 Task: Add an event with the title Lunch and Learn: Time Management Strategies, date '2024/03/03', time 9:40 AM to 11:40 AMand add a description: The employee and the supervisor will collaboratively develop an action plan outlining the steps and strategies necessary for improvement. This plan may include specific tasks, training or development opportunities, resources, and support systems to aid in the employee's growth and progress., put the event into Blue category . Add location for the event as: 654 Sheikh Zayed Grand Mosque, Abu Dhabi, UAE, logged in from the account softage.2@softage.netand send the event invitation to softage.3@softage.net and softage.4@softage.net. Set a reminder for the event 30 minutes before
Action: Mouse moved to (126, 123)
Screenshot: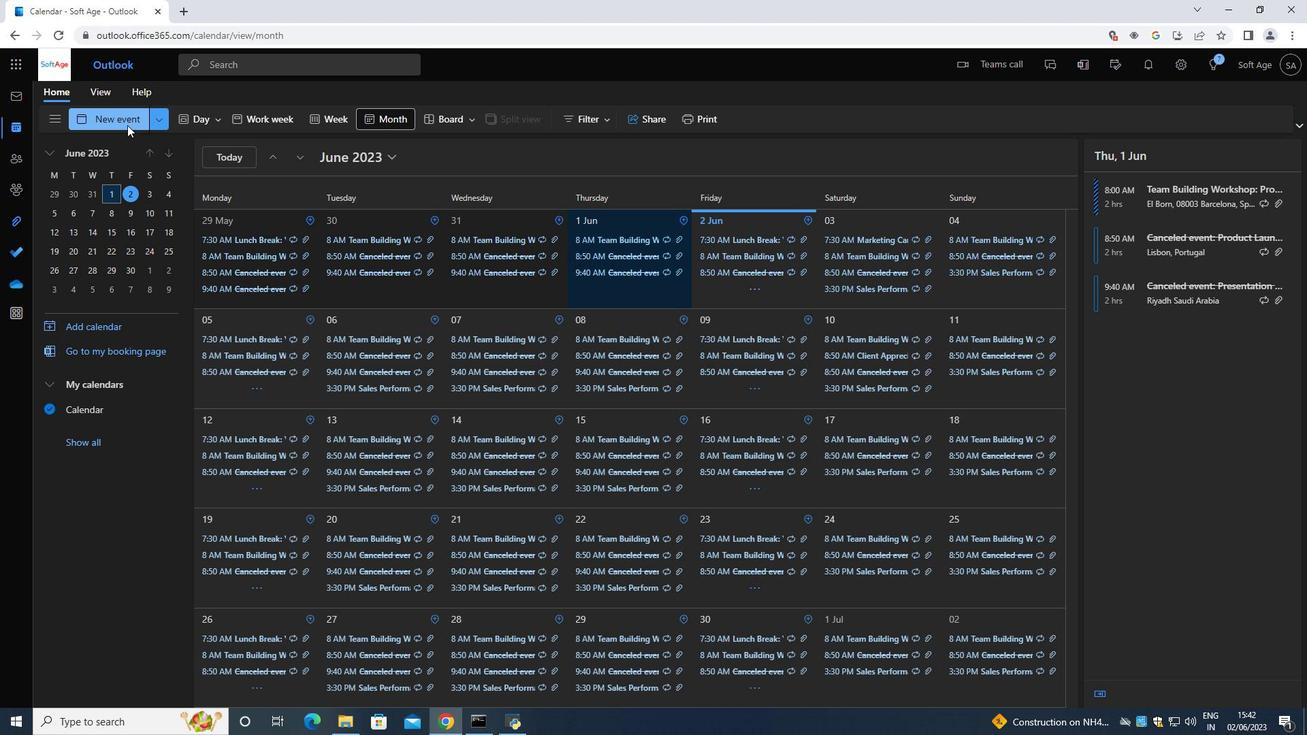 
Action: Mouse pressed left at (126, 123)
Screenshot: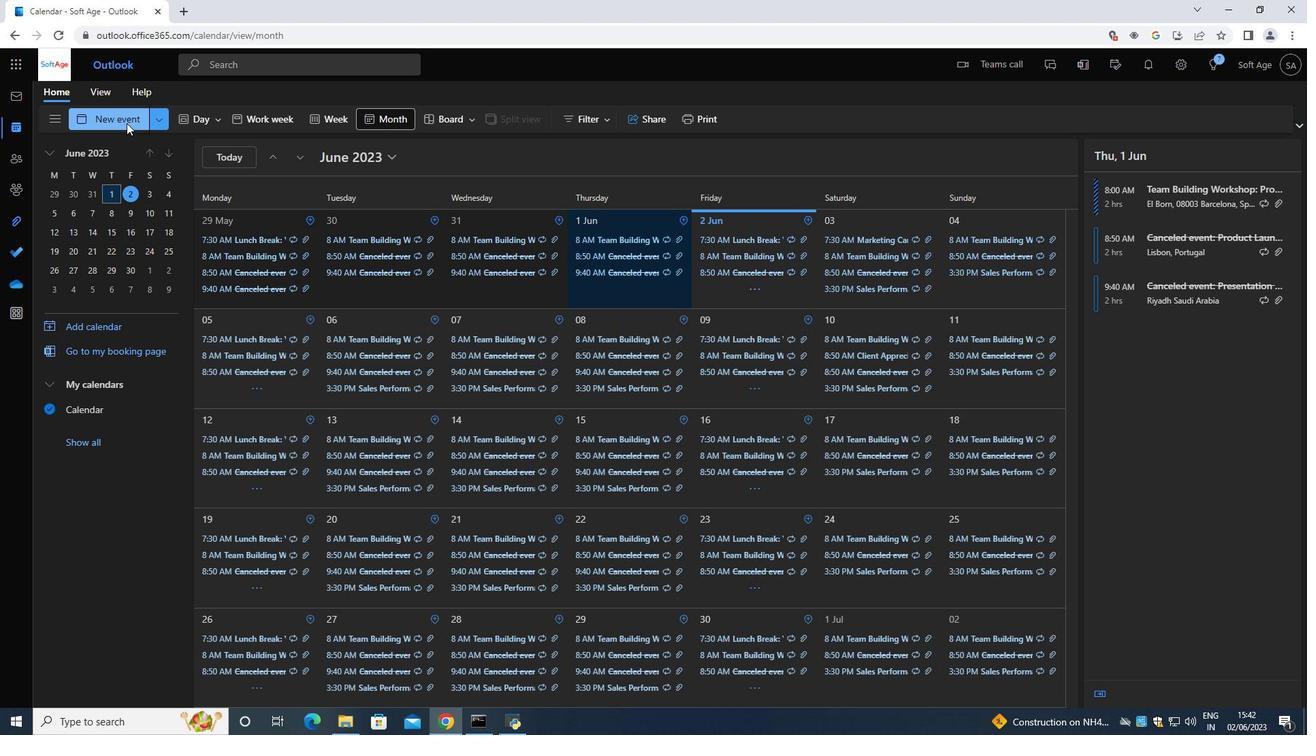 
Action: Mouse moved to (480, 205)
Screenshot: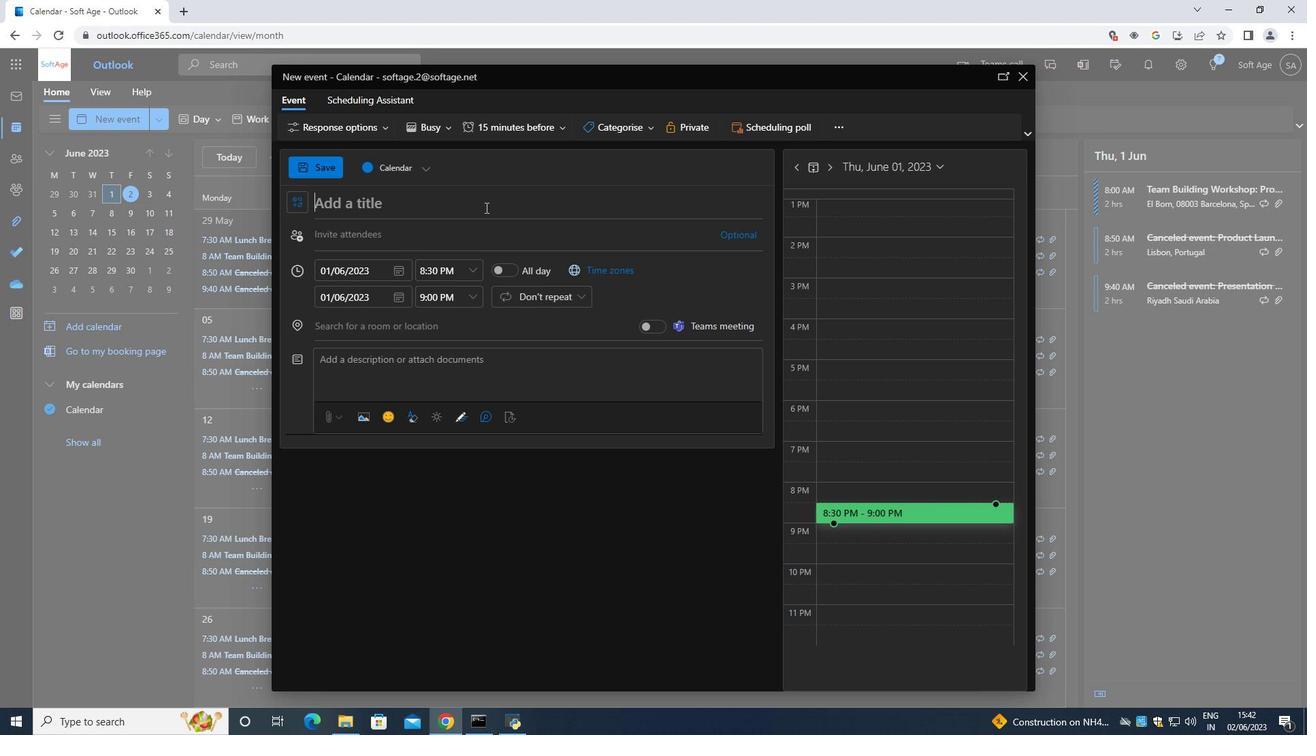 
Action: Mouse pressed left at (480, 205)
Screenshot: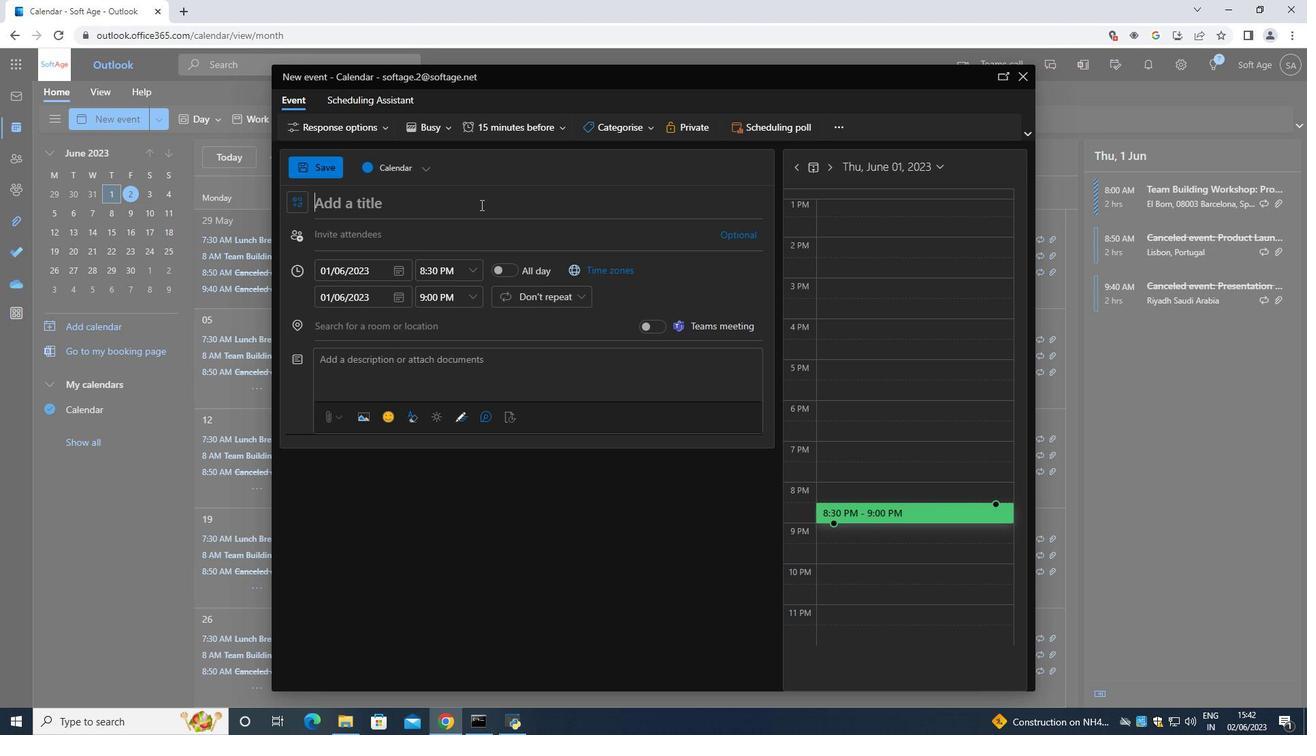 
Action: Mouse moved to (680, 494)
Screenshot: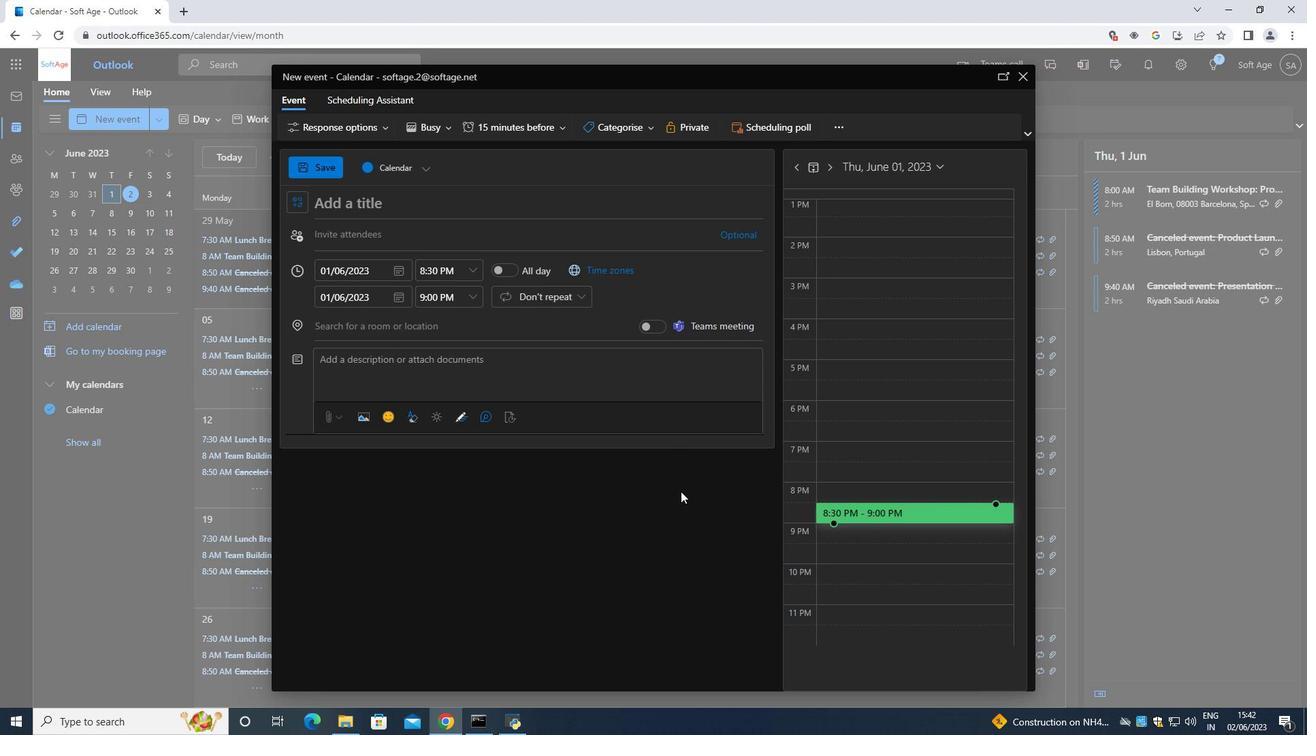 
Action: Key pressed <Key.shift><Key.shift><Key.shift>Lunch<Key.space>and<Key.space><Key.shift>Learn<Key.space><Key.shift_r><Key.backspace><Key.shift_r>:<Key.space><Key.shift>Time<Key.space><Key.shift>Management<Key.space><Key.shift>Strategies
Screenshot: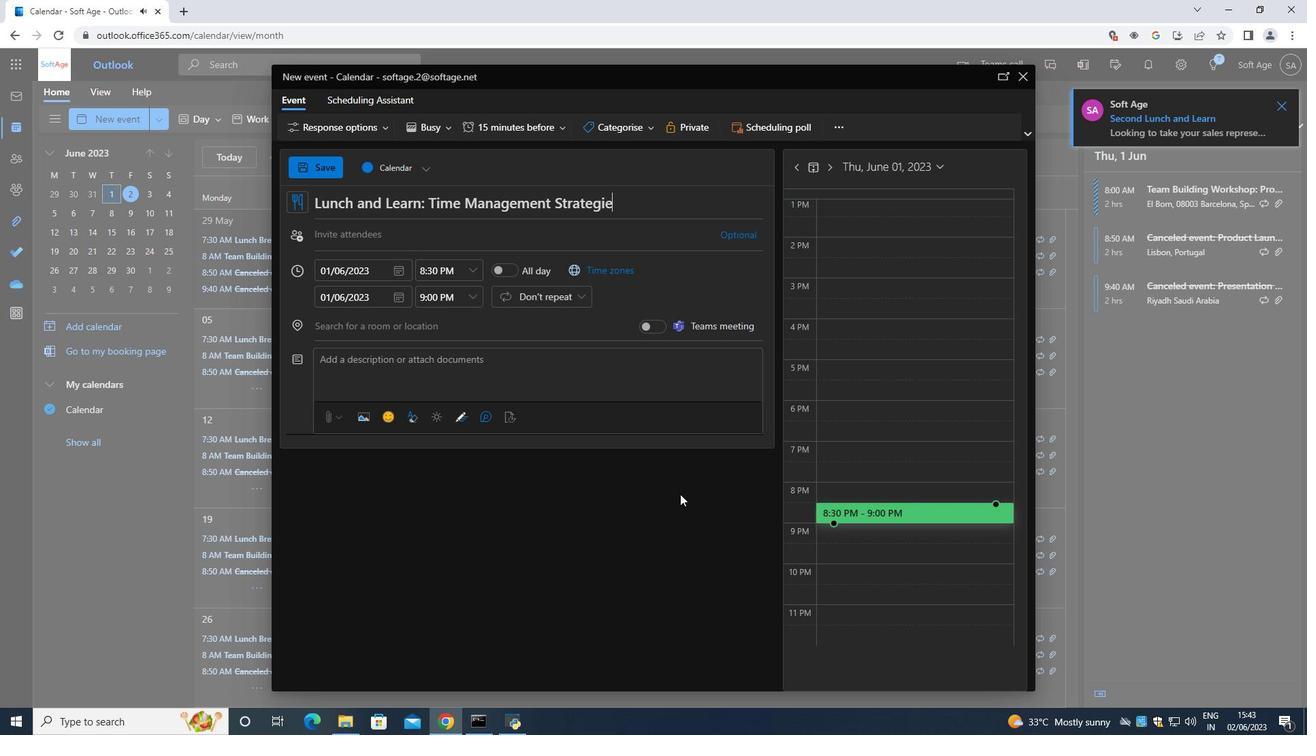 
Action: Mouse moved to (397, 276)
Screenshot: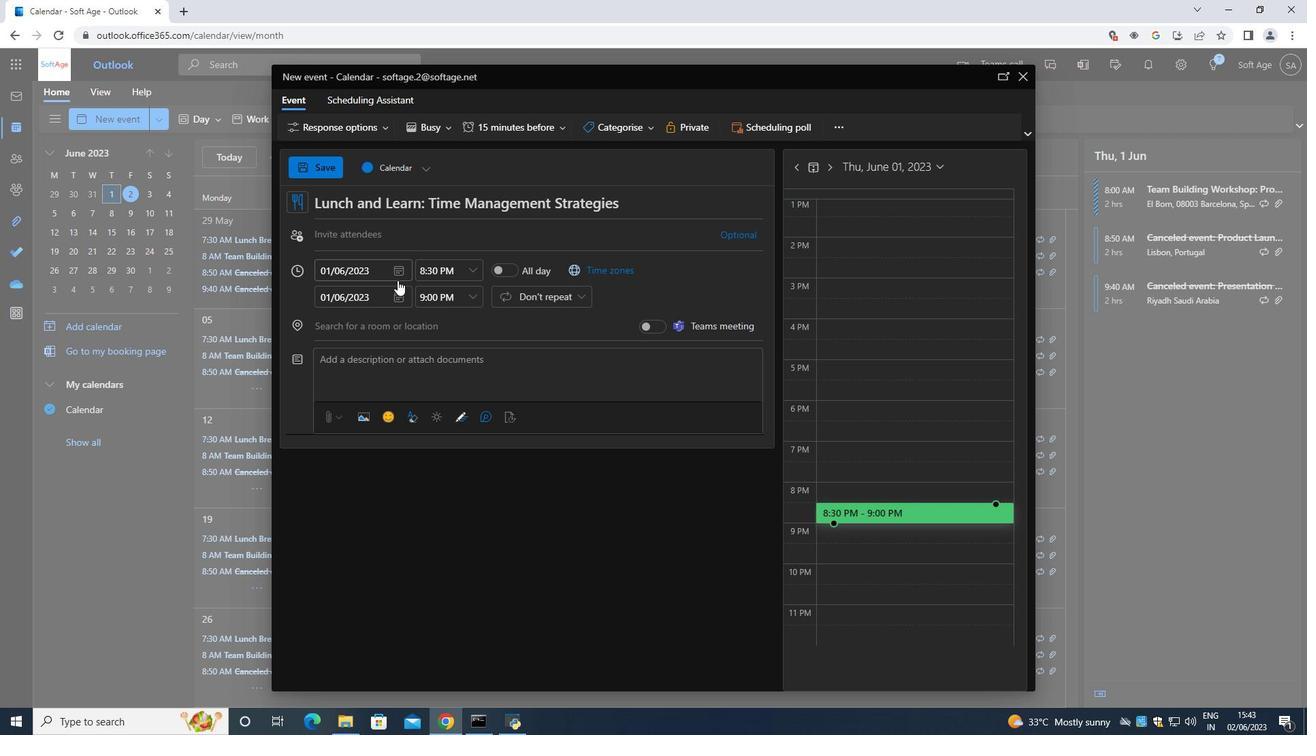 
Action: Mouse pressed left at (397, 276)
Screenshot: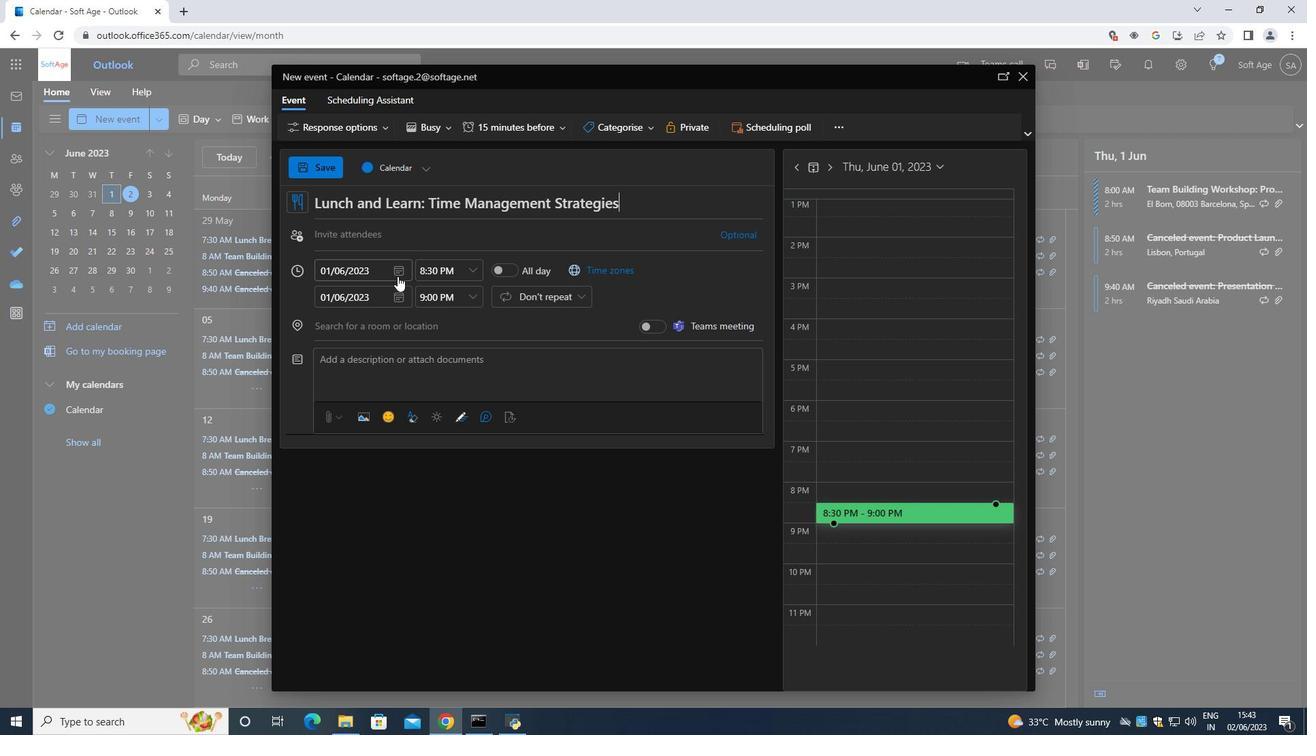 
Action: Mouse moved to (444, 295)
Screenshot: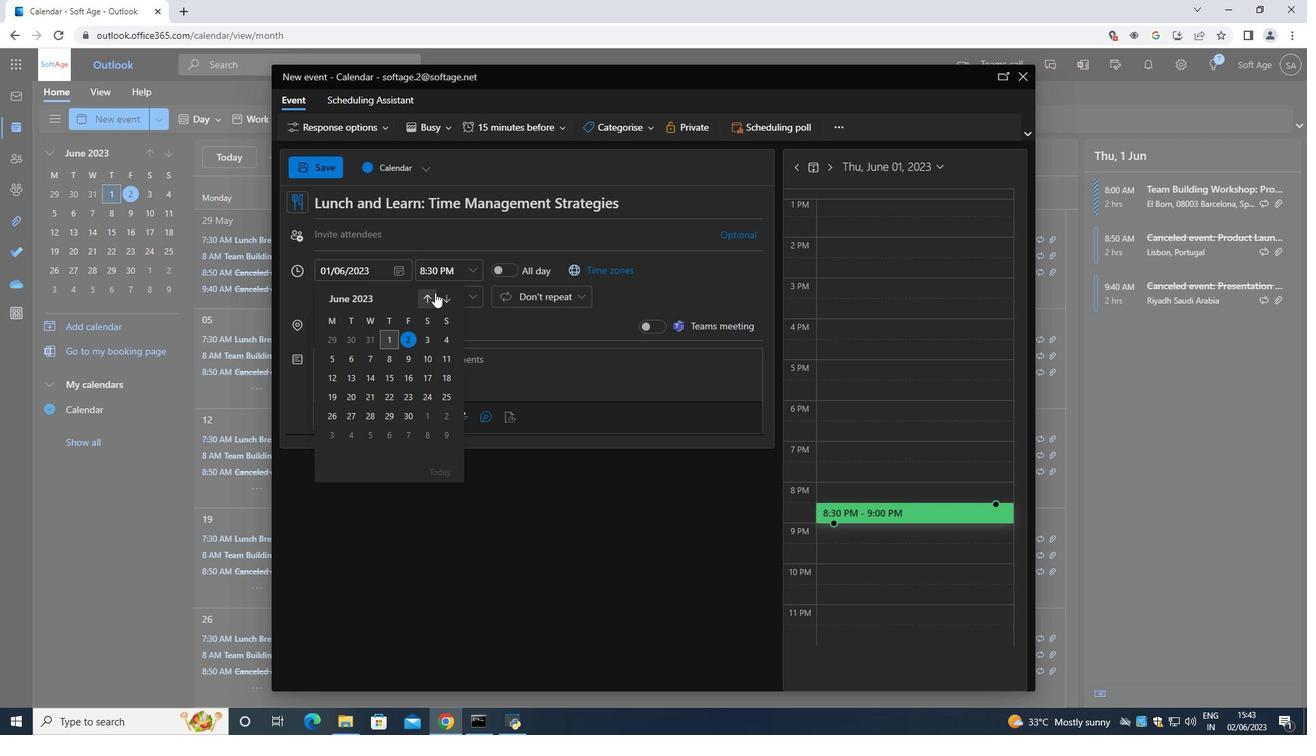 
Action: Mouse pressed left at (444, 295)
Screenshot: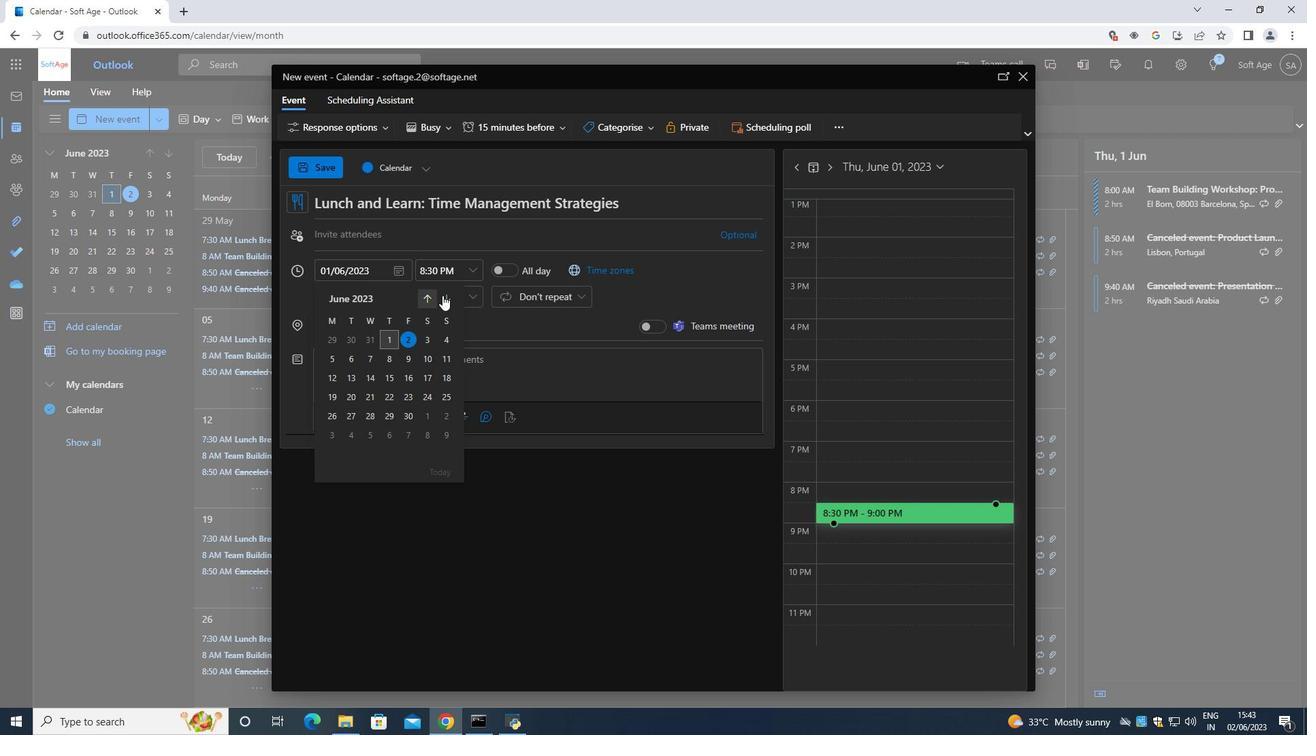 
Action: Mouse moved to (445, 295)
Screenshot: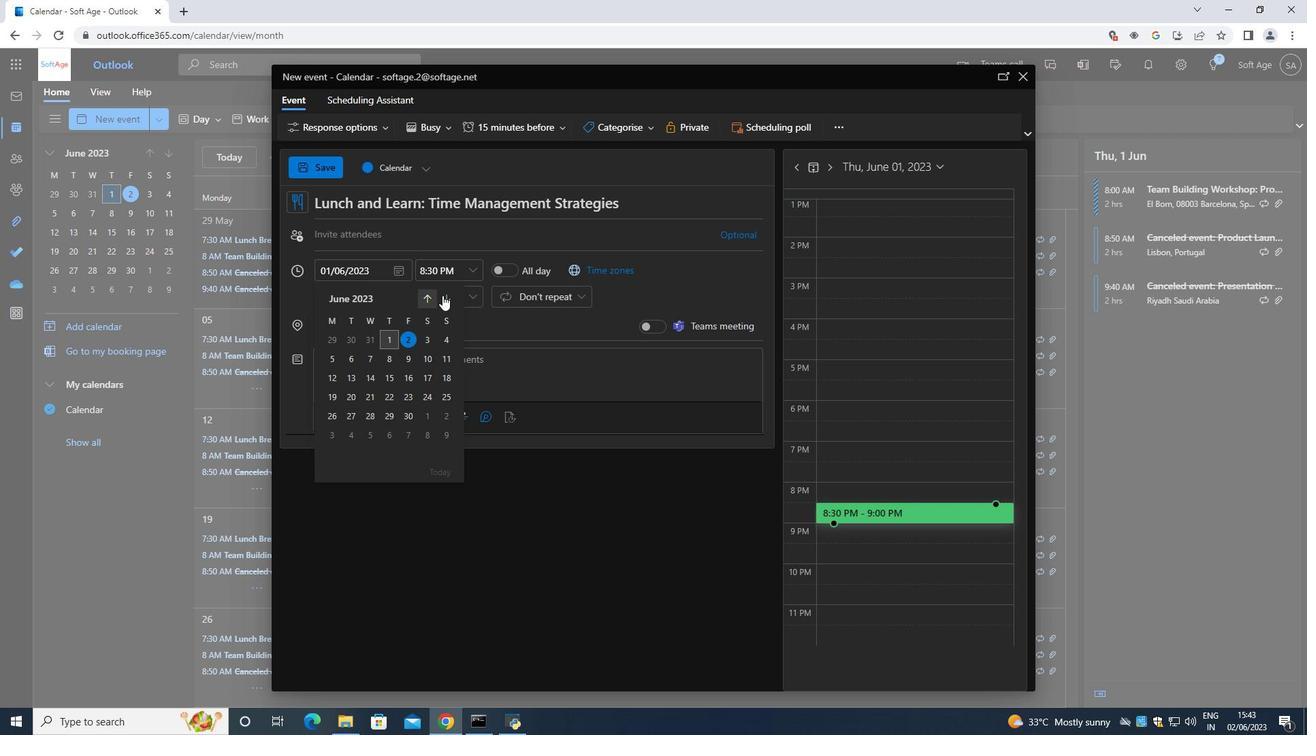 
Action: Mouse pressed left at (445, 295)
Screenshot: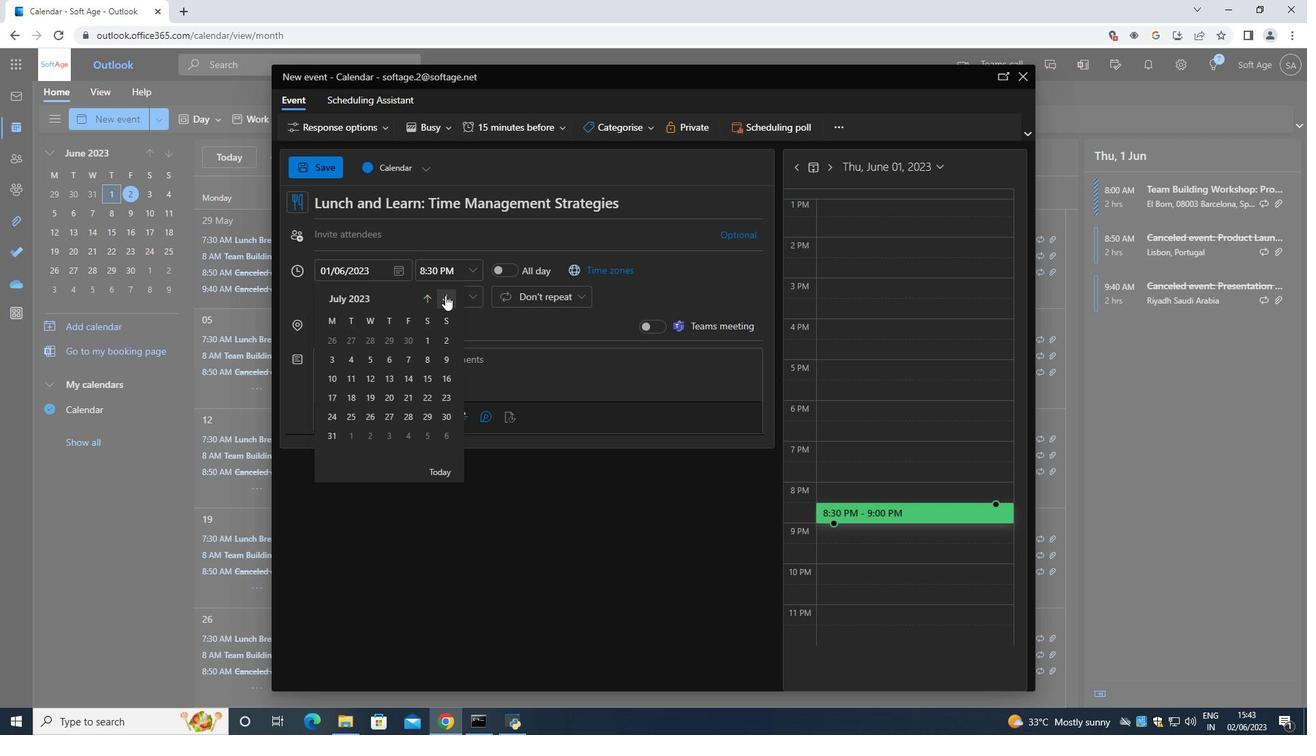 
Action: Mouse pressed left at (445, 295)
Screenshot: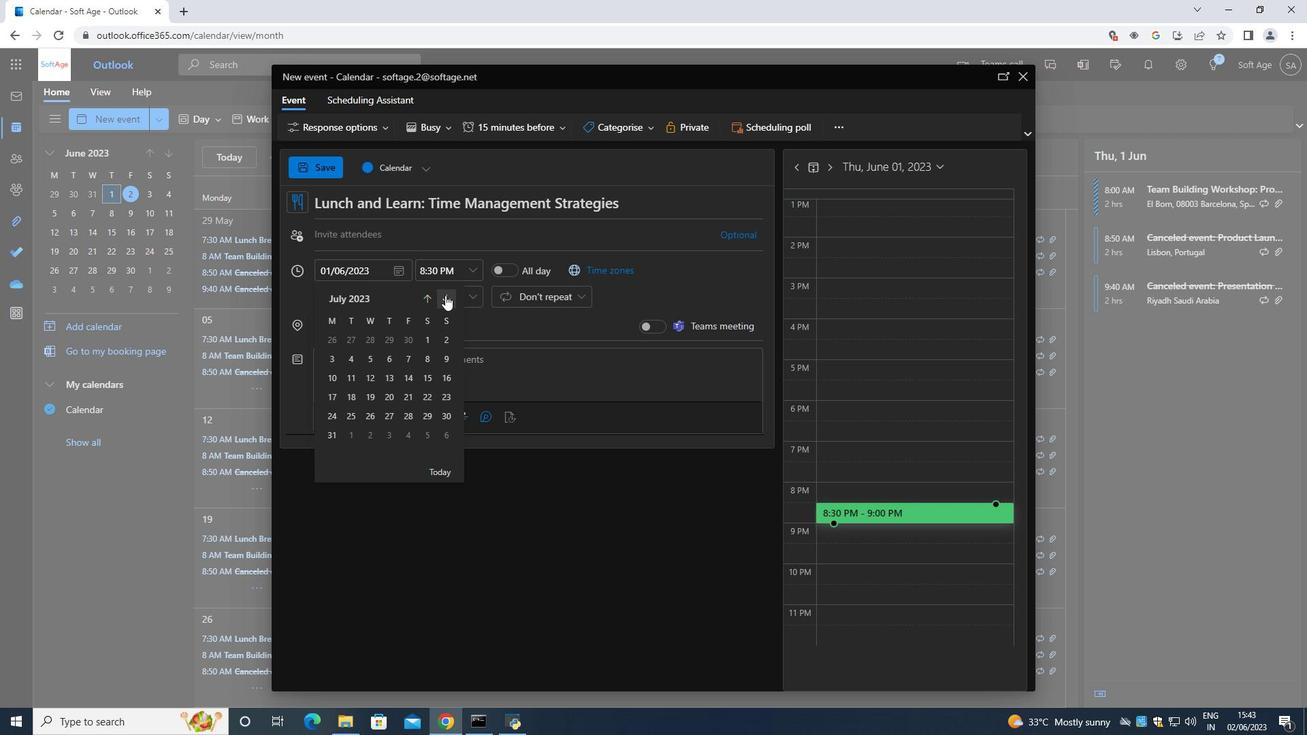 
Action: Mouse moved to (445, 296)
Screenshot: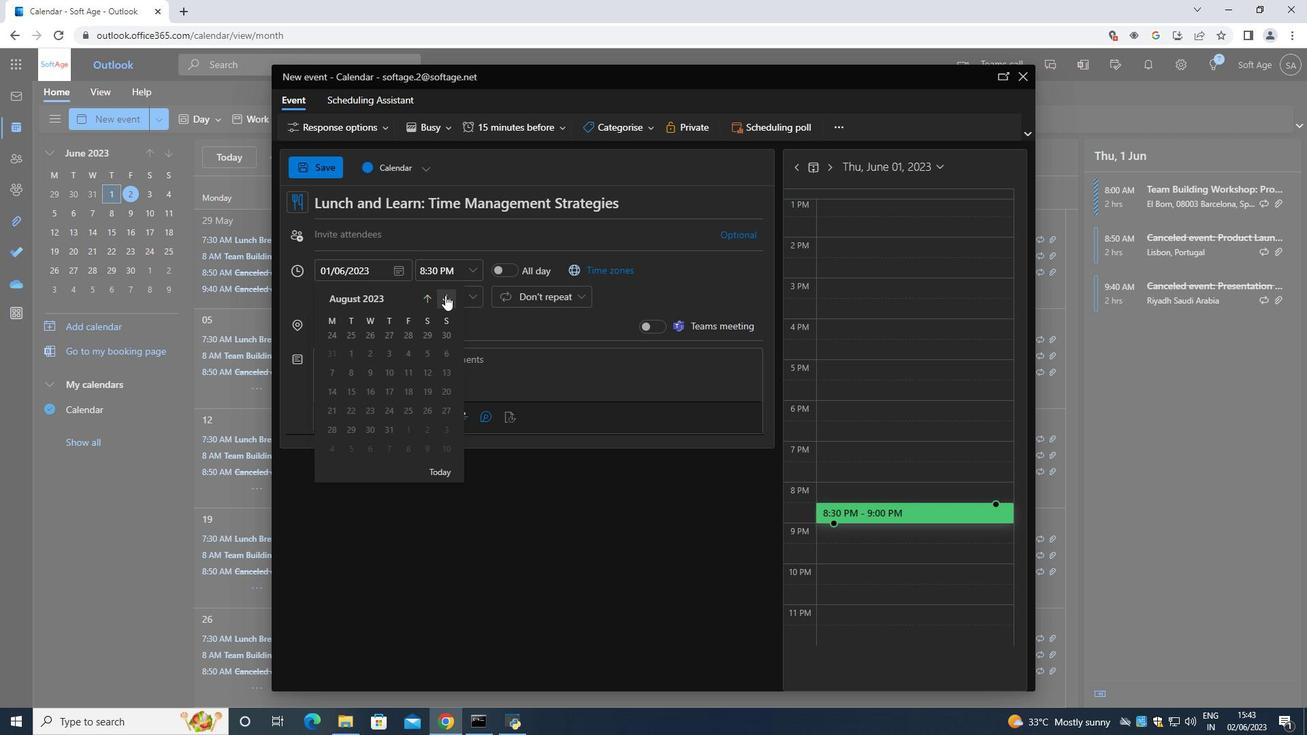 
Action: Mouse pressed left at (445, 296)
Screenshot: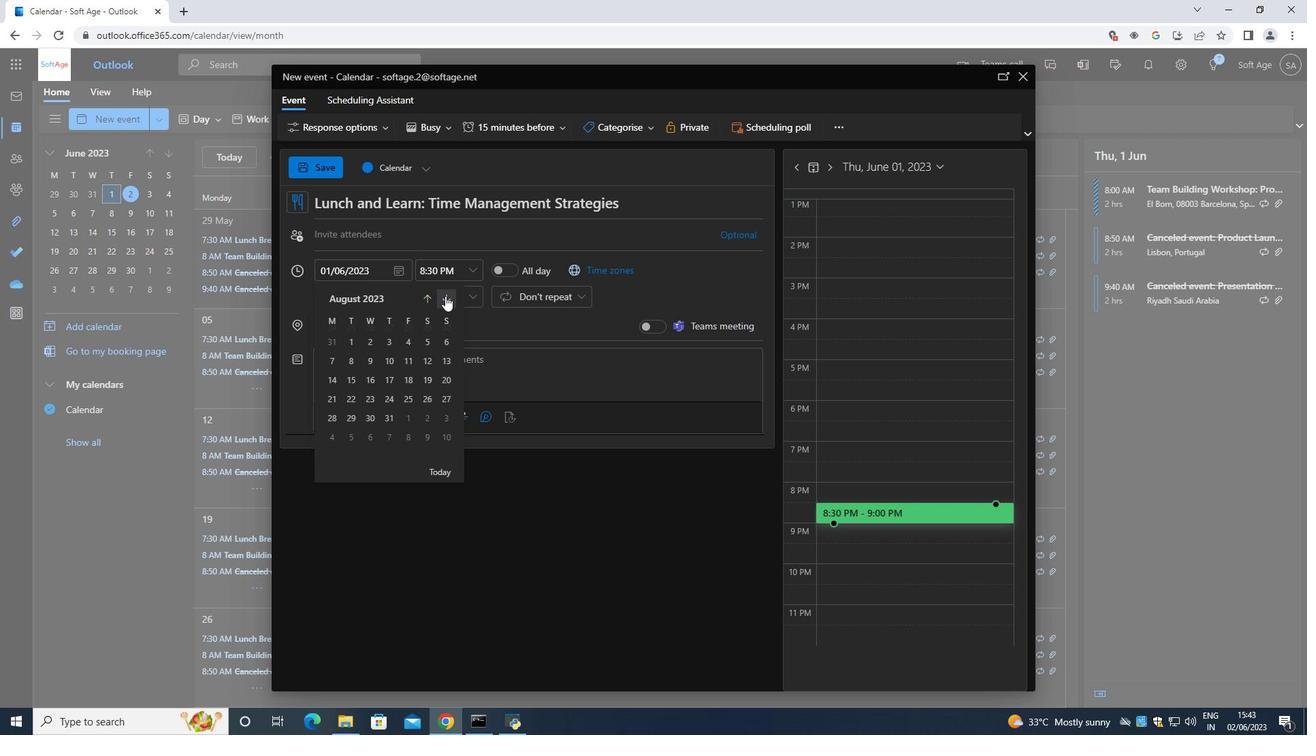 
Action: Mouse pressed left at (445, 296)
Screenshot: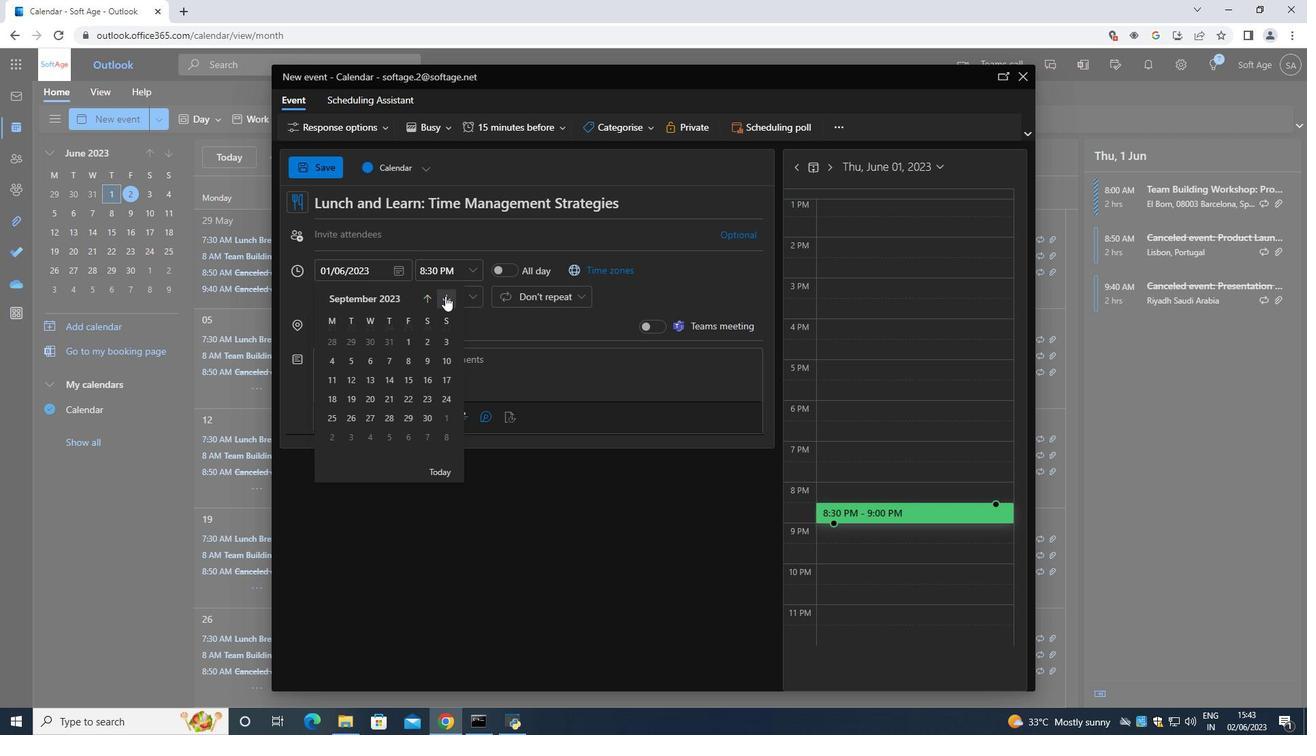 
Action: Mouse pressed left at (445, 296)
Screenshot: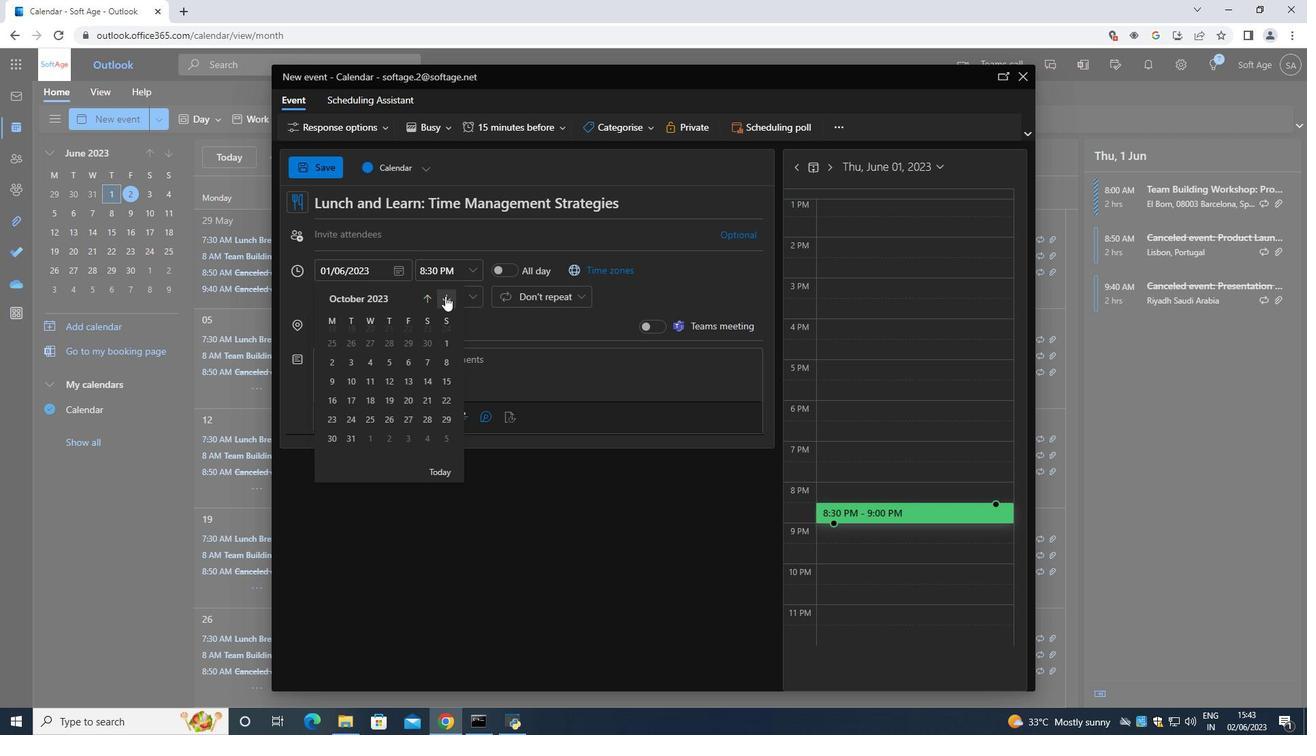 
Action: Mouse pressed left at (445, 296)
Screenshot: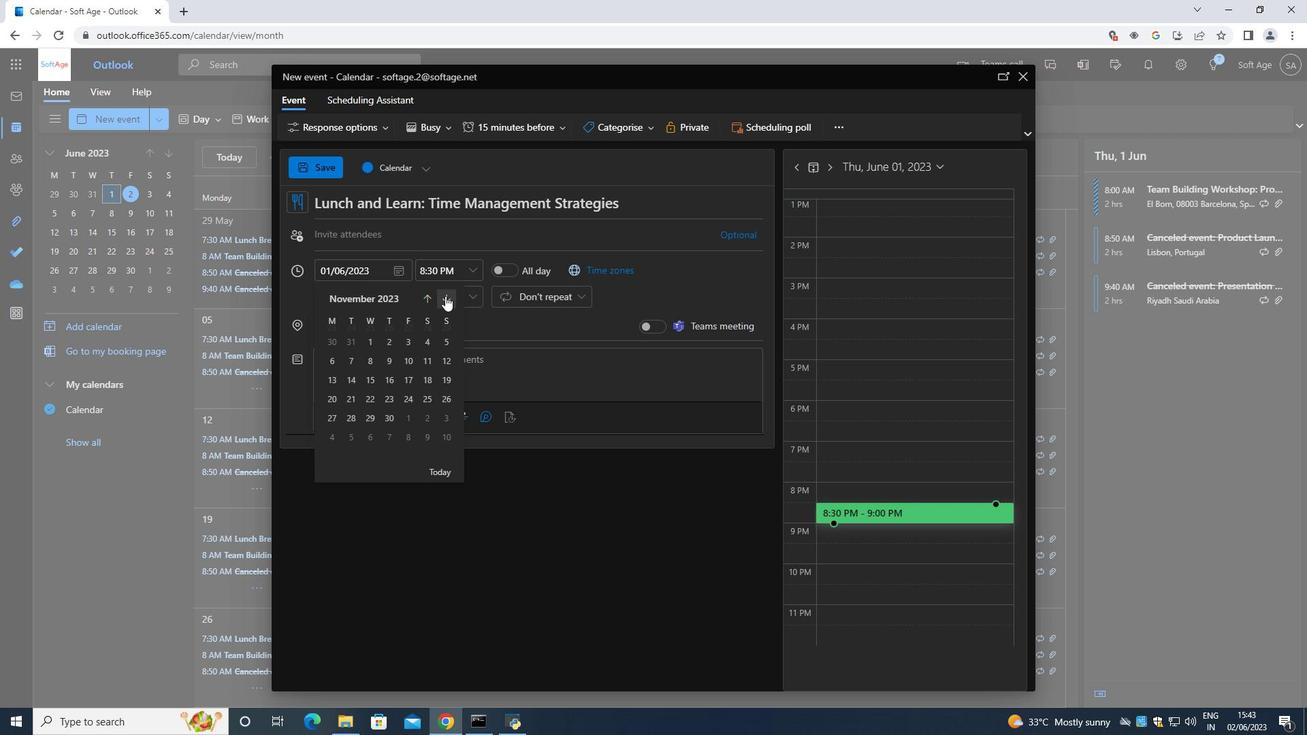 
Action: Mouse pressed left at (445, 296)
Screenshot: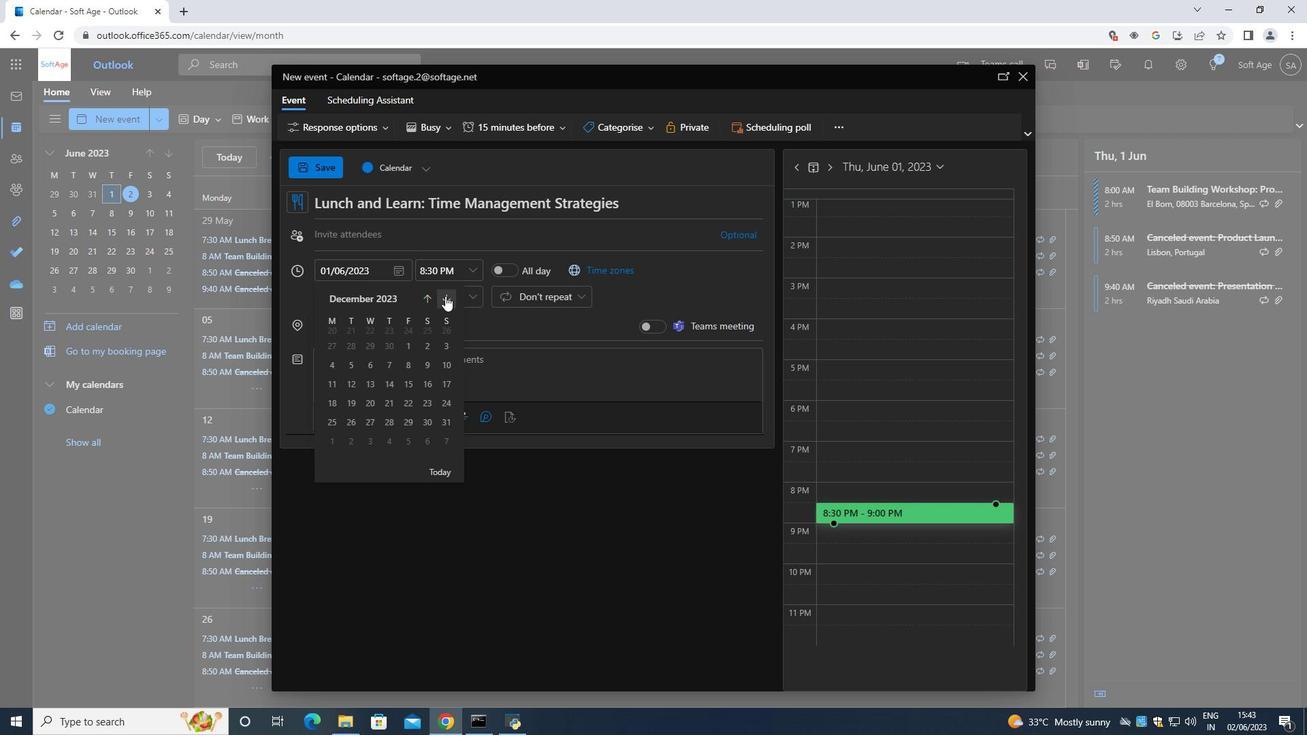 
Action: Mouse pressed left at (445, 296)
Screenshot: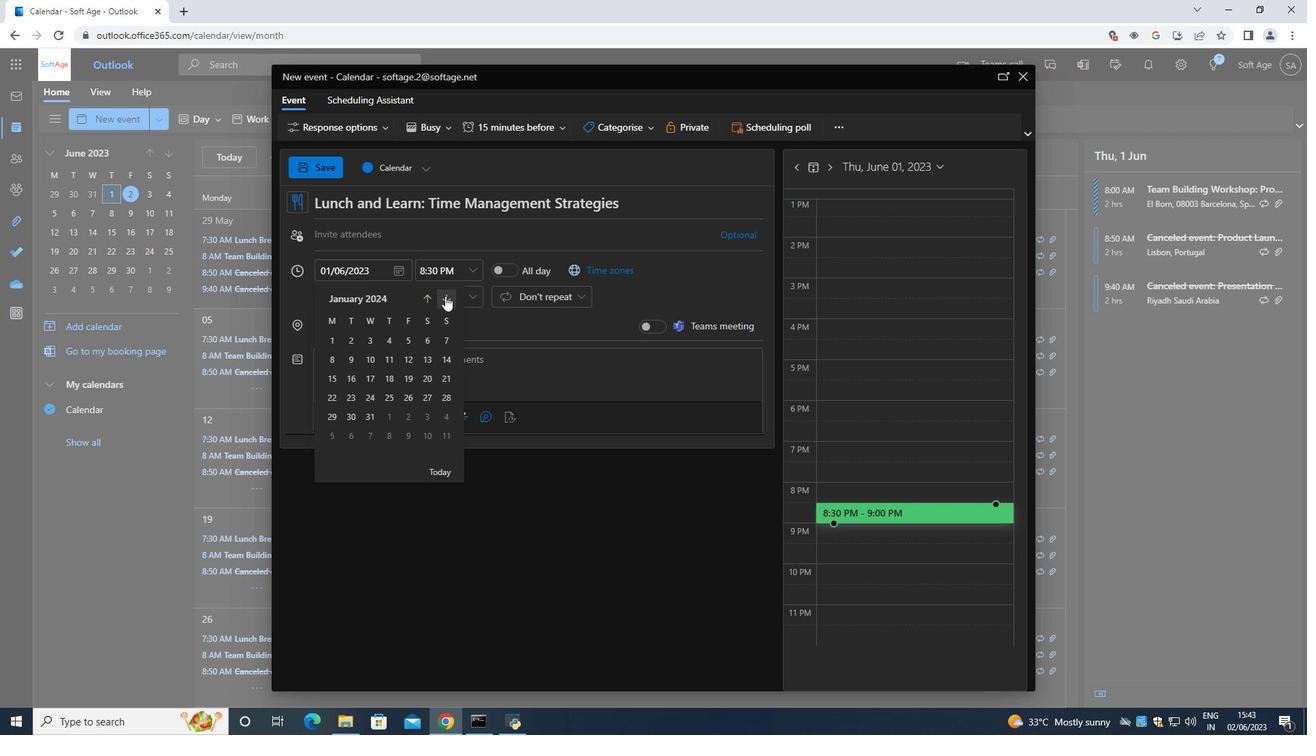 
Action: Mouse moved to (434, 296)
Screenshot: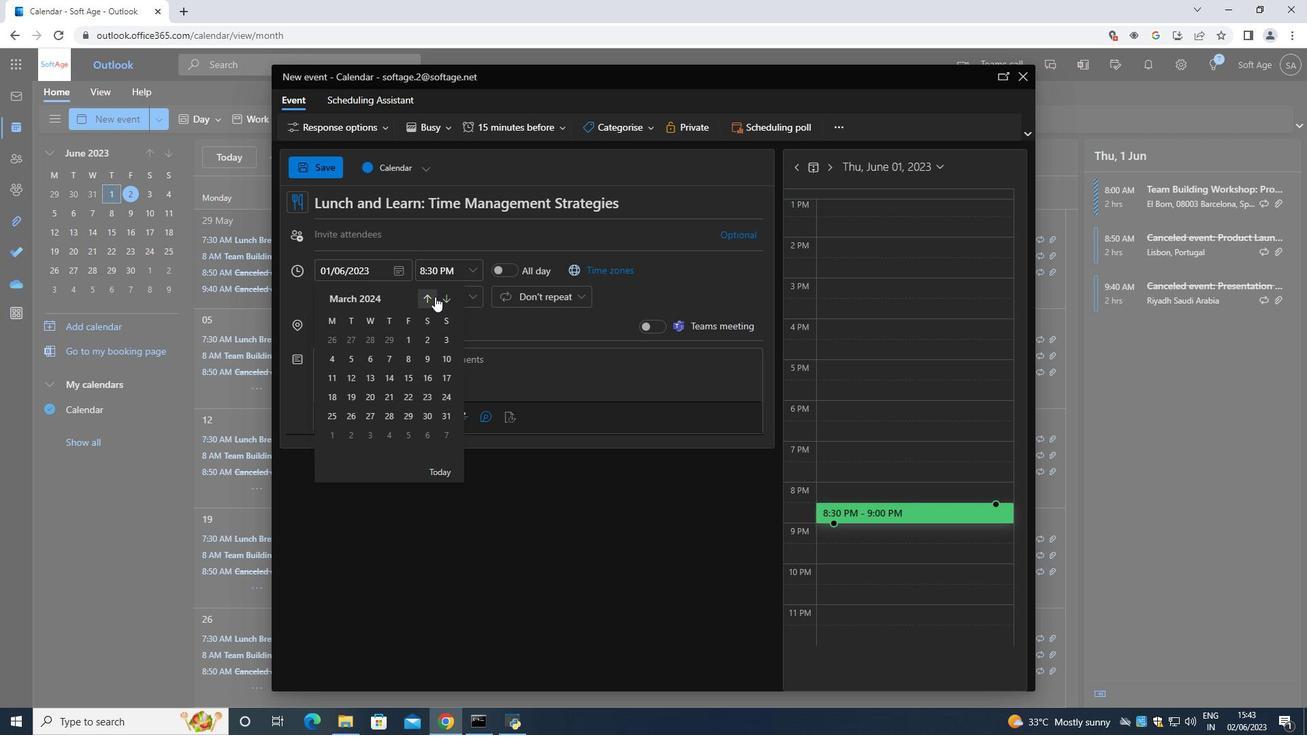 
Action: Mouse pressed left at (434, 296)
Screenshot: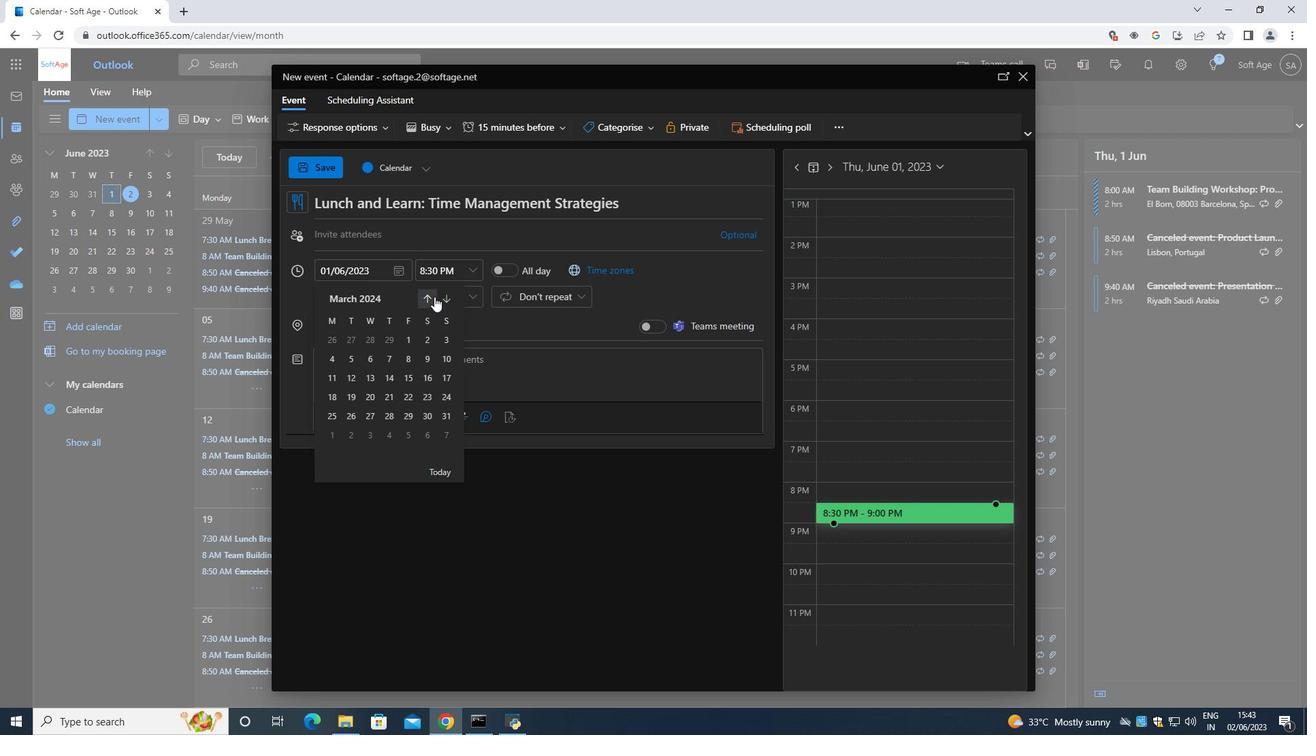 
Action: Mouse moved to (440, 296)
Screenshot: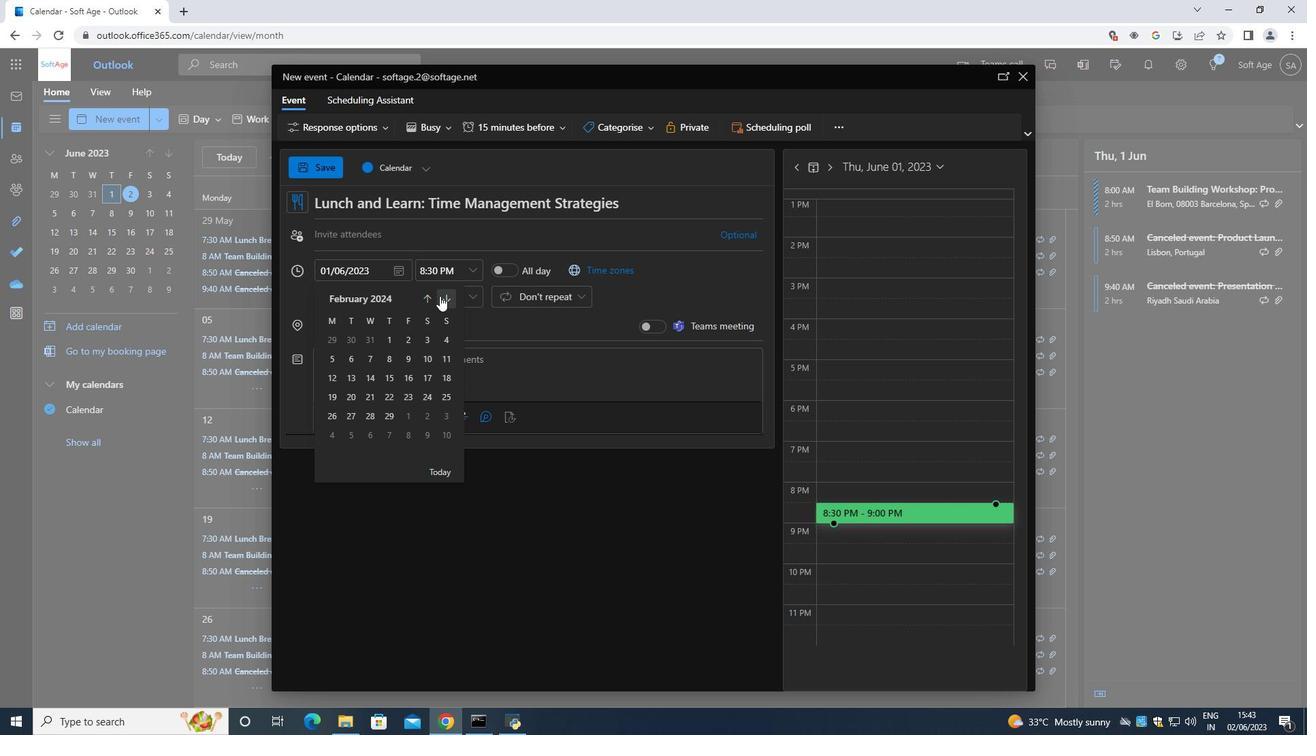 
Action: Mouse pressed left at (440, 296)
Screenshot: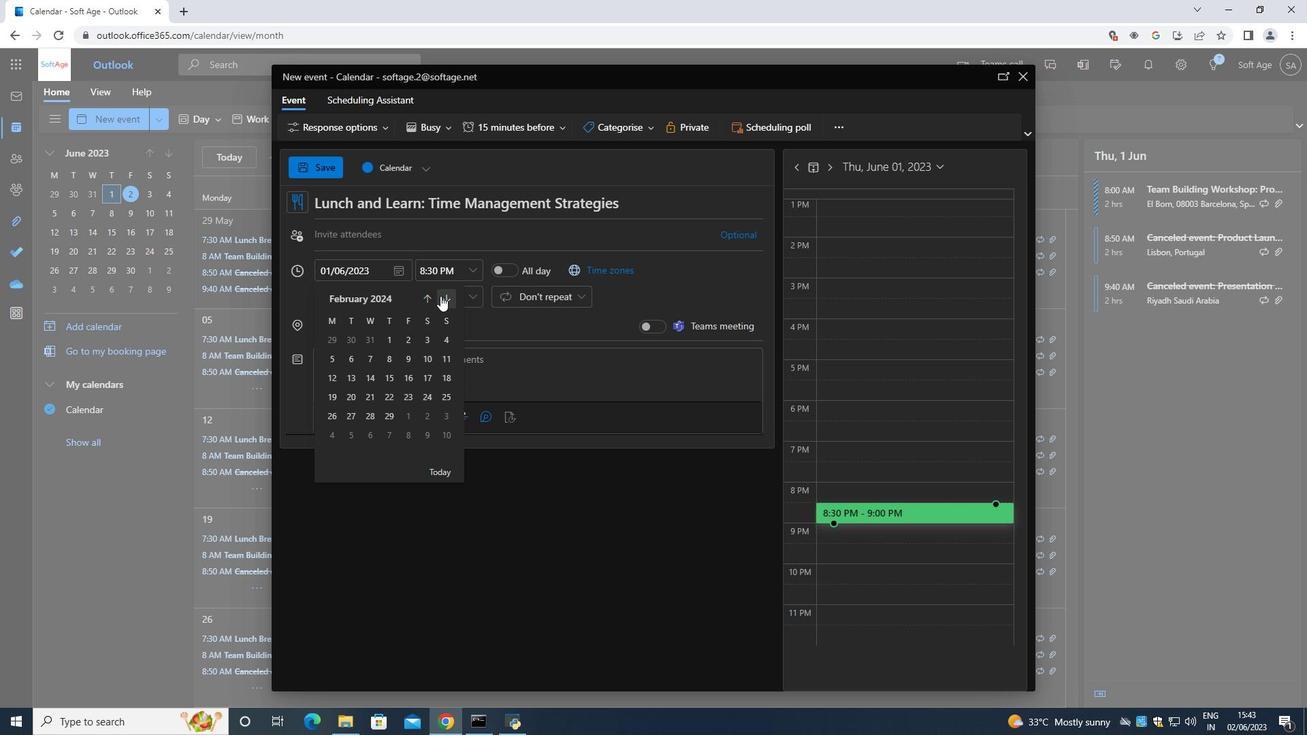 
Action: Mouse moved to (447, 338)
Screenshot: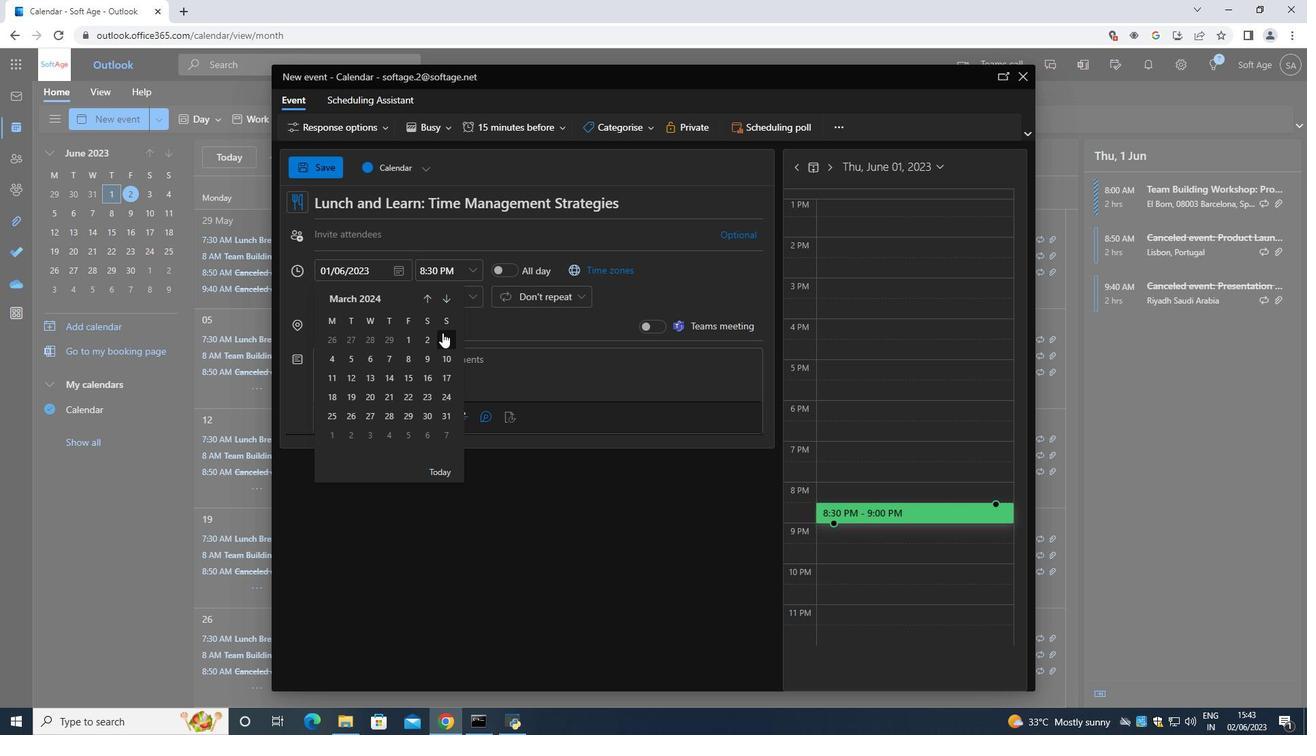 
Action: Mouse pressed left at (447, 338)
Screenshot: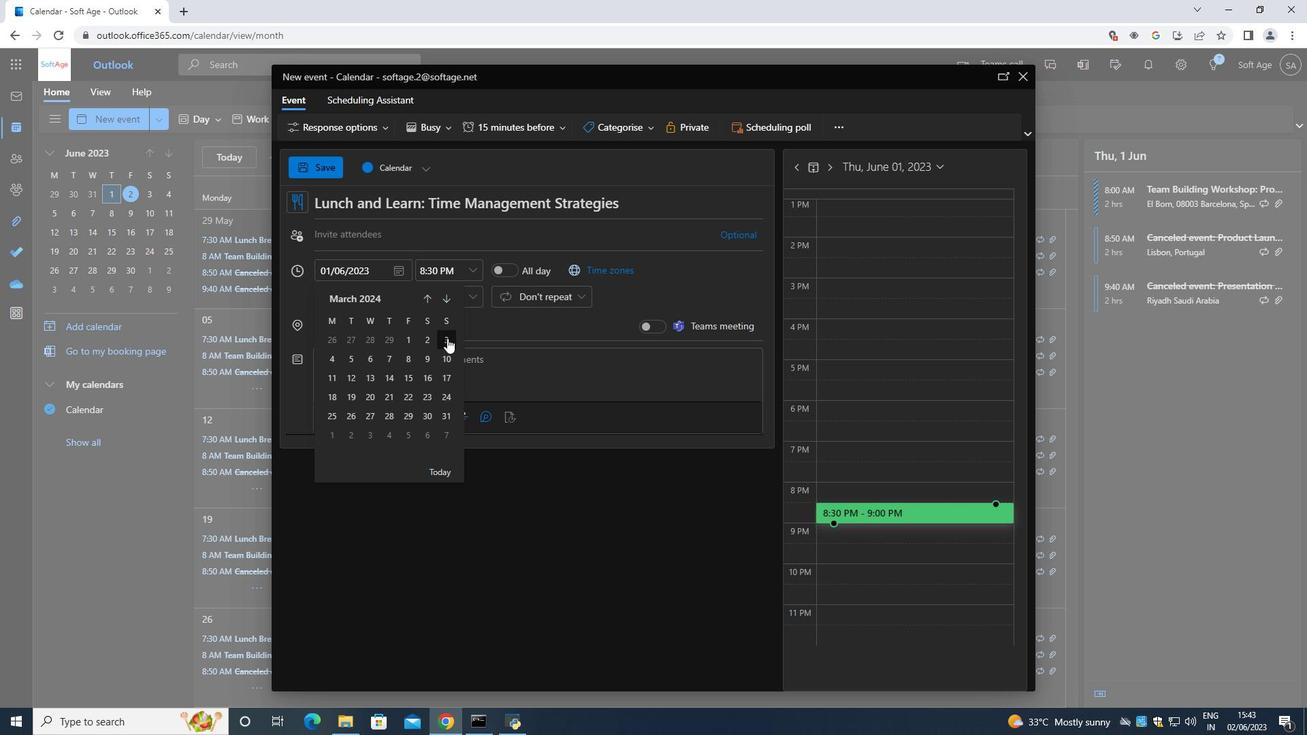 
Action: Mouse moved to (455, 270)
Screenshot: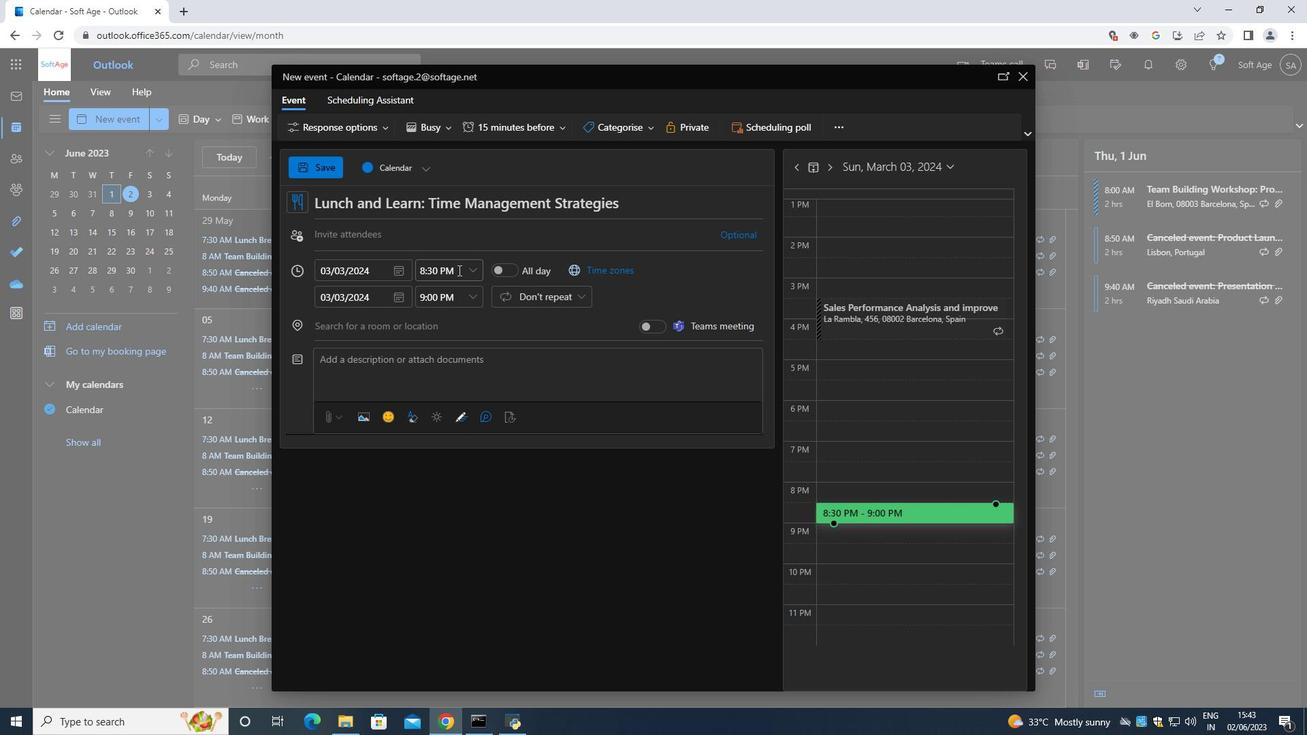 
Action: Mouse pressed left at (455, 270)
Screenshot: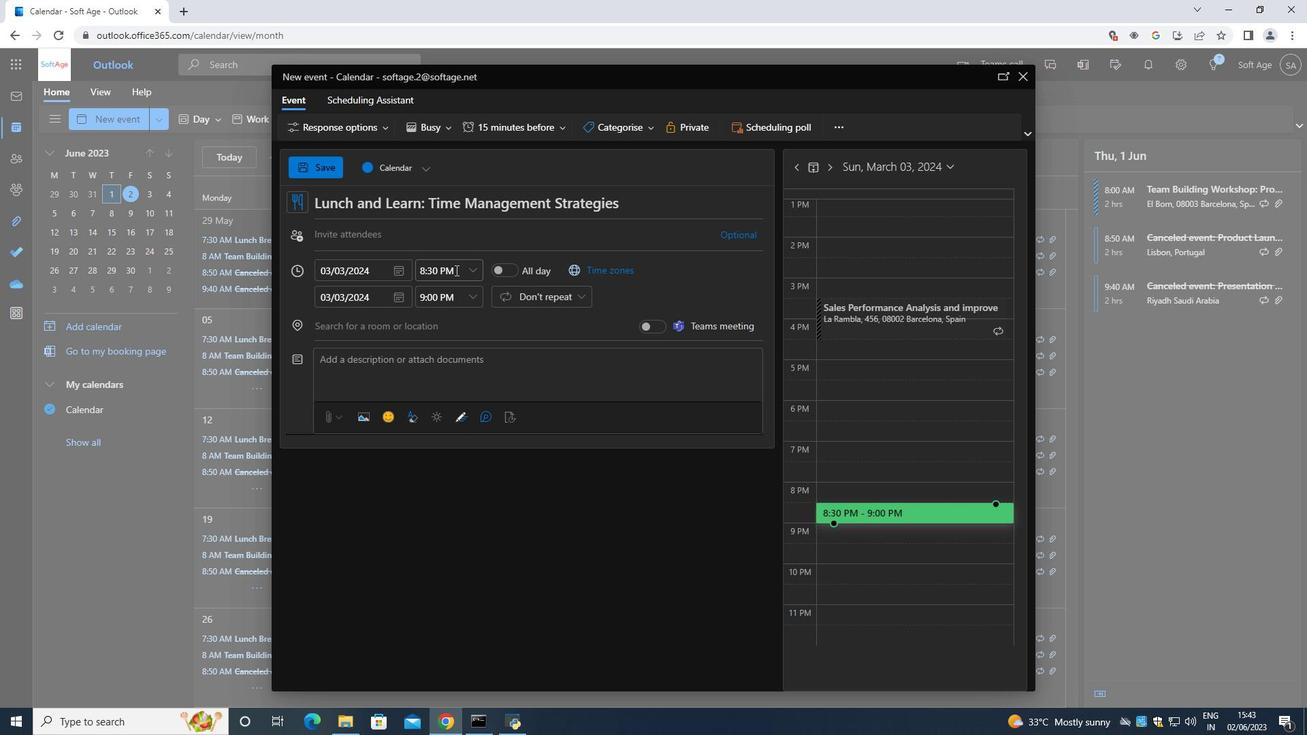 
Action: Key pressed <Key.backspace>9<Key.shift_r>:40<Key.caps_lock>AM
Screenshot: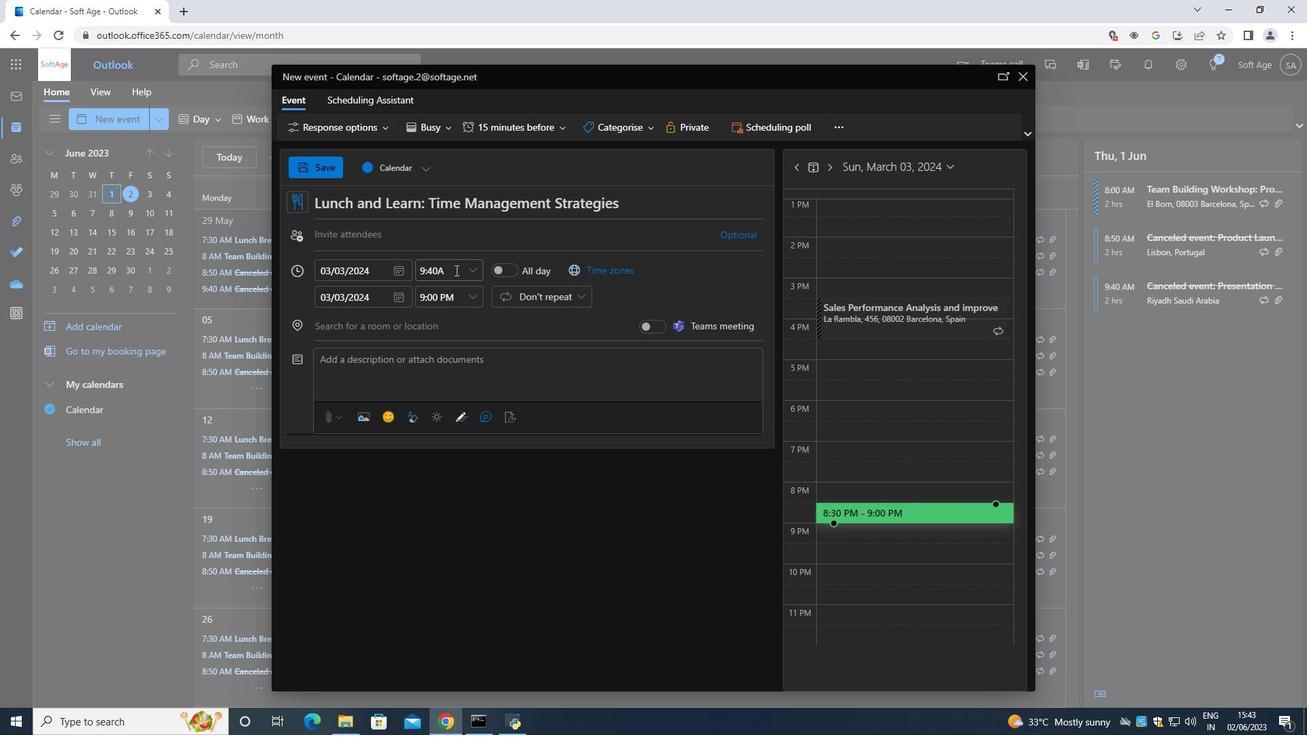 
Action: Mouse moved to (472, 295)
Screenshot: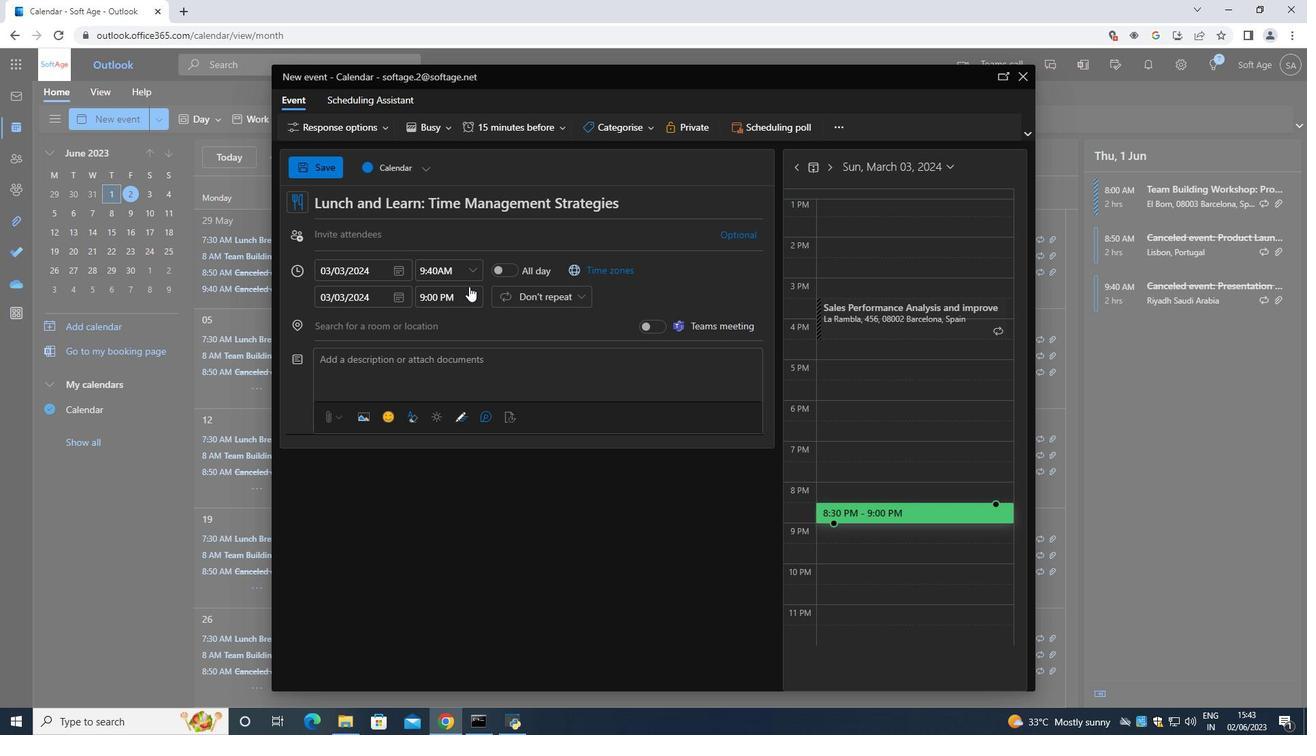 
Action: Mouse pressed left at (472, 295)
Screenshot: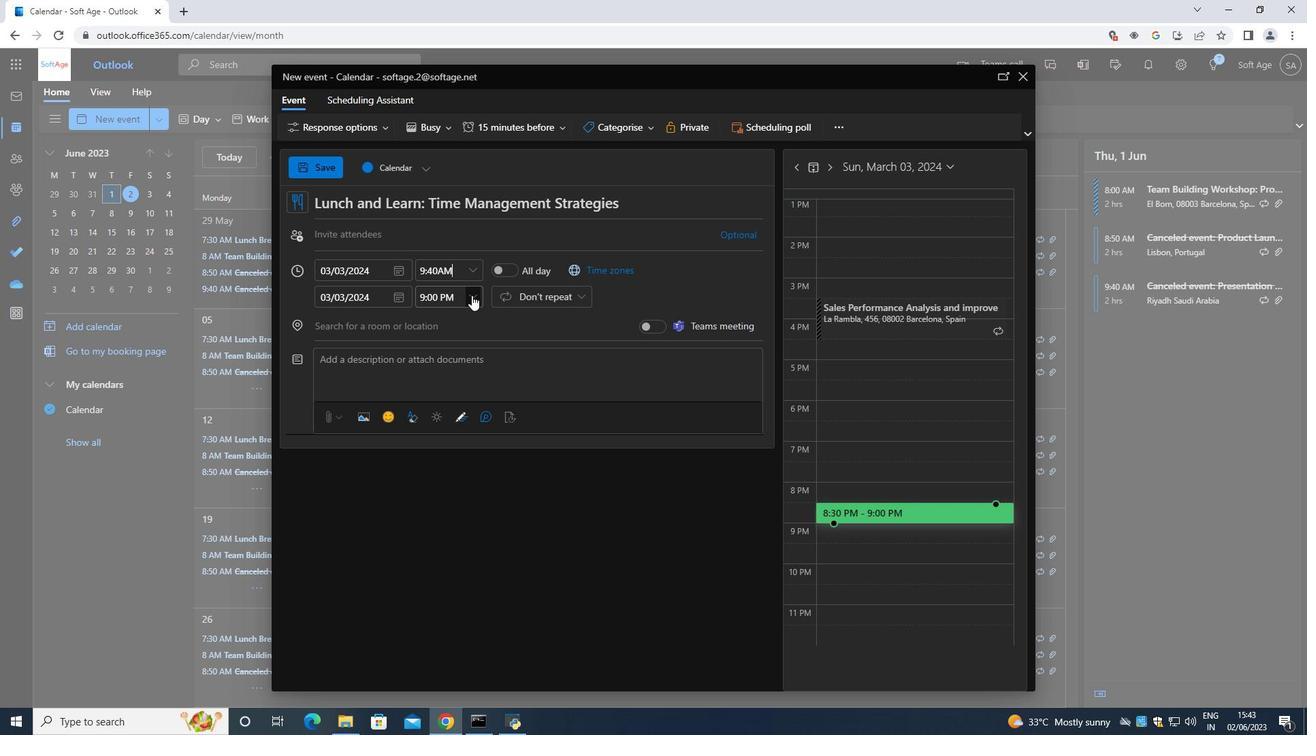 
Action: Mouse moved to (458, 391)
Screenshot: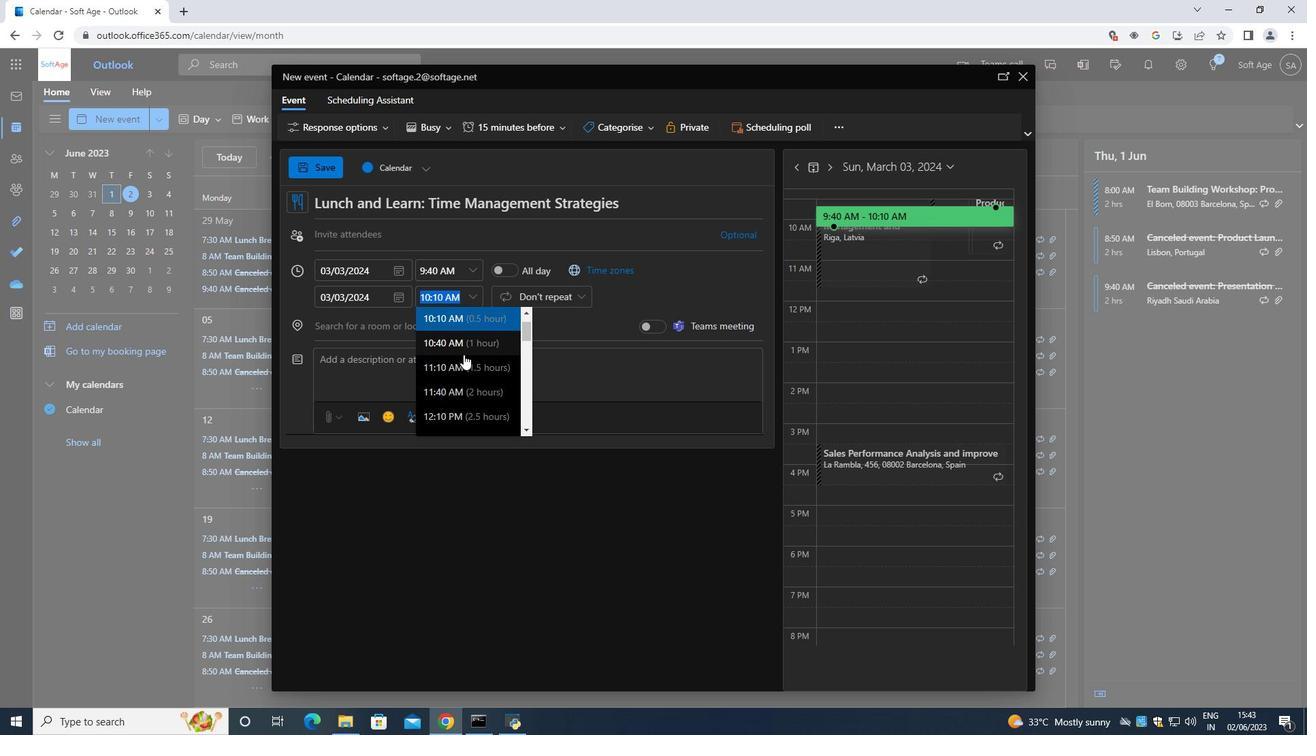 
Action: Mouse pressed left at (458, 391)
Screenshot: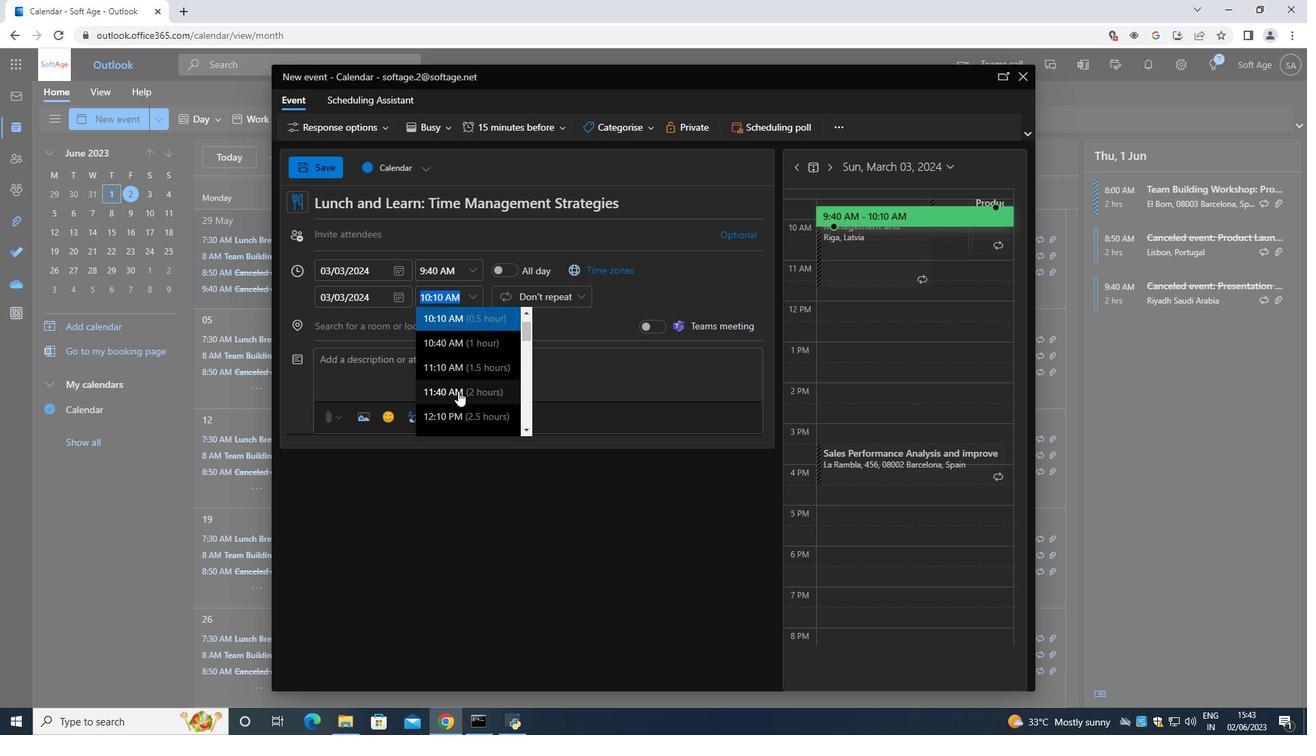 
Action: Mouse moved to (383, 371)
Screenshot: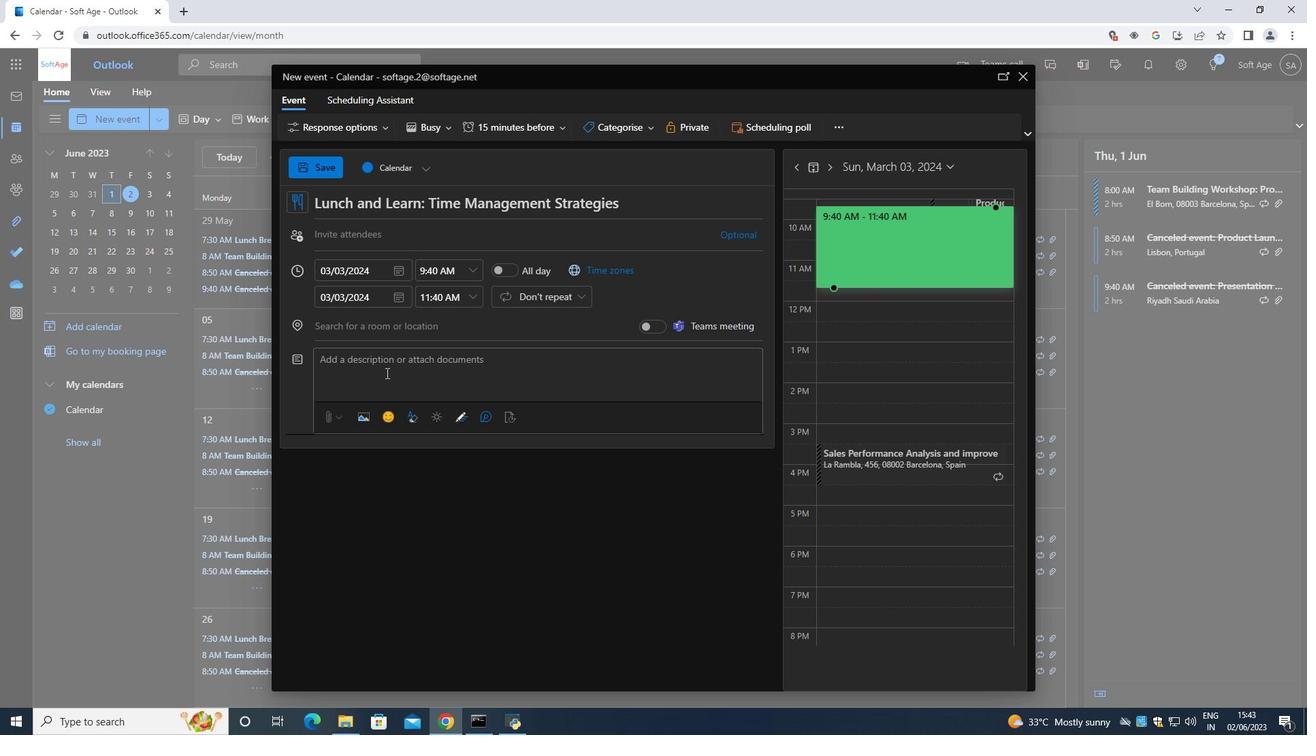 
Action: Mouse pressed left at (383, 371)
Screenshot: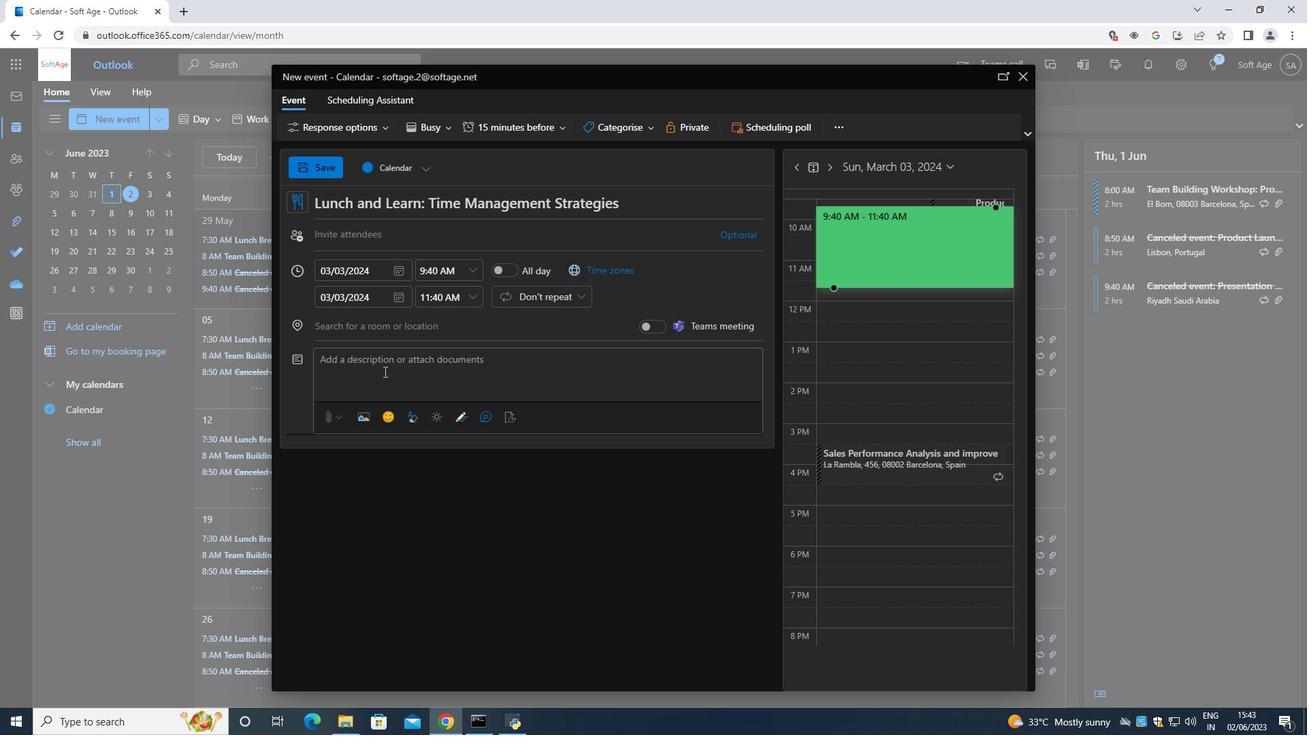 
Action: Key pressed T<Key.caps_lock>he<Key.space>employee<Key.space>and<Key.space>the<Key.space>supervisor<Key.space>e<Key.backspace>will<Key.space>collaboratively<Key.space>develop<Key.space>an<Key.space>action<Key.space>plan<Key.space>outlining<Key.space>thr<Key.backspace>e<Key.space>steps<Key.space>and<Key.space>strategies<Key.space>necc<Key.backspace>essary<Key.space>for<Key.space>improvement<Key.space>.<Key.space>this<Key.space>planmay<Key.space>include<Key.space>
Screenshot: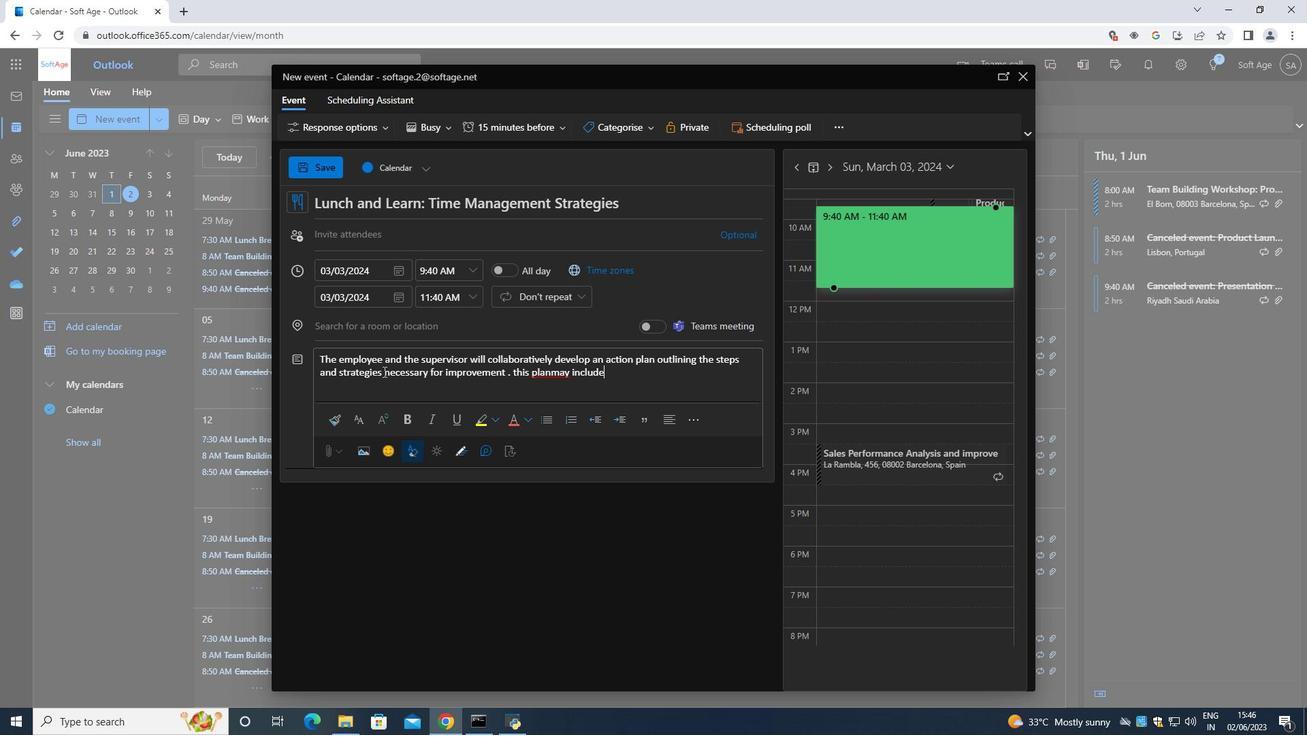 
Action: Mouse moved to (551, 372)
Screenshot: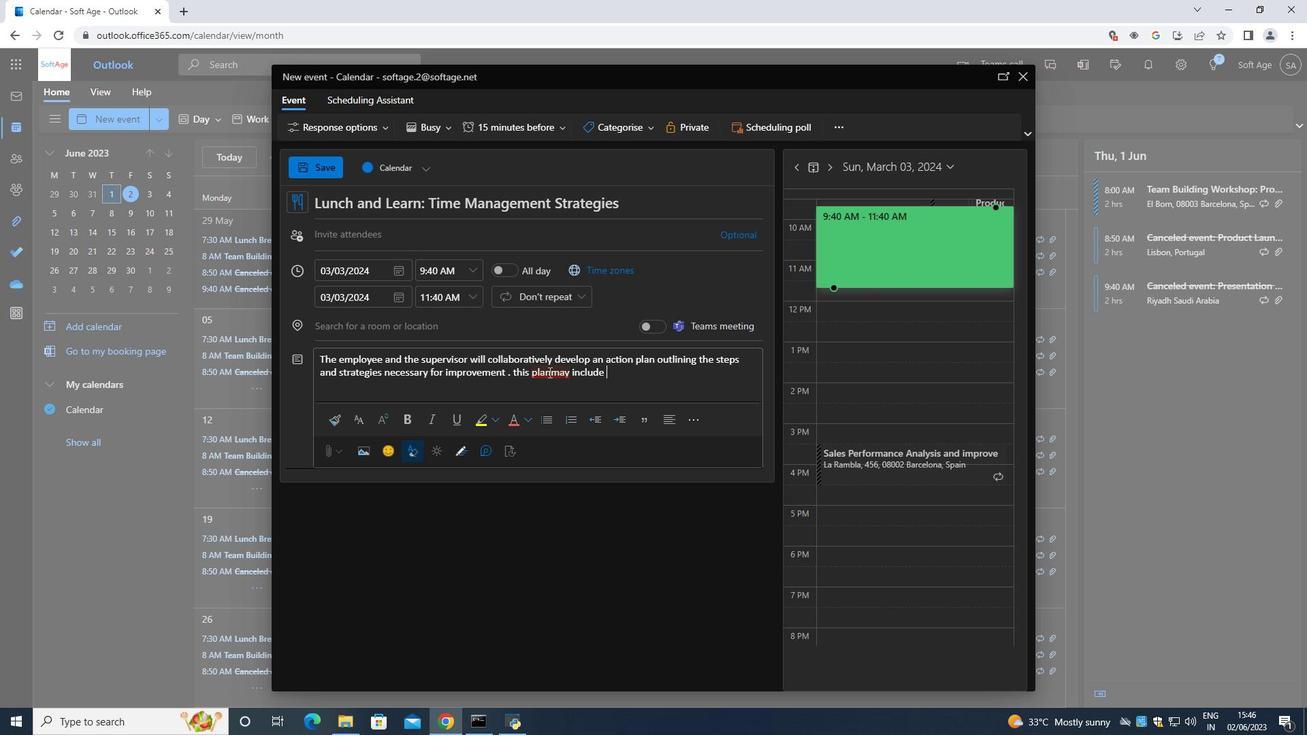 
Action: Mouse pressed left at (551, 372)
Screenshot: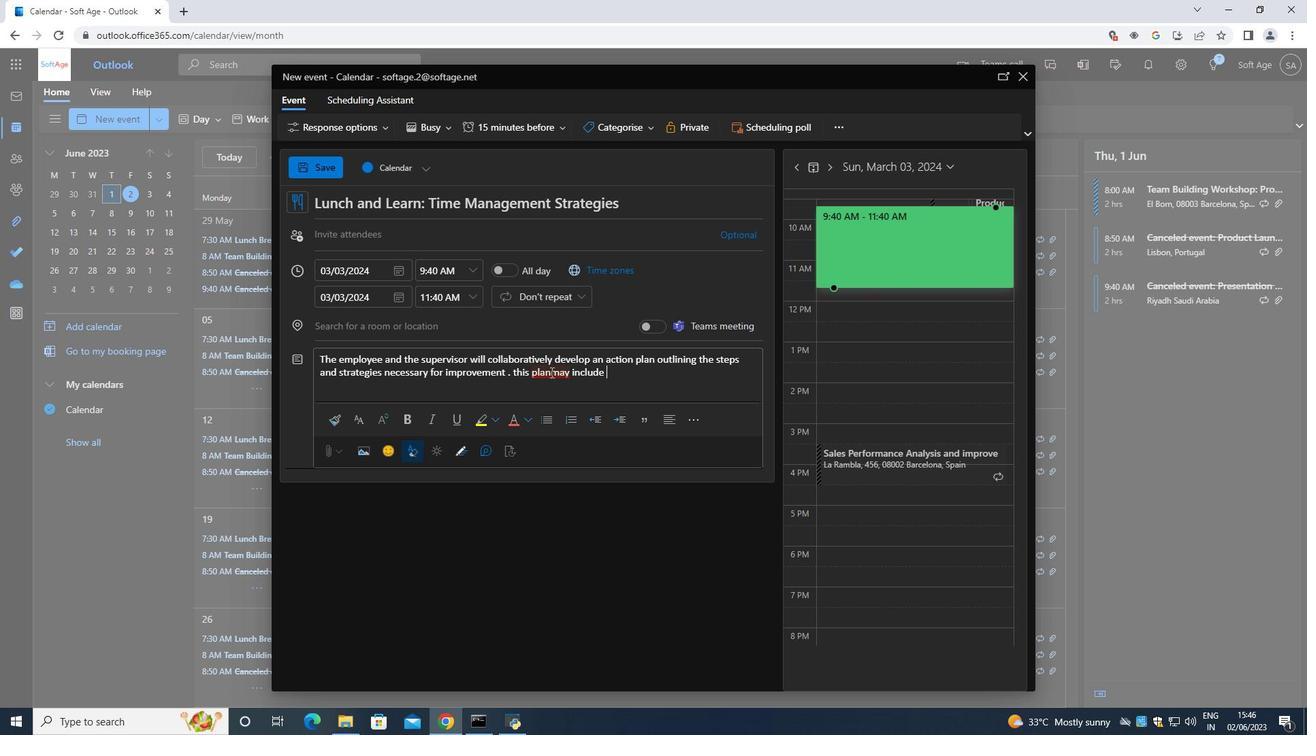 
Action: Key pressed <Key.space>
Screenshot: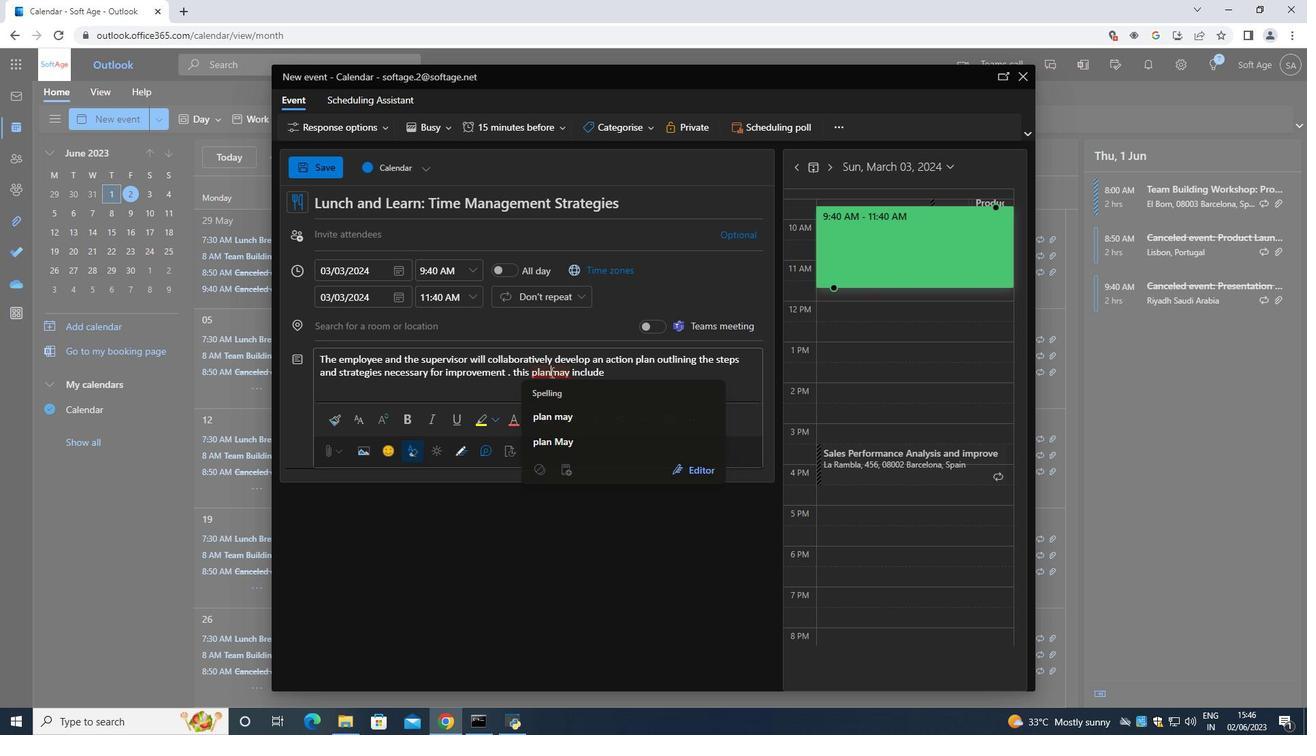 
Action: Mouse moved to (625, 372)
Screenshot: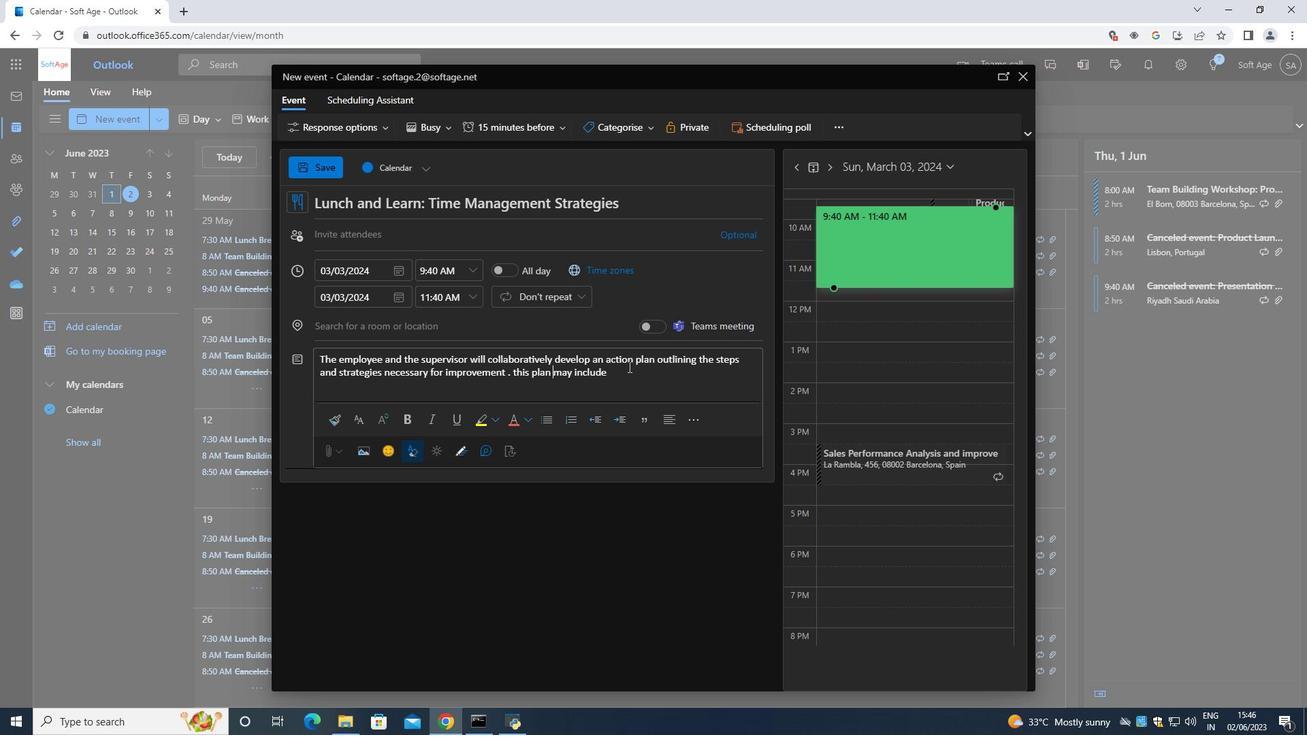 
Action: Mouse pressed left at (625, 372)
Screenshot: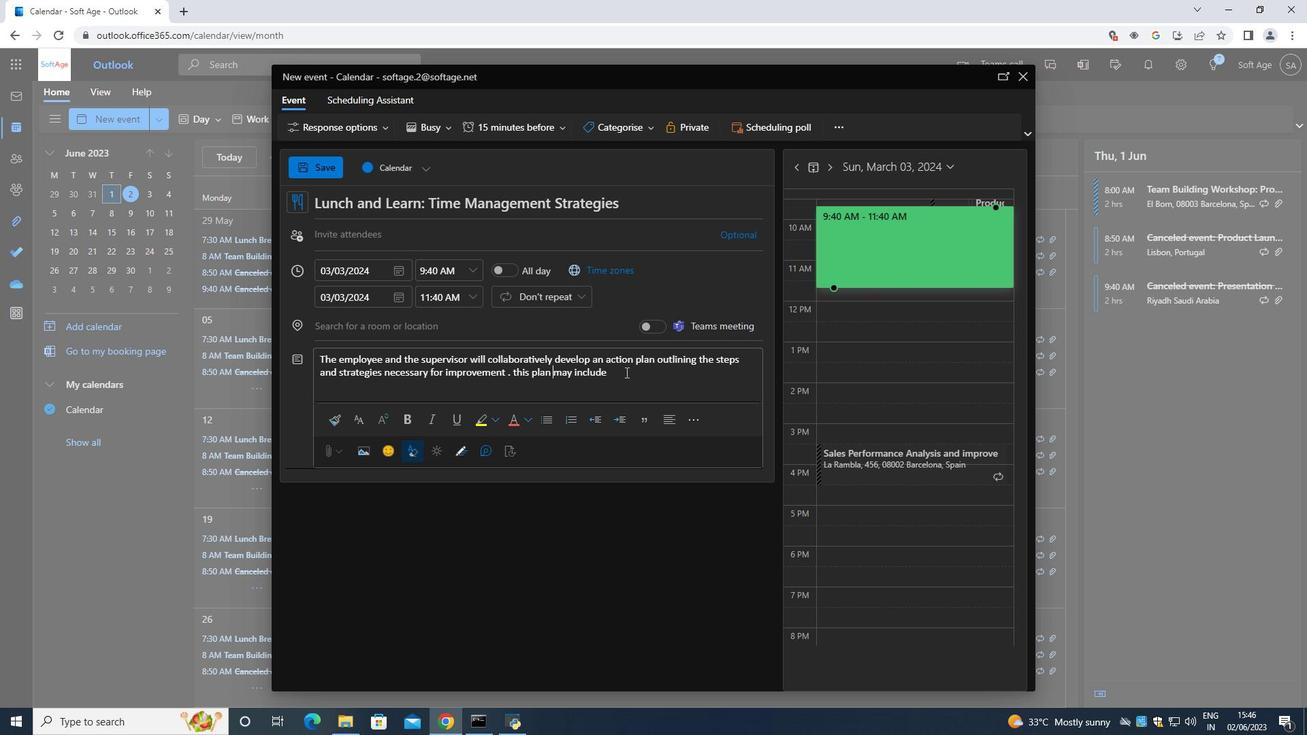 
Action: Mouse moved to (625, 372)
Screenshot: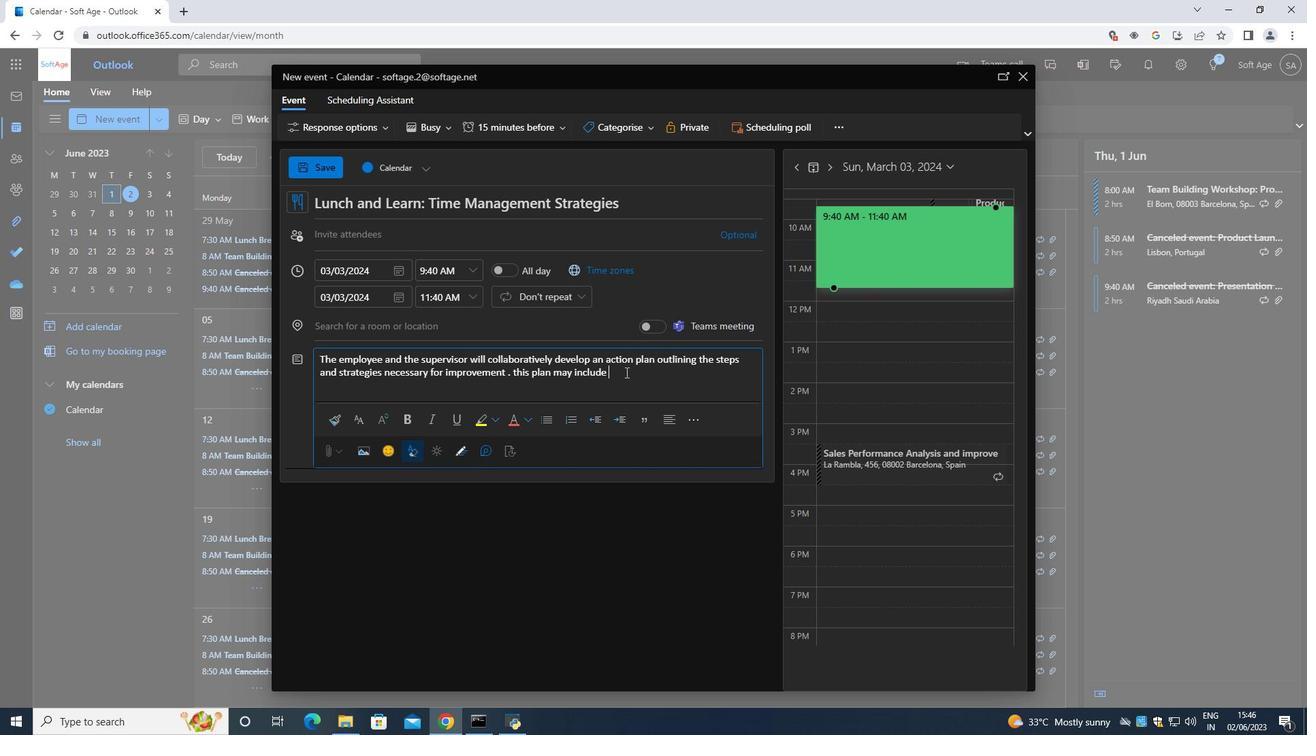 
Action: Key pressed <Key.space>specific<Key.space>tasks<Key.space>,<Key.space>tran
Screenshot: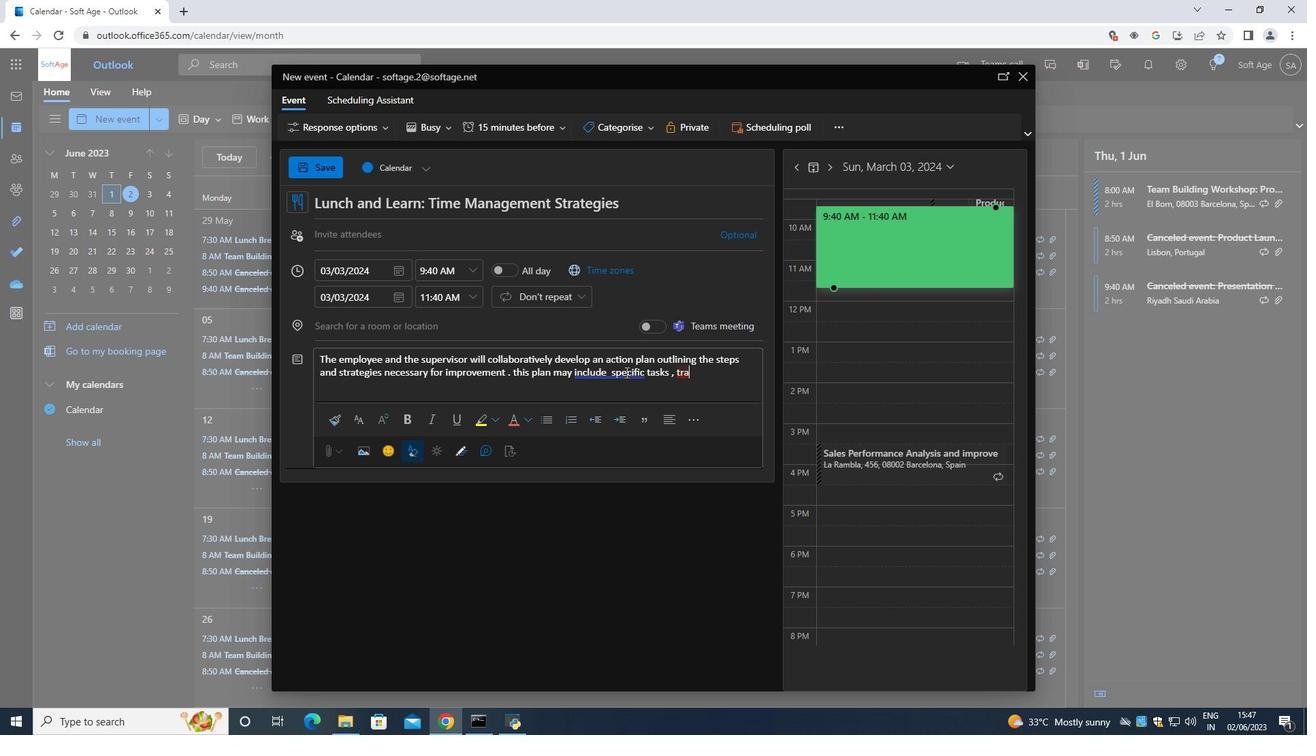 
Action: Mouse moved to (609, 371)
Screenshot: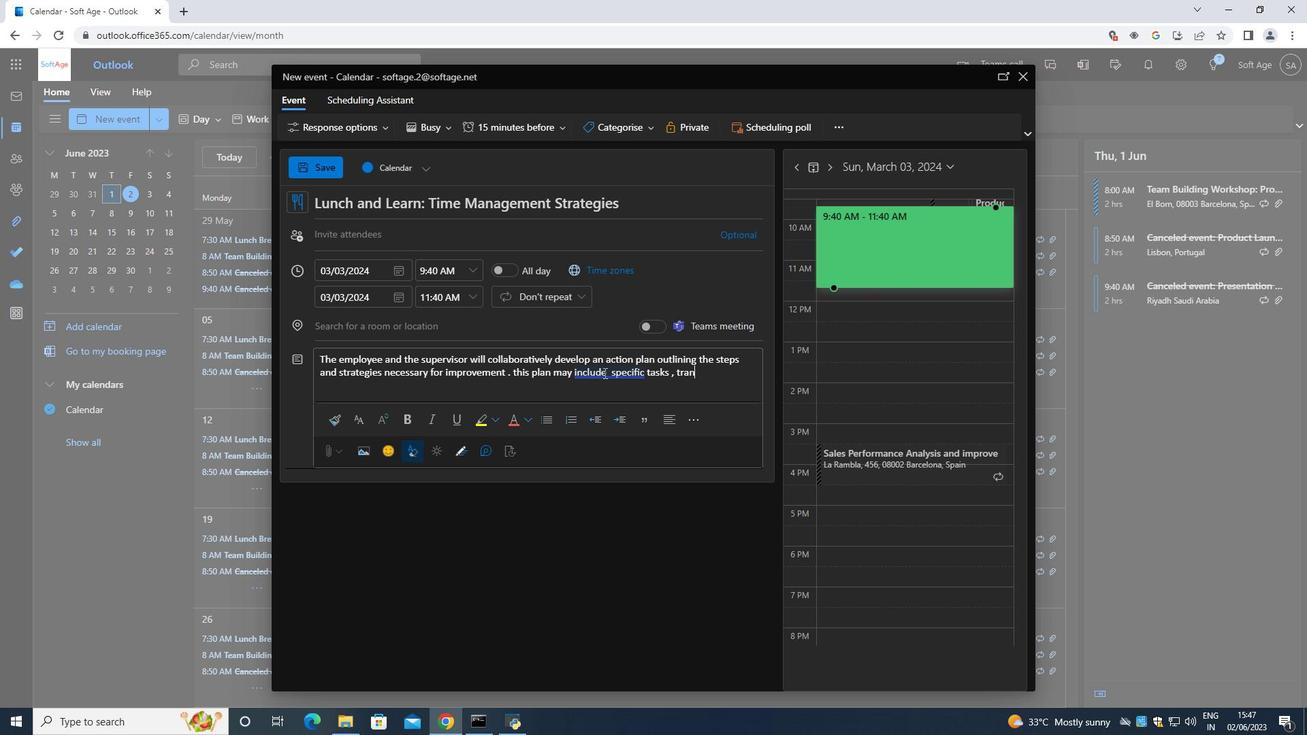 
Action: Mouse pressed left at (609, 371)
Screenshot: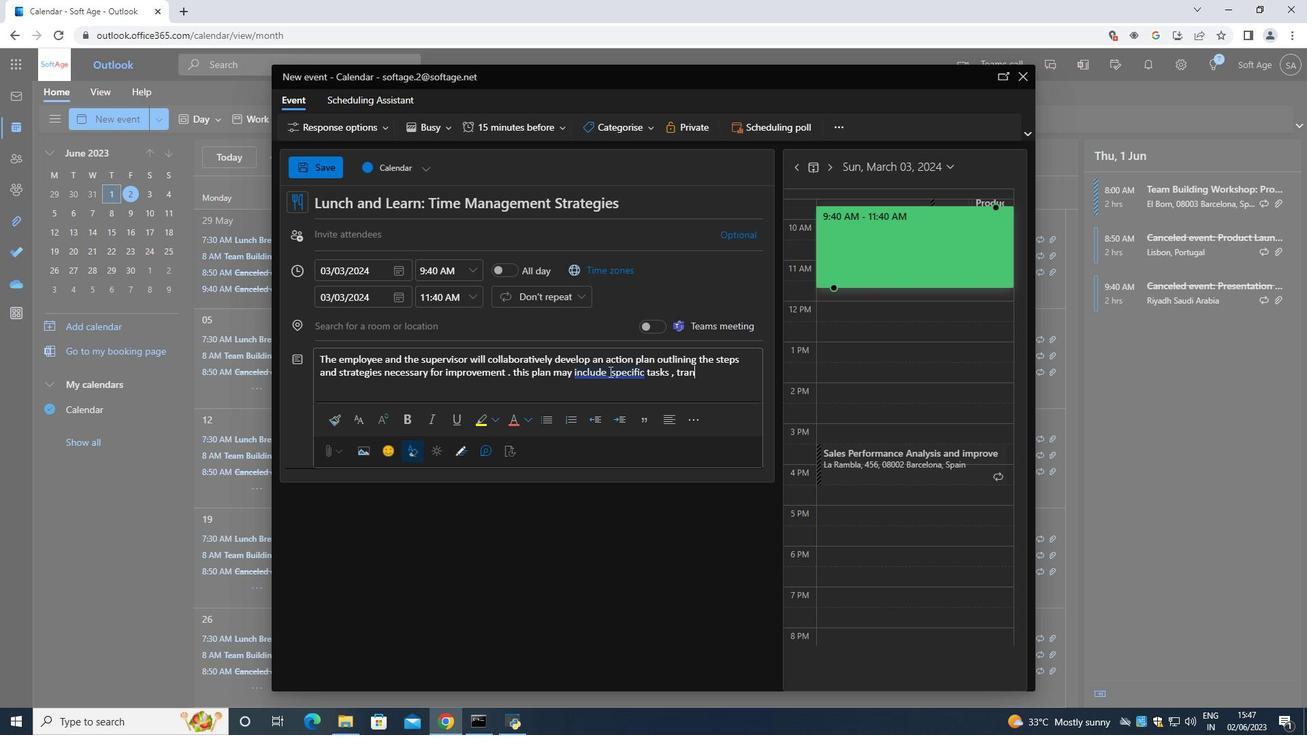 
Action: Key pressed <Key.backspace>
Screenshot: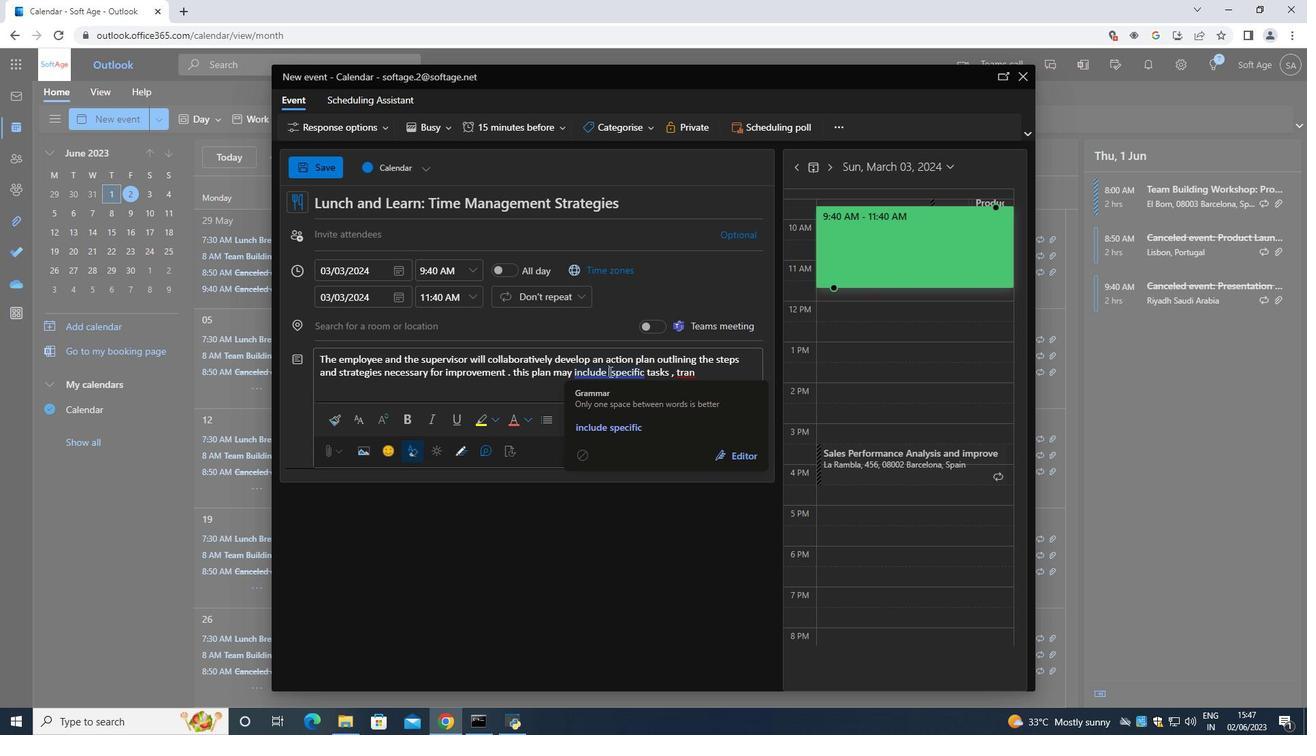 
Action: Mouse moved to (693, 375)
Screenshot: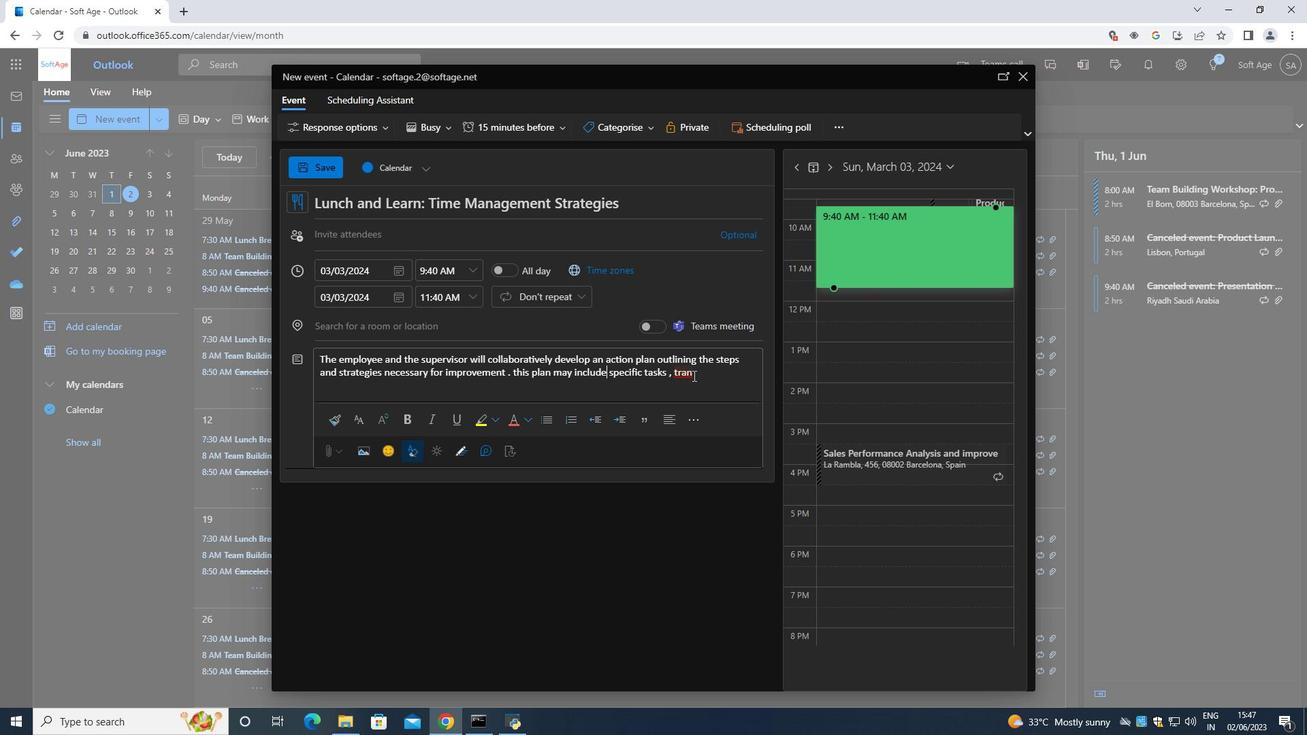 
Action: Mouse pressed left at (693, 375)
Screenshot: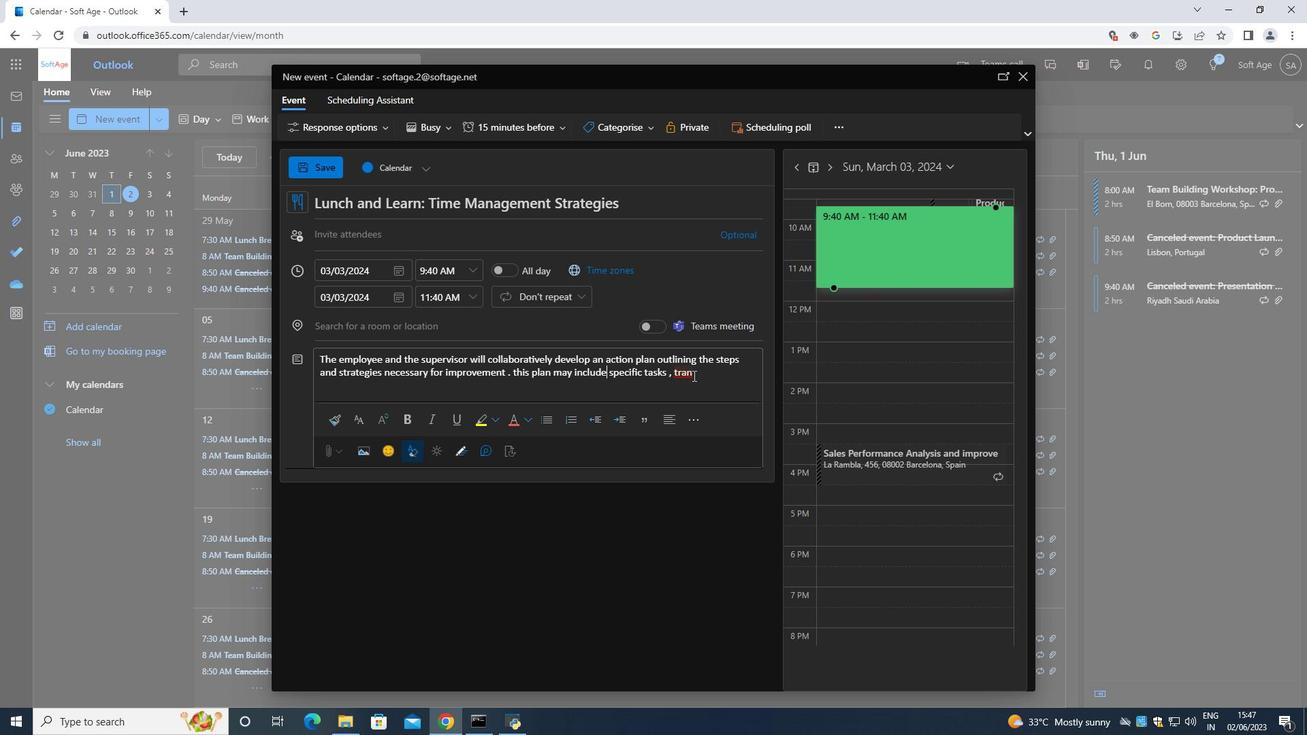 
Action: Key pressed ining<Key.space>
Screenshot: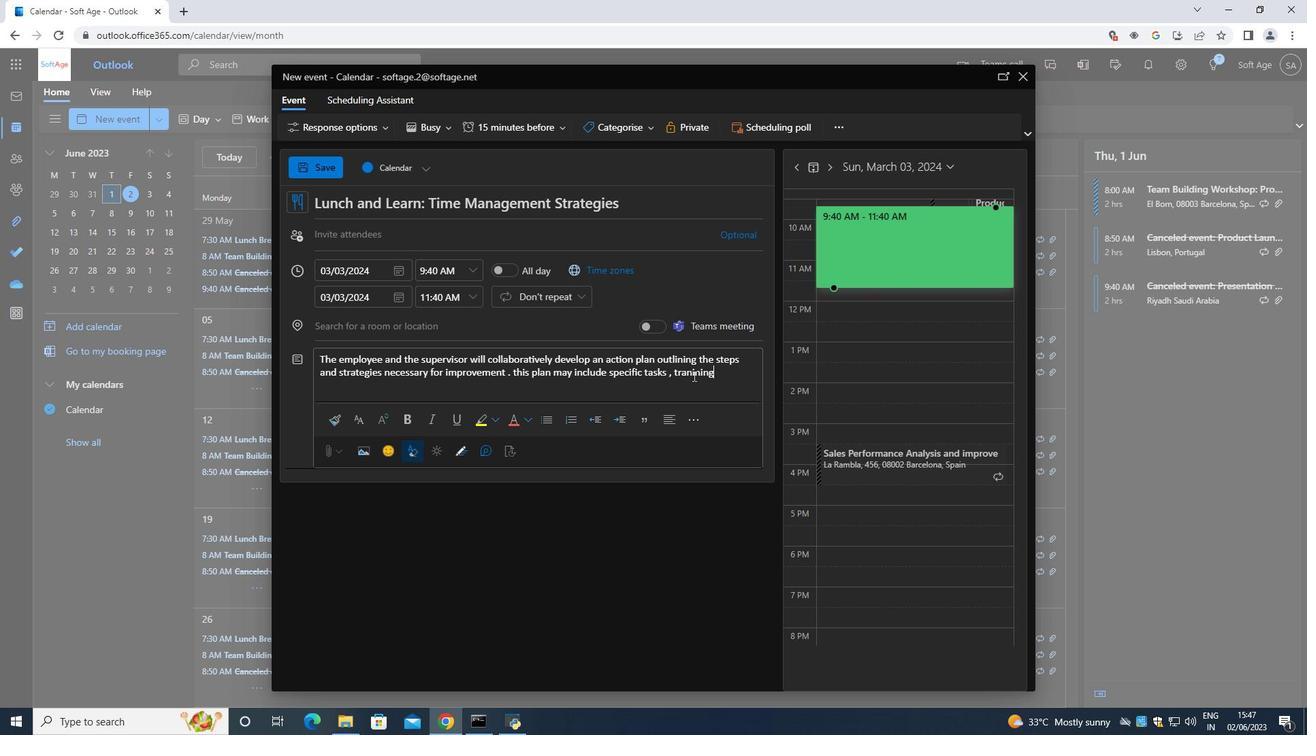 
Action: Mouse moved to (698, 373)
Screenshot: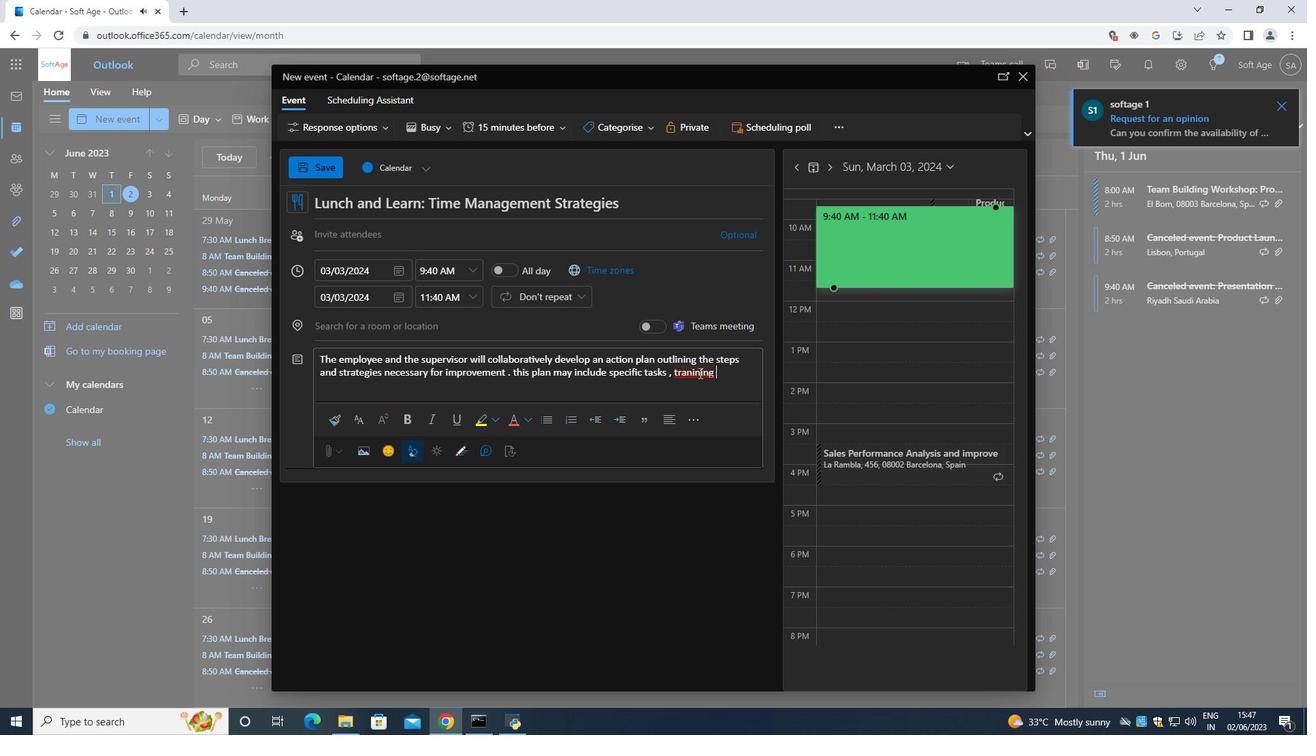 
Action: Mouse pressed left at (698, 373)
Screenshot: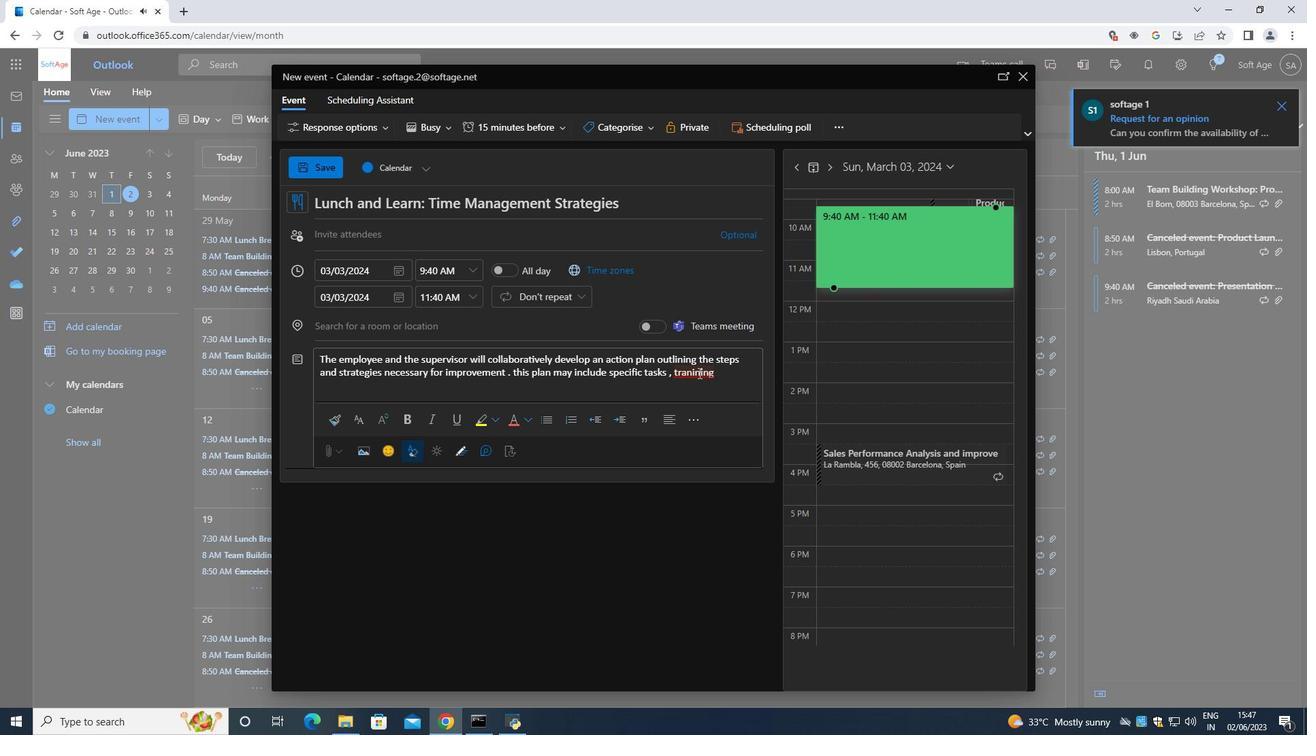 
Action: Mouse moved to (698, 373)
Screenshot: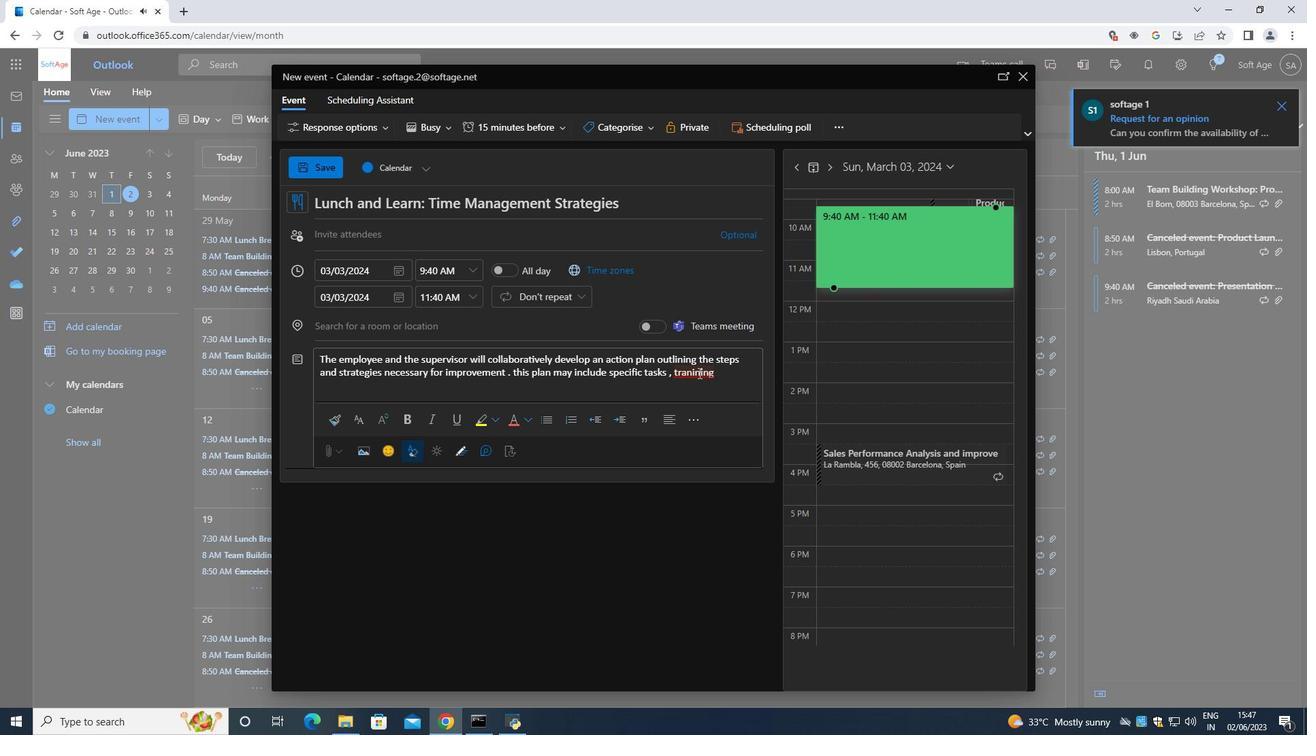 
Action: Key pressed <Key.backspace><Key.backspace>
Screenshot: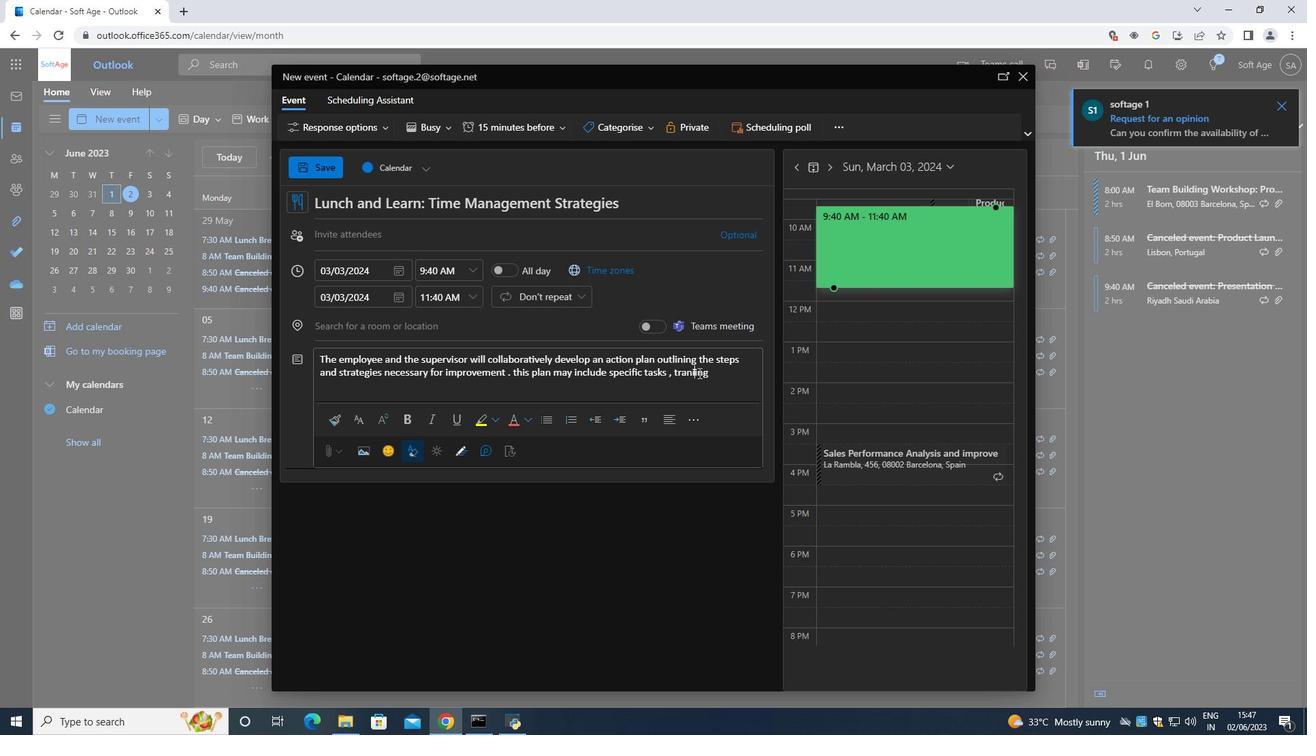 
Action: Mouse moved to (726, 387)
Screenshot: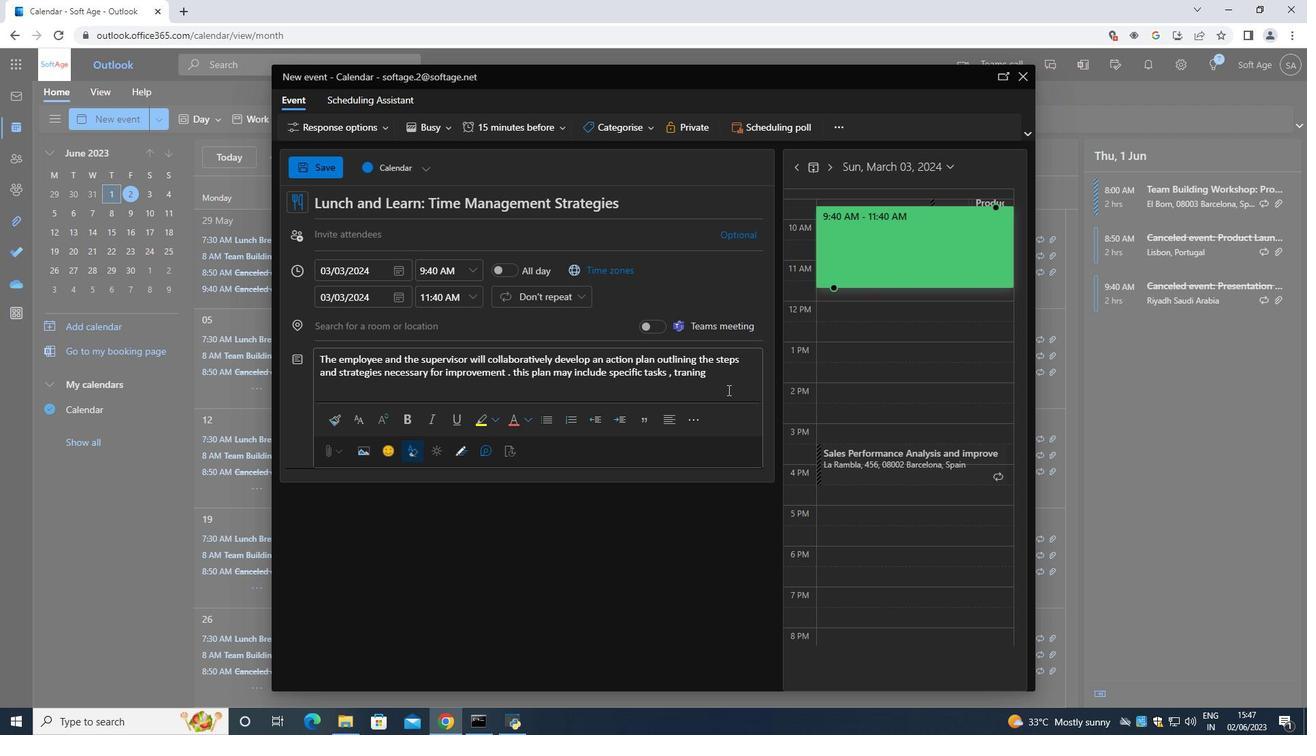 
Action: Mouse pressed left at (726, 387)
Screenshot: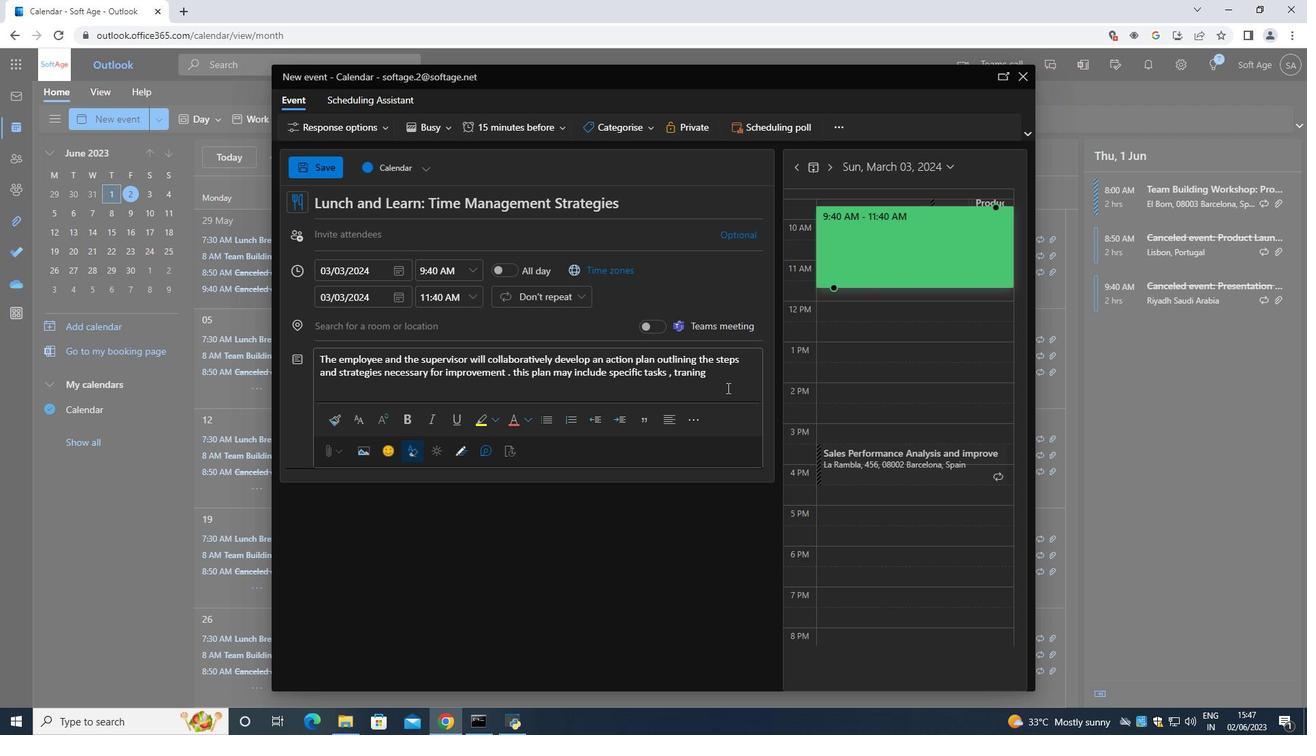 
Action: Key pressed or<Key.space>
Screenshot: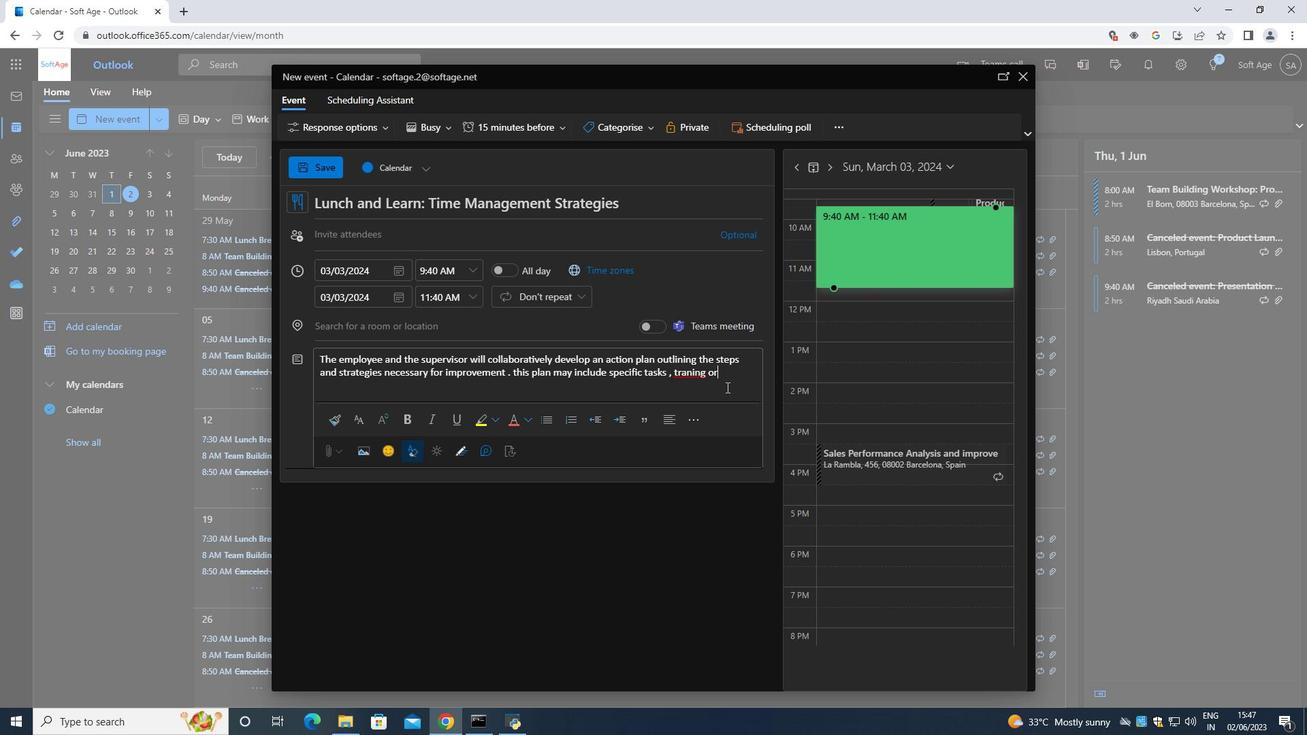 
Action: Mouse moved to (683, 375)
Screenshot: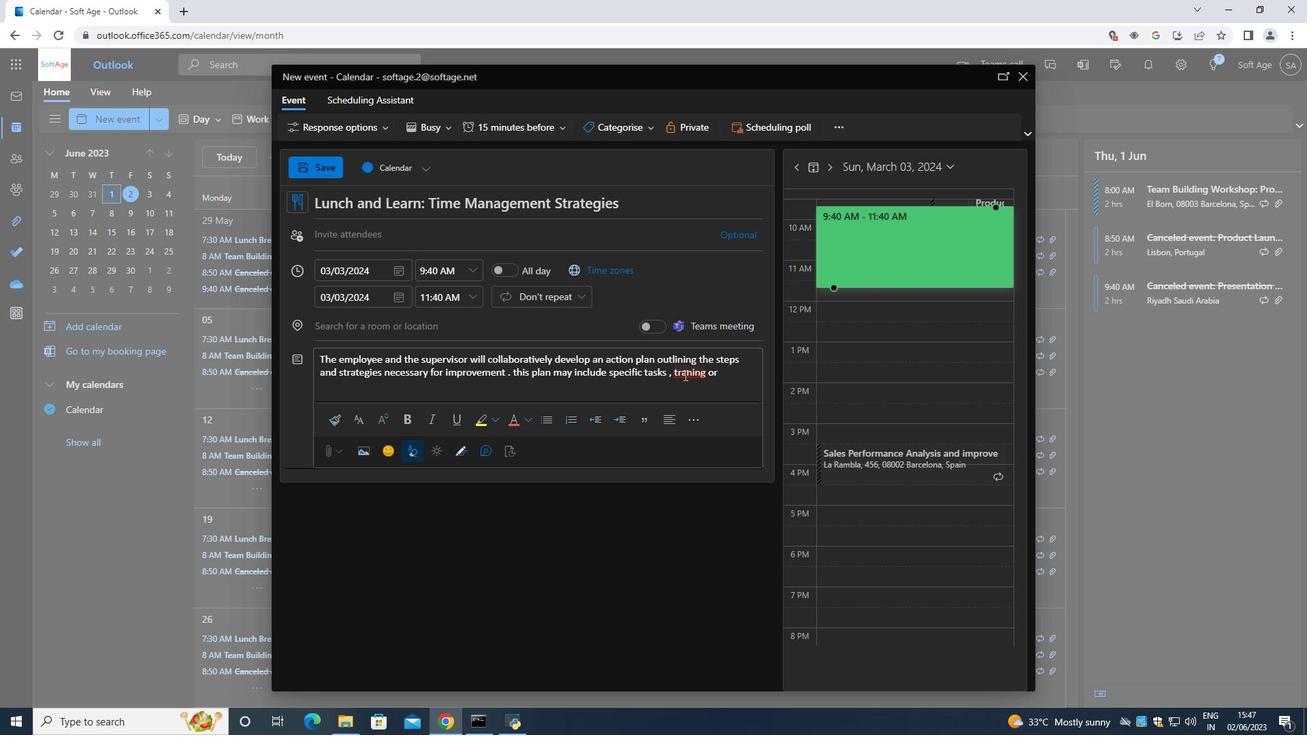 
Action: Mouse pressed left at (683, 375)
Screenshot: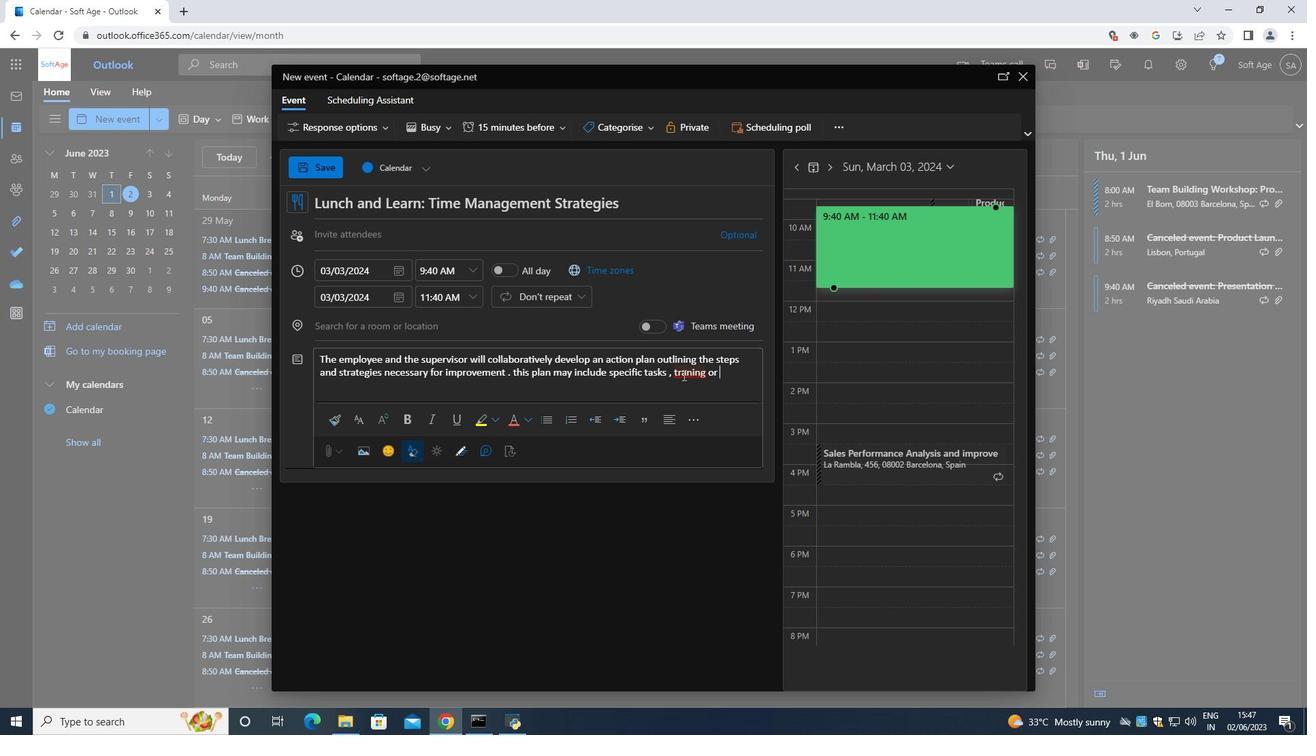 
Action: Mouse moved to (687, 375)
Screenshot: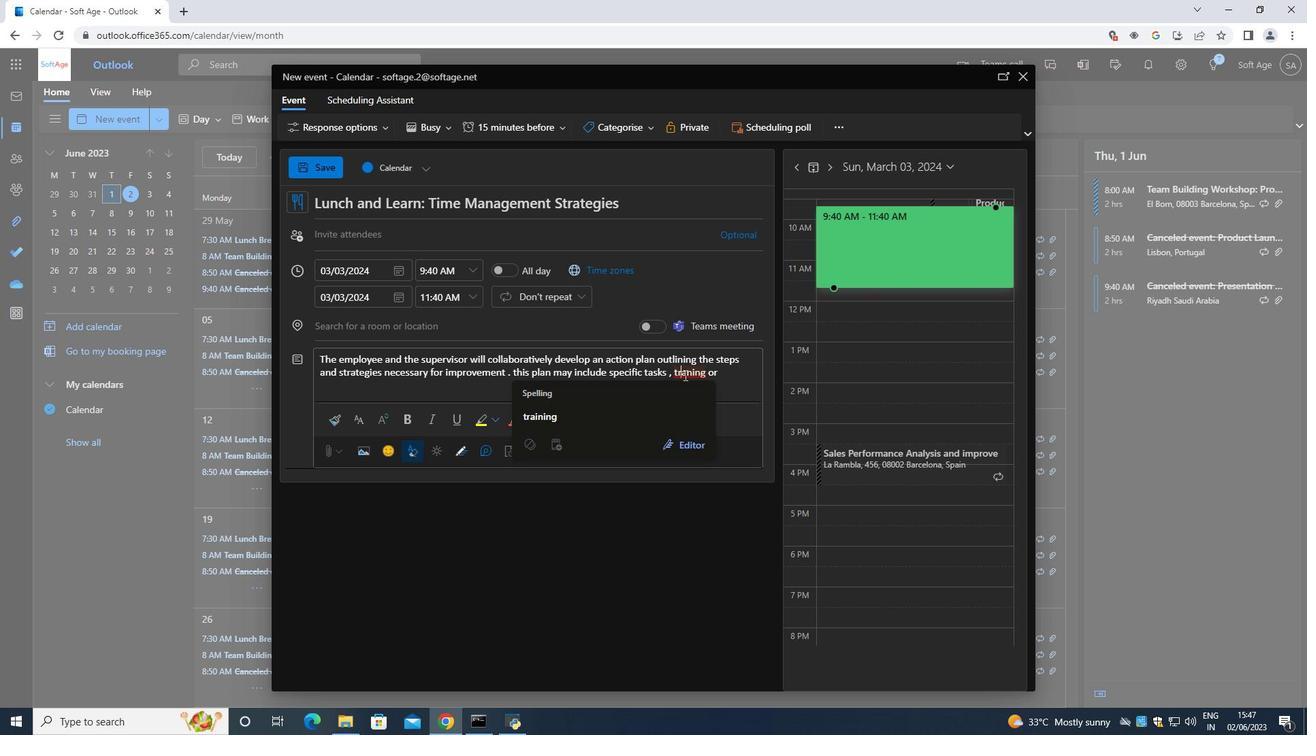 
Action: Key pressed <Key.right><Key.right><Key.left>
Screenshot: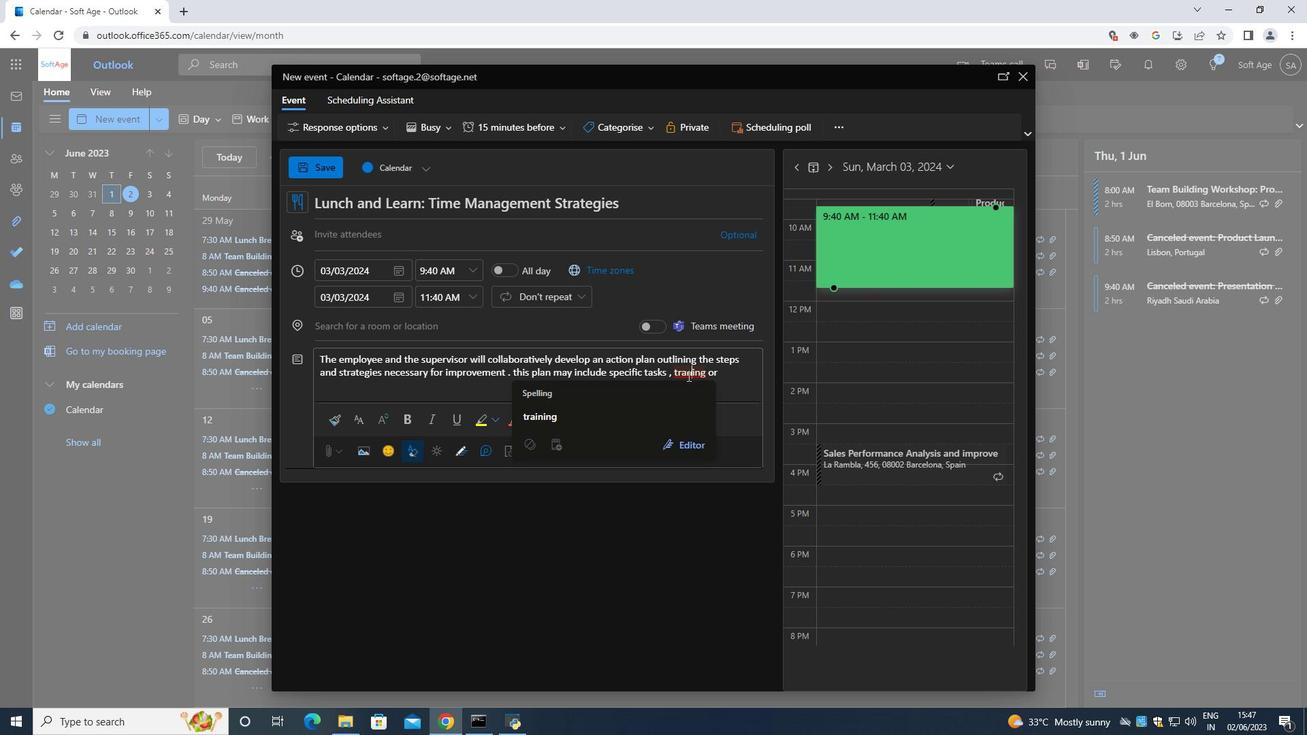 
Action: Mouse moved to (687, 379)
Screenshot: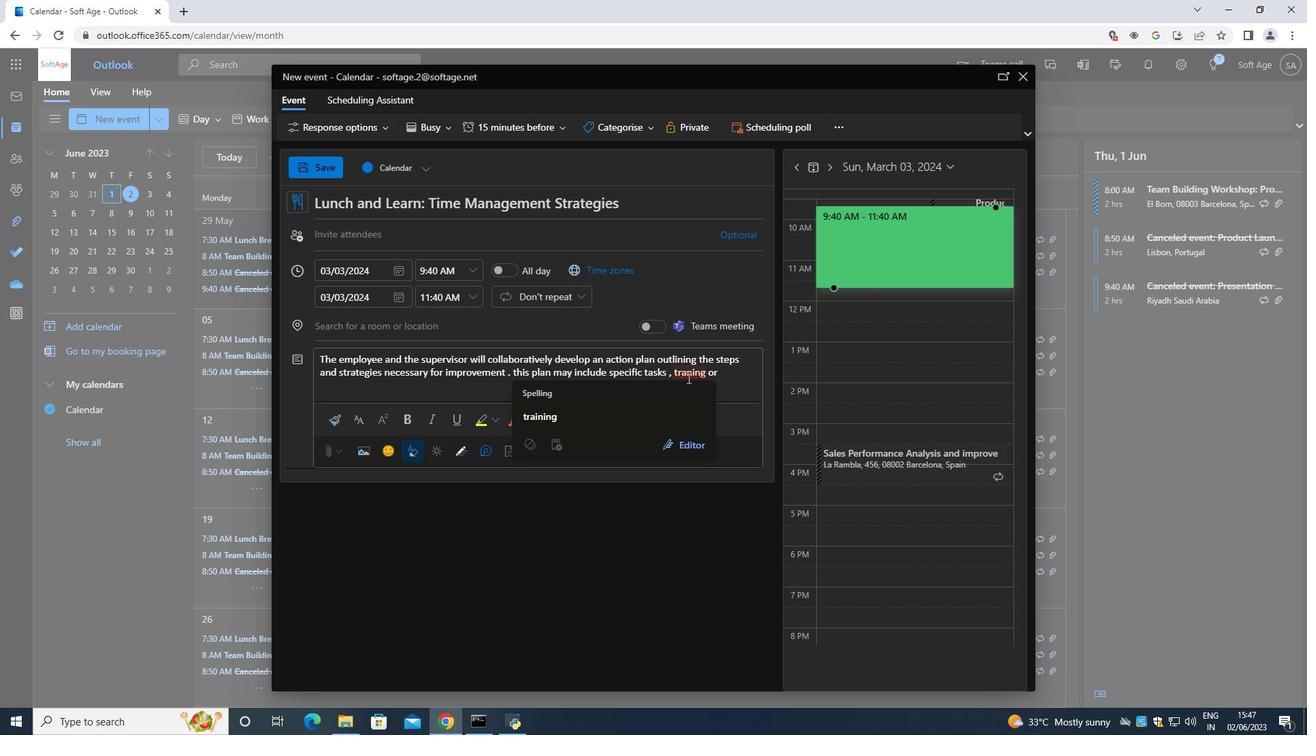 
Action: Key pressed i
Screenshot: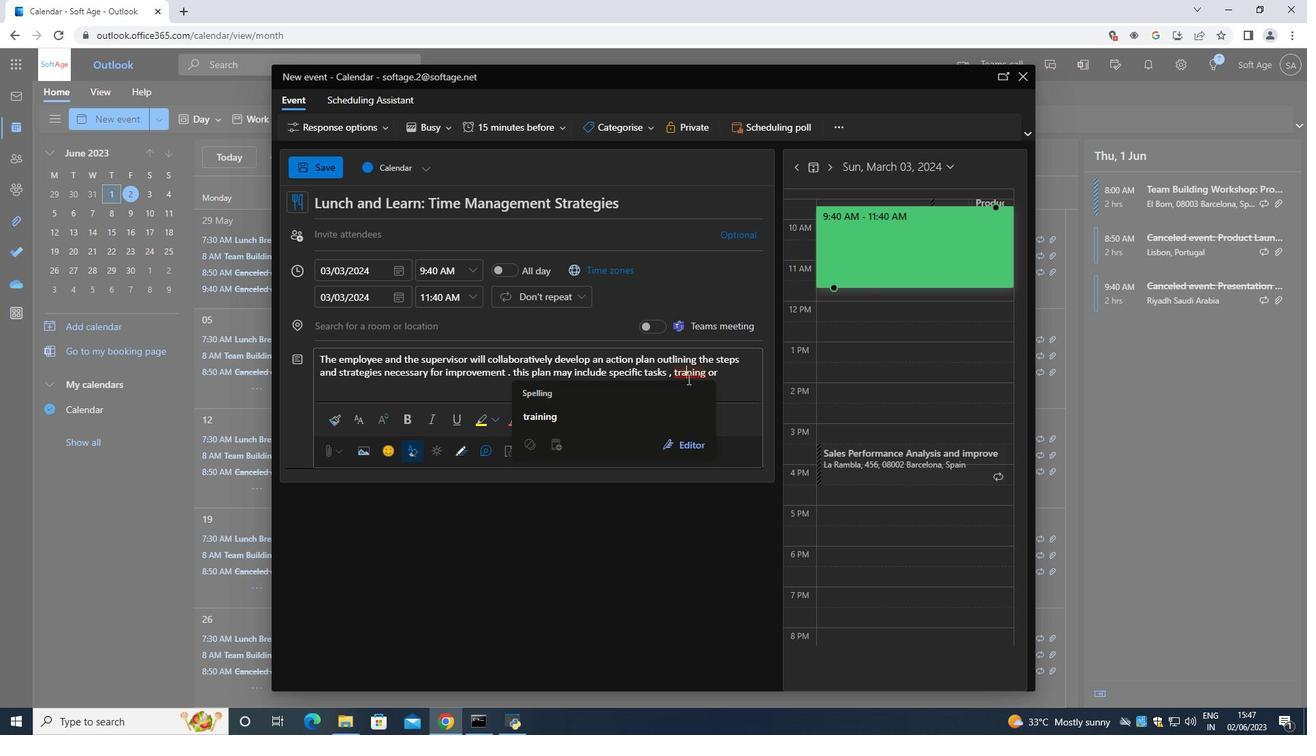 
Action: Mouse moved to (741, 381)
Screenshot: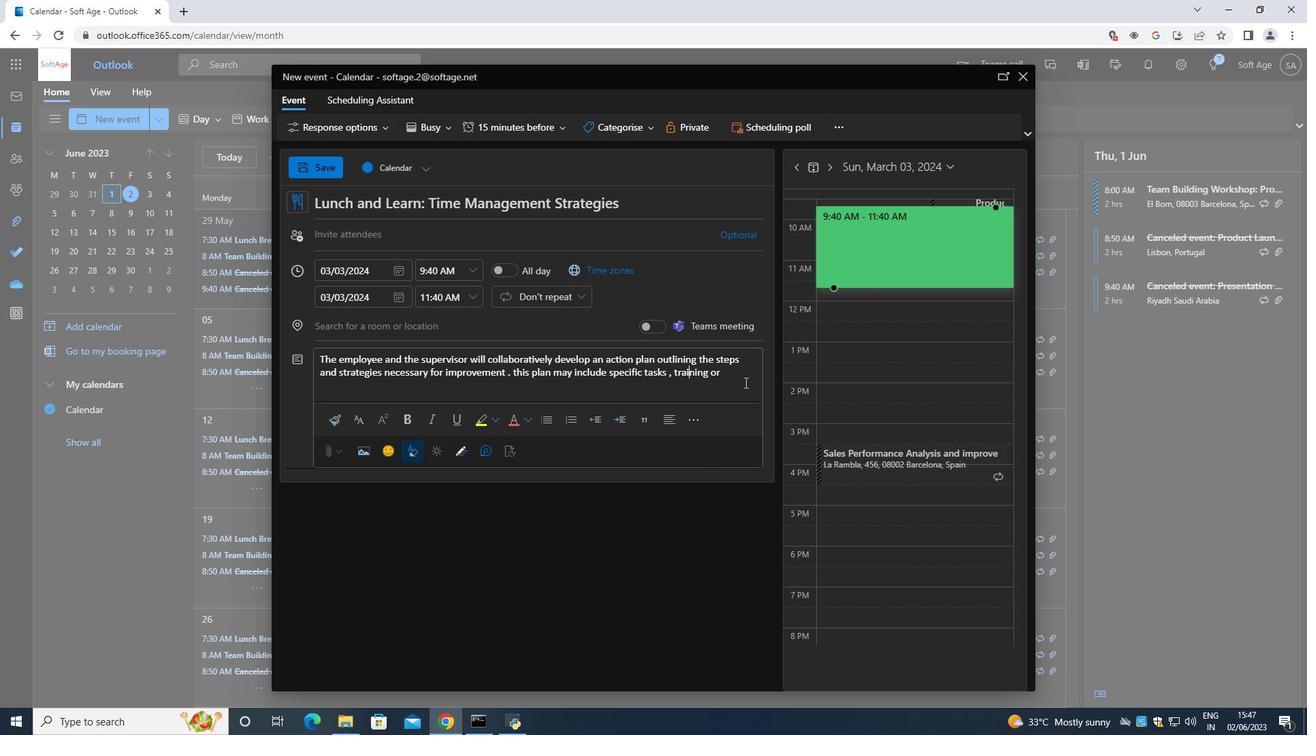 
Action: Mouse pressed left at (741, 381)
Screenshot: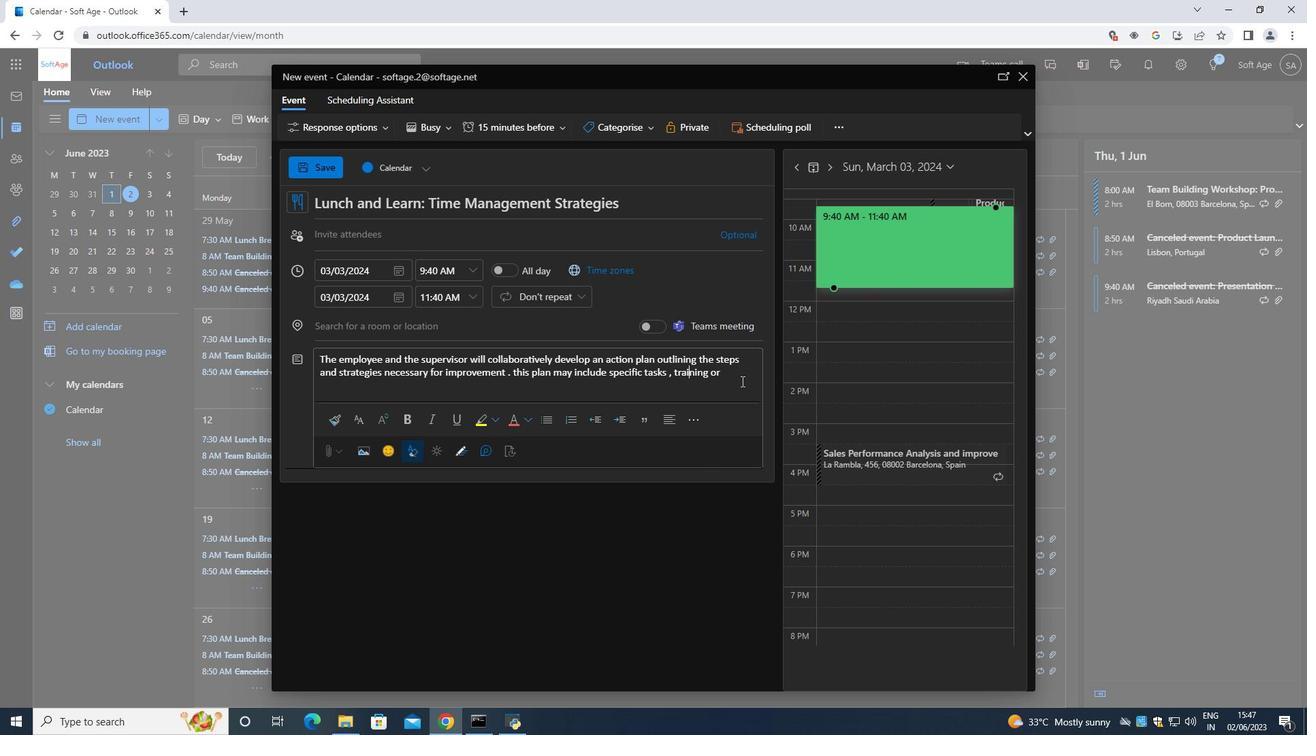 
Action: Mouse moved to (739, 378)
Screenshot: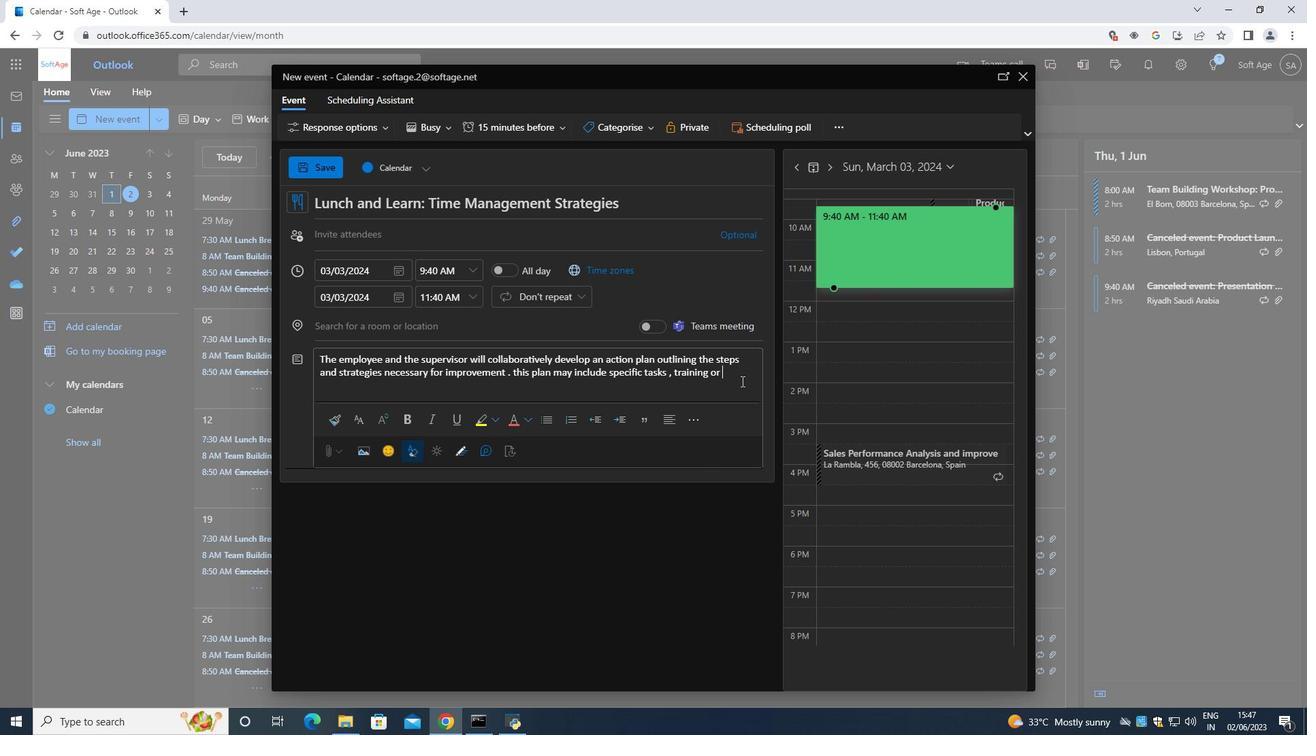 
Action: Key pressed development<Key.space>oppi<Key.backspace>ortunitir<Key.backspace>es,<Key.space>resources<Key.space>,<Key.space>and<Key.space>support<Key.space>systems<Key.space>to<Key.space>aid<Key.space>in<Key.space>the<Key.space>employee<Key.space><Key.shift_r><Key.backspace><Key.shift_r><Key.shift_r><Key.shift_r><Key.shift_r><Key.shift_r><Key.shift_r><Key.shift_r><Key.shift_r><Key.shift_r><Key.shift_r><Key.shift_r>"<Key.backspace><Key.shift_r>'<Key.space><Key.backspace>s<Key.space>growth<Key.space>and<Key.space>progress<Key.space>
Screenshot: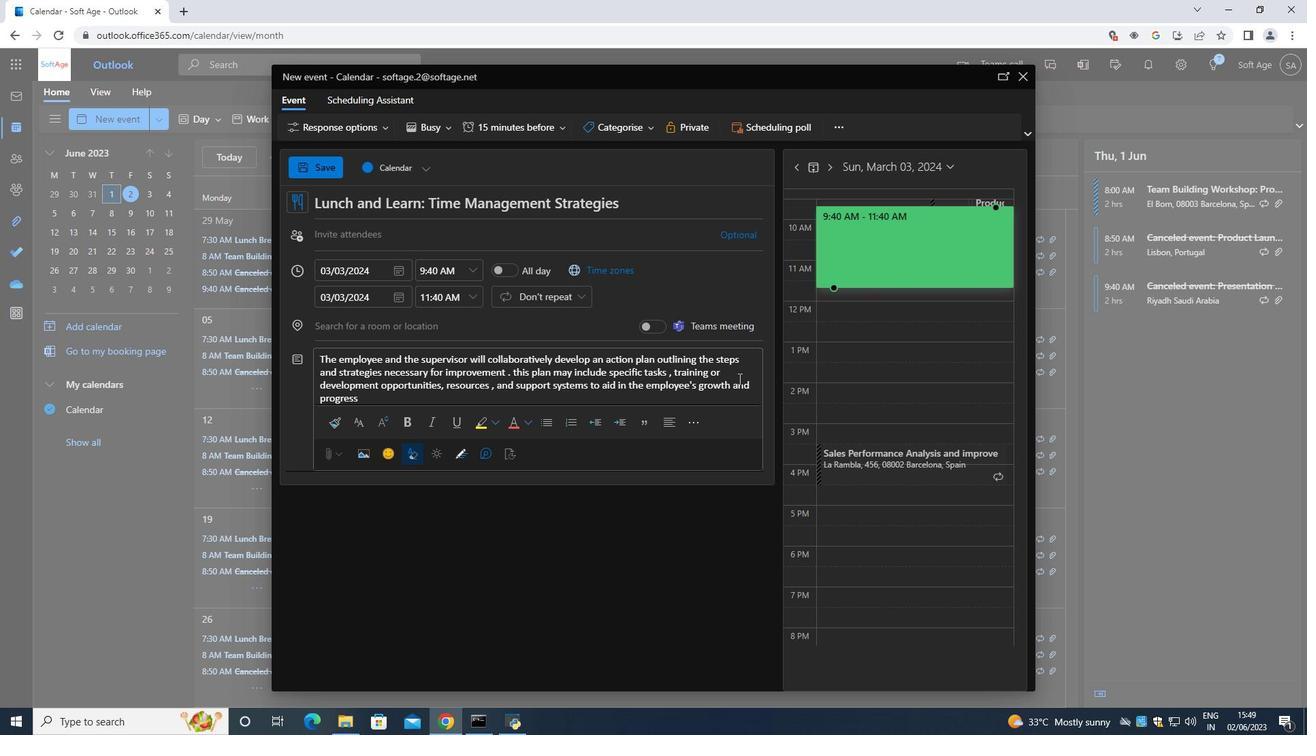 
Action: Mouse moved to (604, 128)
Screenshot: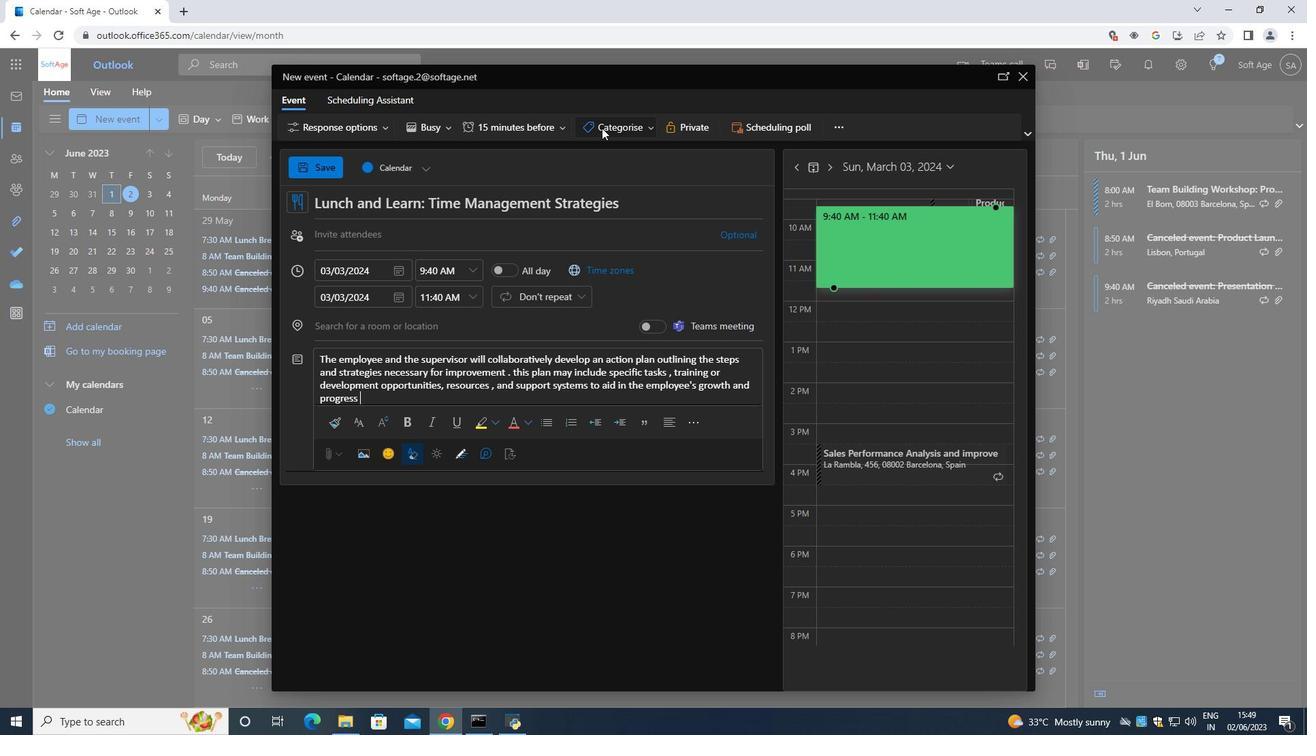
Action: Mouse pressed left at (604, 128)
Screenshot: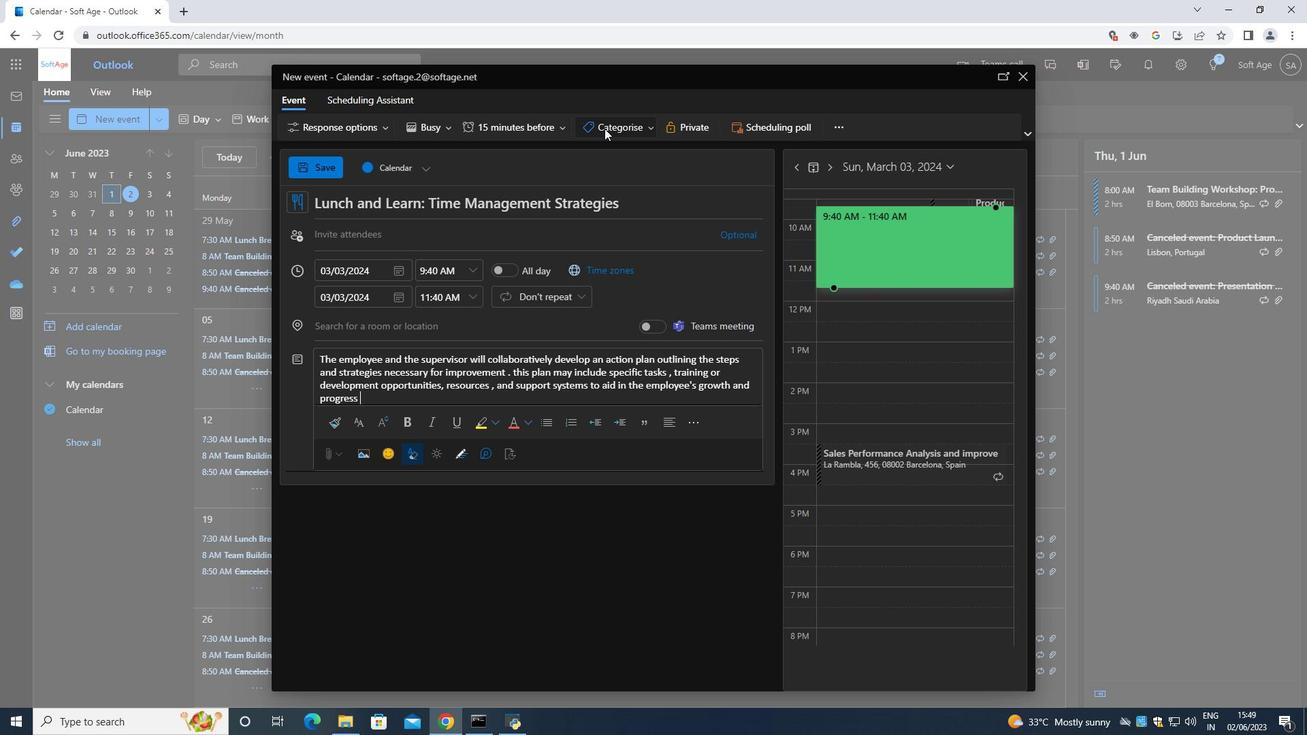 
Action: Mouse moved to (613, 158)
Screenshot: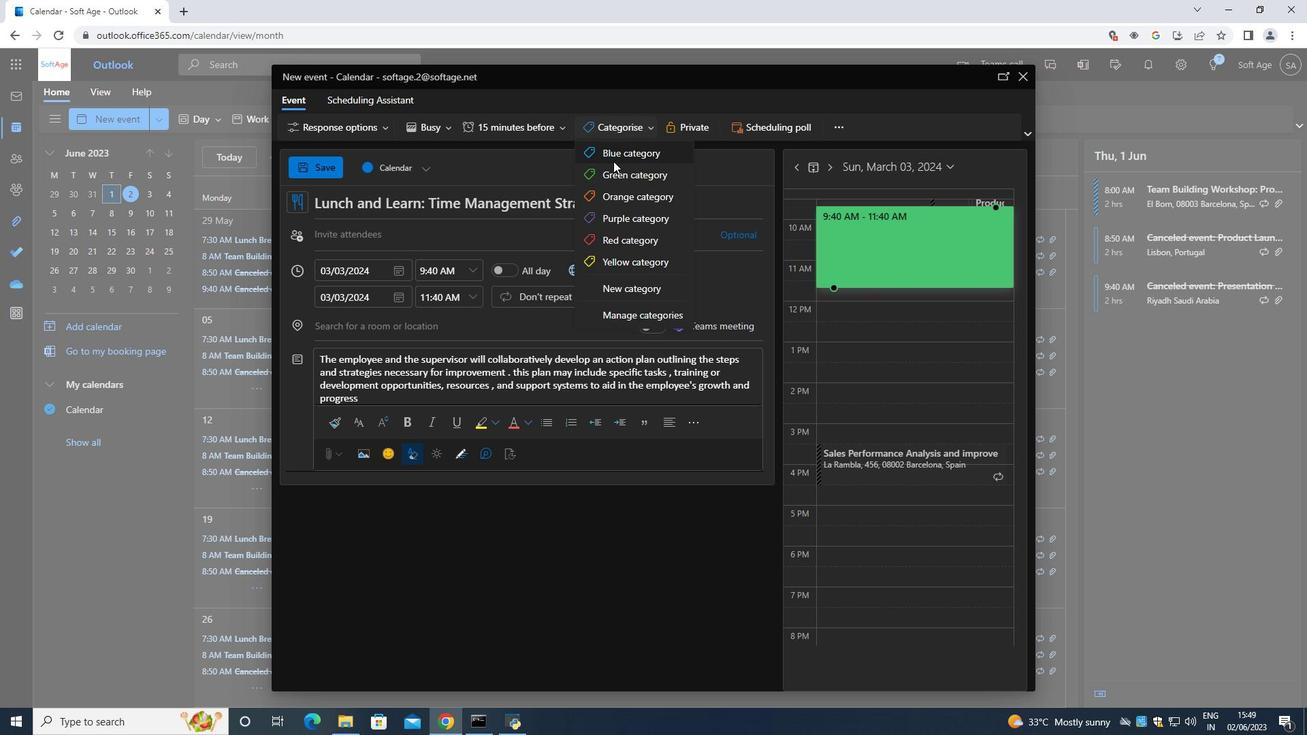 
Action: Mouse pressed left at (613, 158)
Screenshot: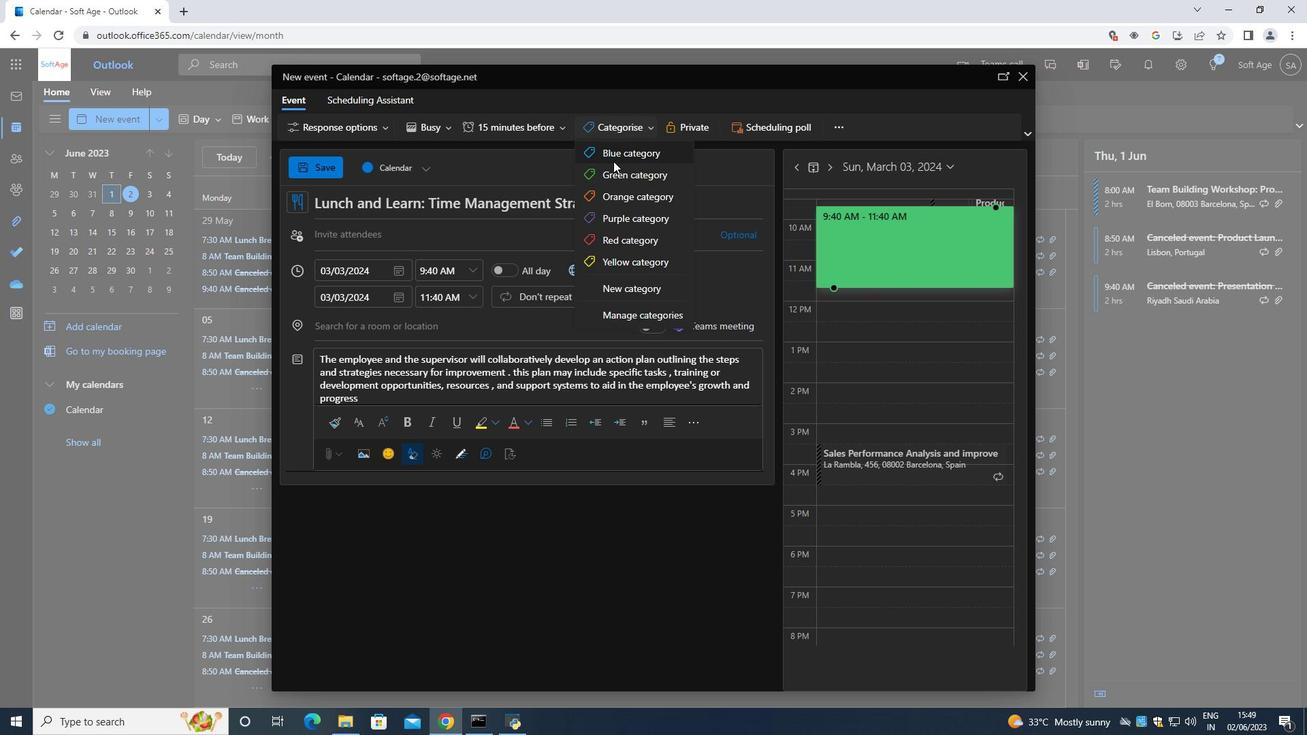
Action: Mouse moved to (368, 329)
Screenshot: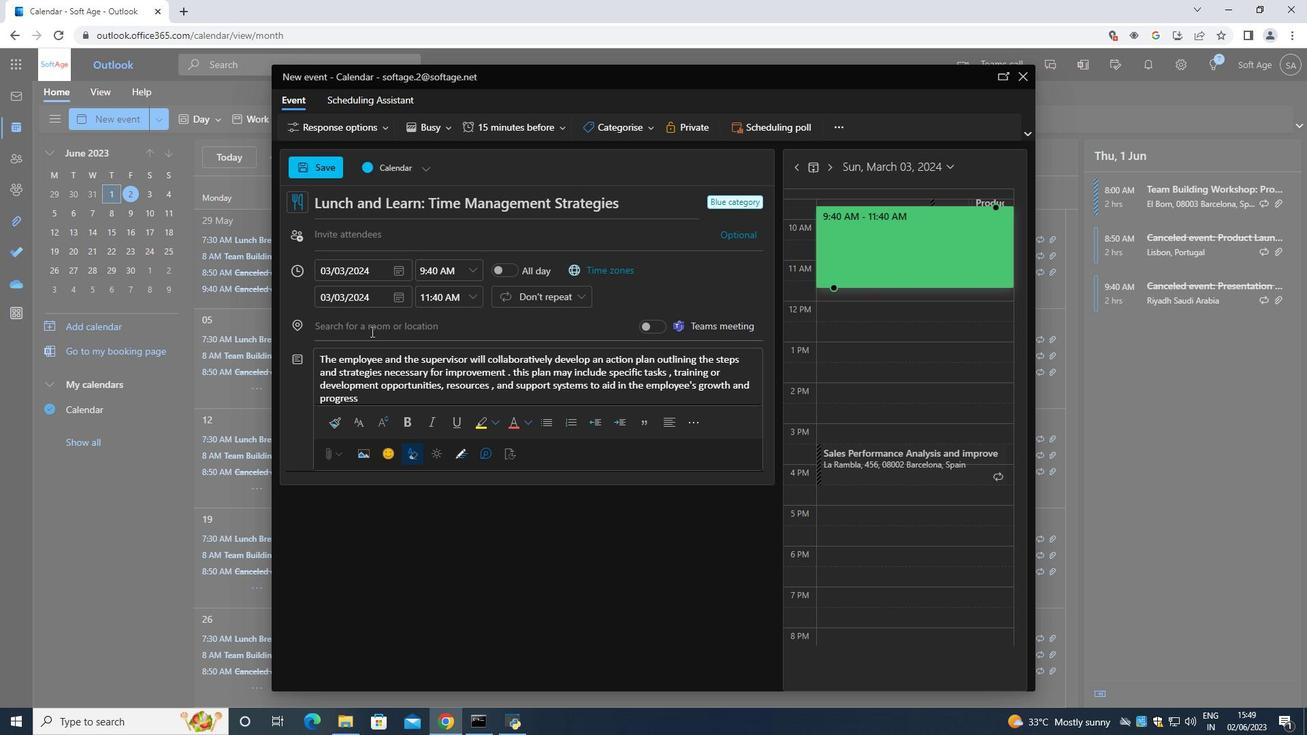 
Action: Mouse pressed left at (368, 329)
Screenshot: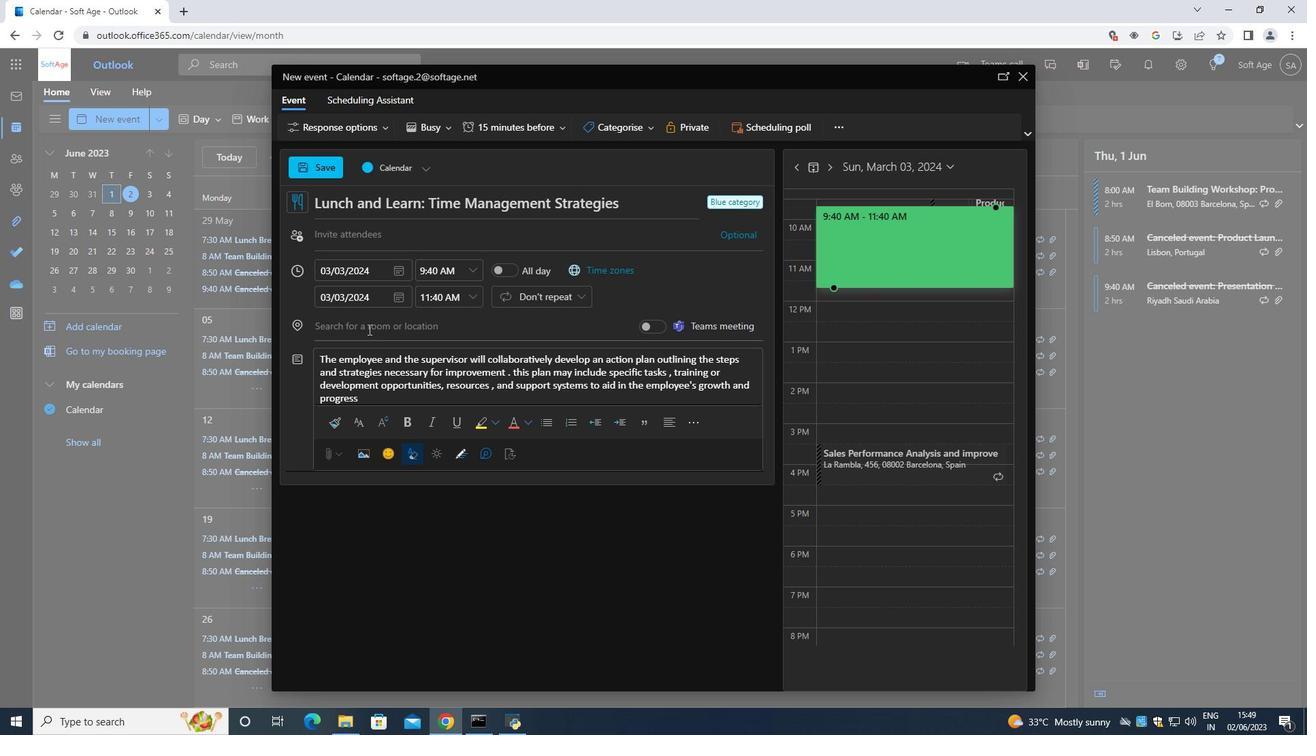 
Action: Mouse moved to (368, 329)
Screenshot: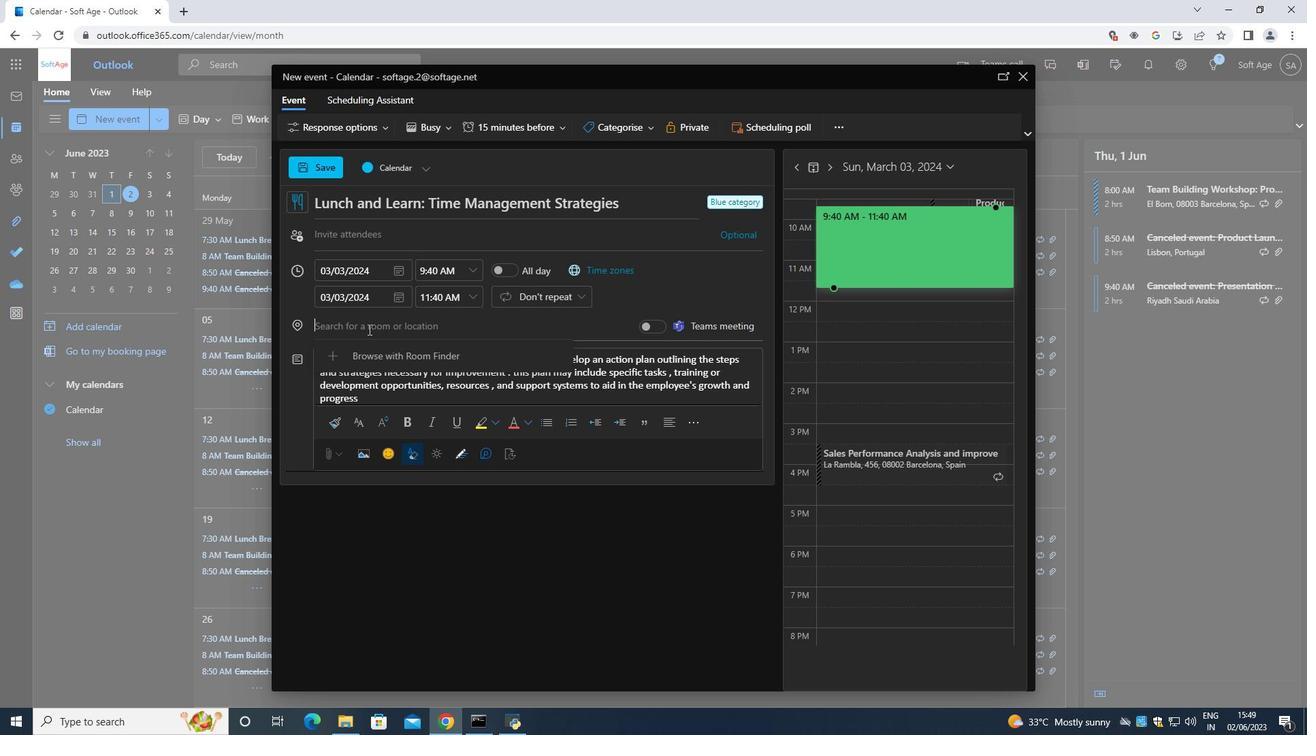 
Action: Key pressed 654<Key.space><Key.shift><Key.shift><Key.shift><Key.shift><Key.shift><Key.shift><Key.shift><Key.shift><Key.shift><Key.shift><Key.shift><Key.shift><Key.shift><Key.shift><Key.shift><Key.shift><Key.shift><Key.shift><Key.shift><Key.shift><Key.shift><Key.shift><Key.shift><Key.shift><Key.shift><Key.shift><Key.shift><Key.shift><Key.shift><Key.shift><Key.shift><Key.shift><Key.shift><Key.shift><Key.shift><Key.shift><Key.shift><Key.shift><Key.shift><Key.shift><Key.shift><Key.shift><Key.shift><Key.shift><Key.shift><Key.shift><Key.shift><Key.shift><Key.shift><Key.shift>Sheikh<Key.space><Key.shift><Key.shift><Key.shift><Key.shift><Key.shift><Key.shift><Key.shift><Key.shift><Key.shift><Key.shift><Key.shift>Zayed<Key.space><Key.shift>Grand<Key.space><Key.shift>Mosque<Key.space>,<Key.space><Key.shift><Key.shift><Key.shift><Key.shift><Key.shift><Key.shift><Key.shift><Key.shift><Key.shift><Key.shift><Key.shift>Abu<Key.space><Key.shift>Dhabi<Key.space>,<Key.space><Key.caps_lock>UAE<Key.space>
Screenshot: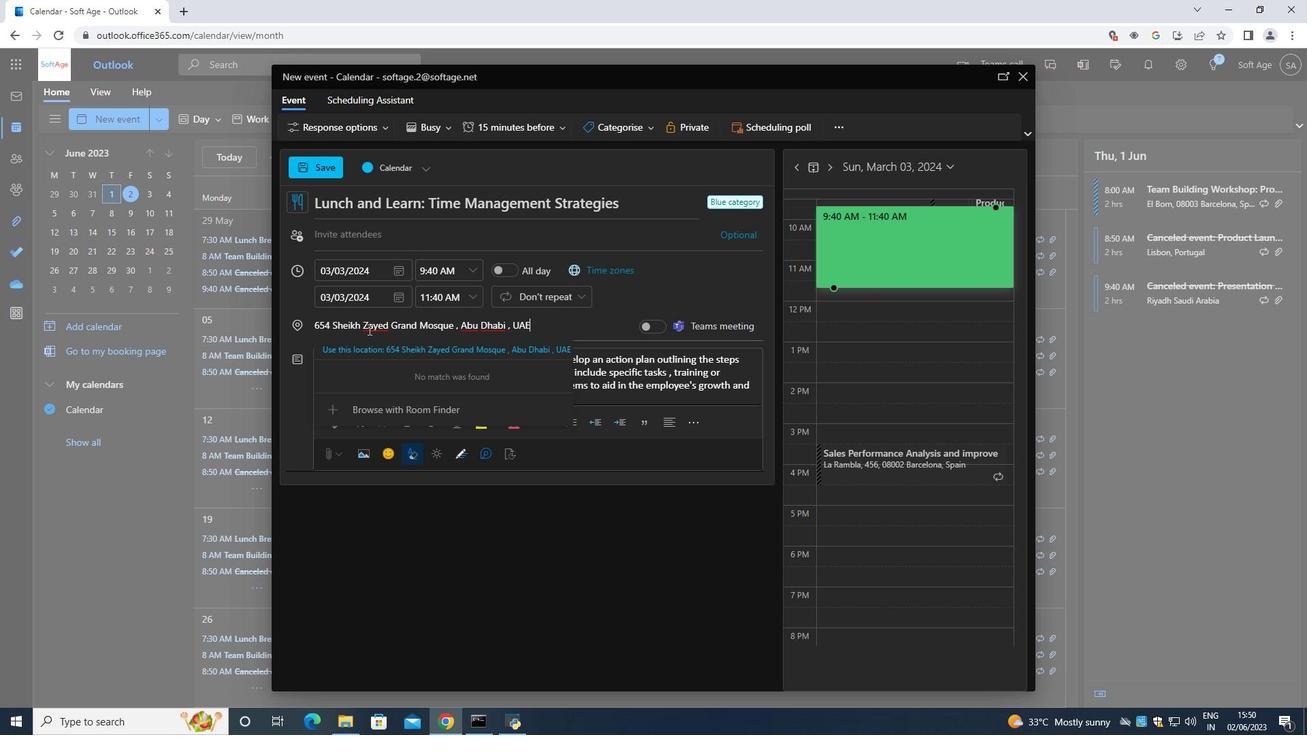 
Action: Mouse moved to (338, 230)
Screenshot: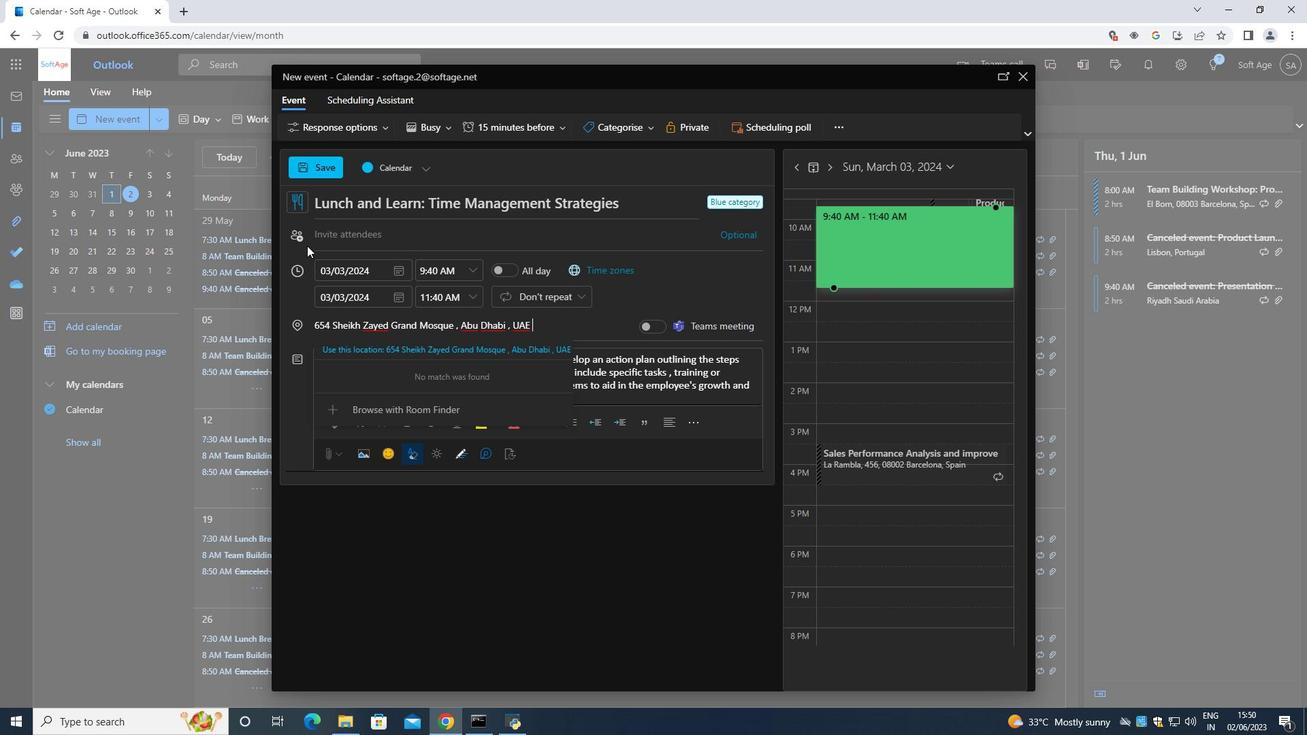 
Action: Mouse pressed left at (338, 230)
Screenshot: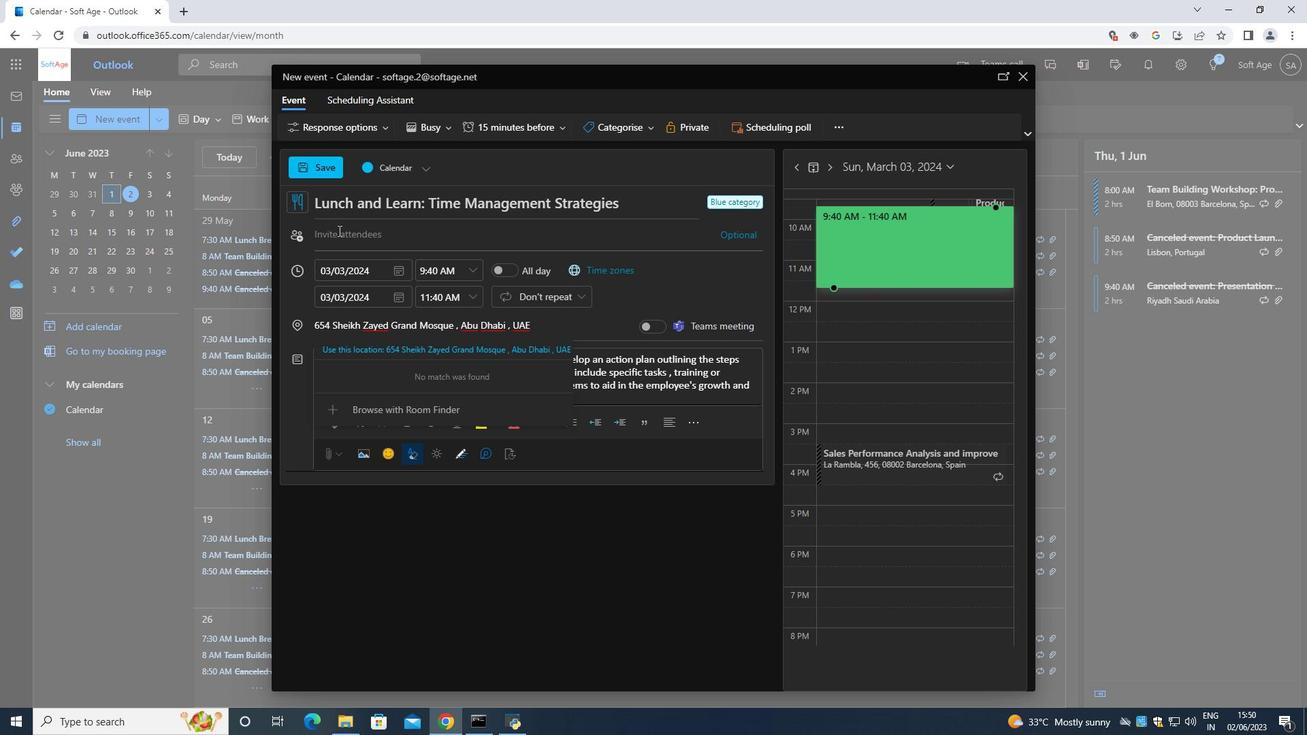 
Action: Mouse moved to (340, 235)
Screenshot: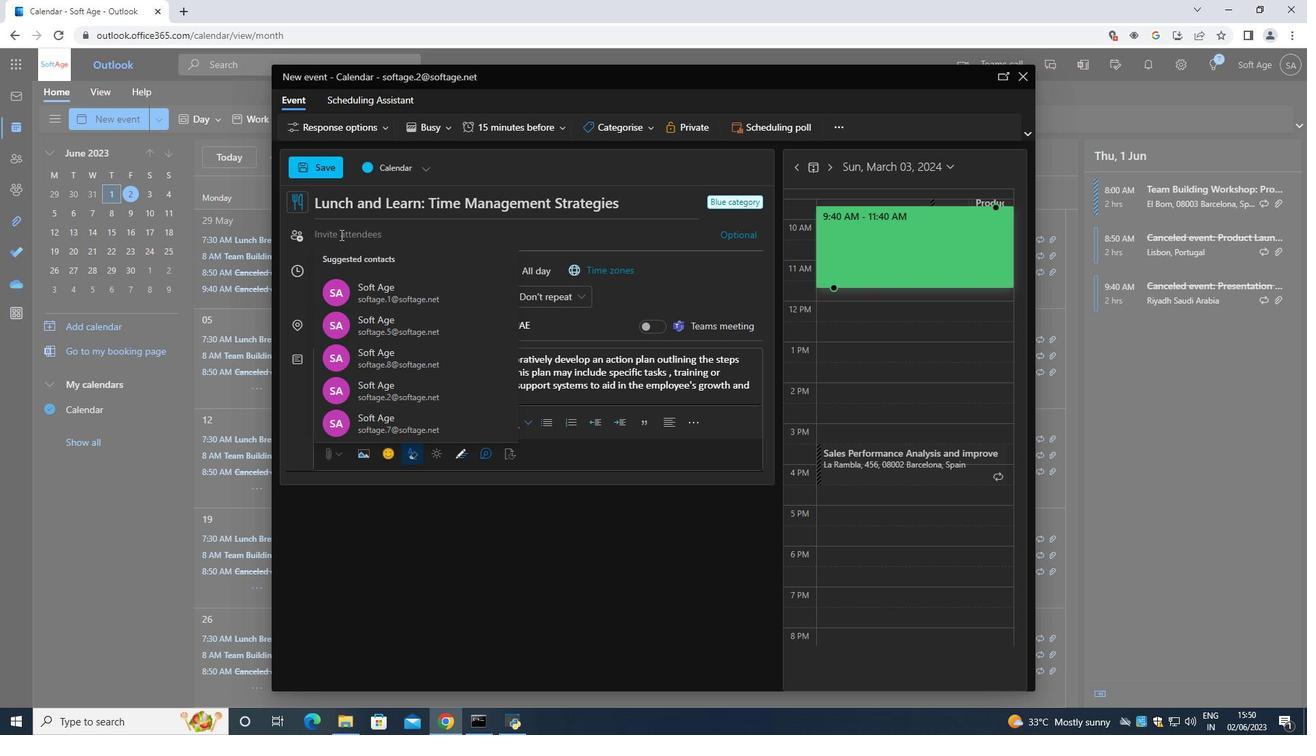 
Action: Key pressed SOFTAGE.3<Key.shift>@
Screenshot: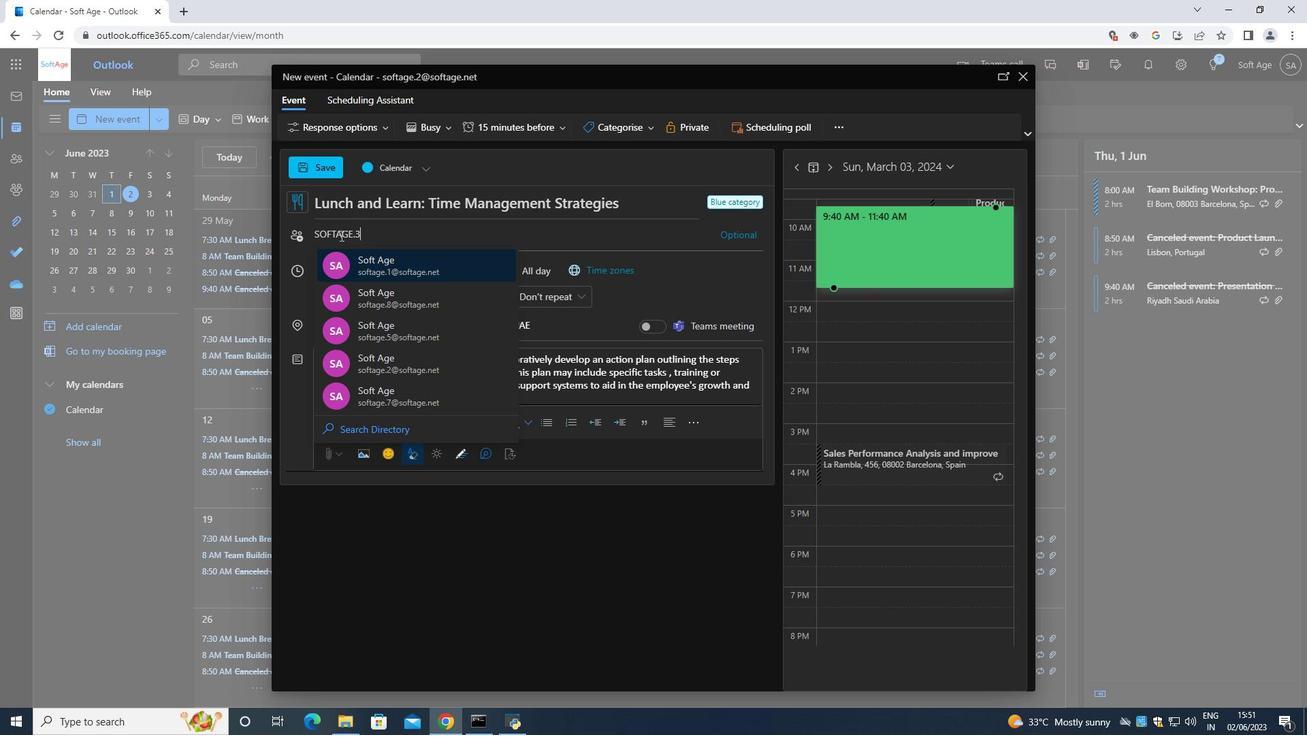 
Action: Mouse moved to (382, 263)
Screenshot: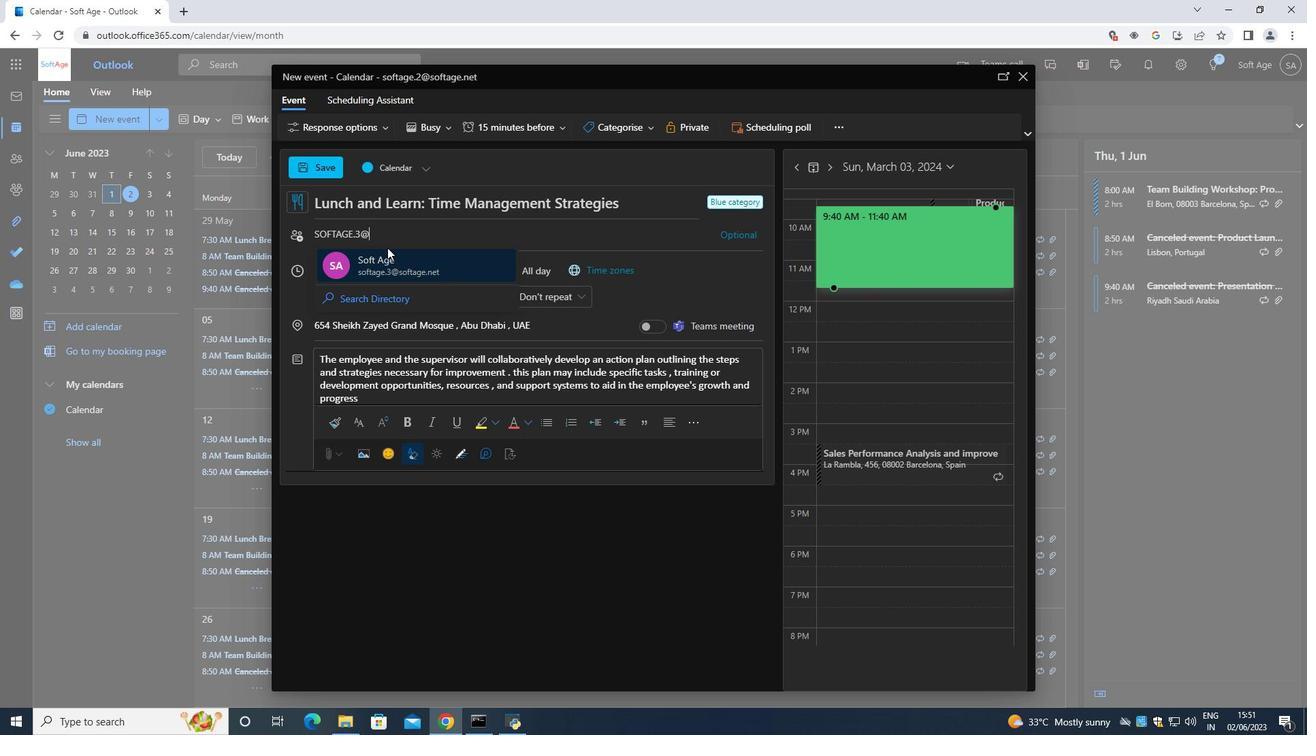 
Action: Mouse pressed left at (382, 263)
Screenshot: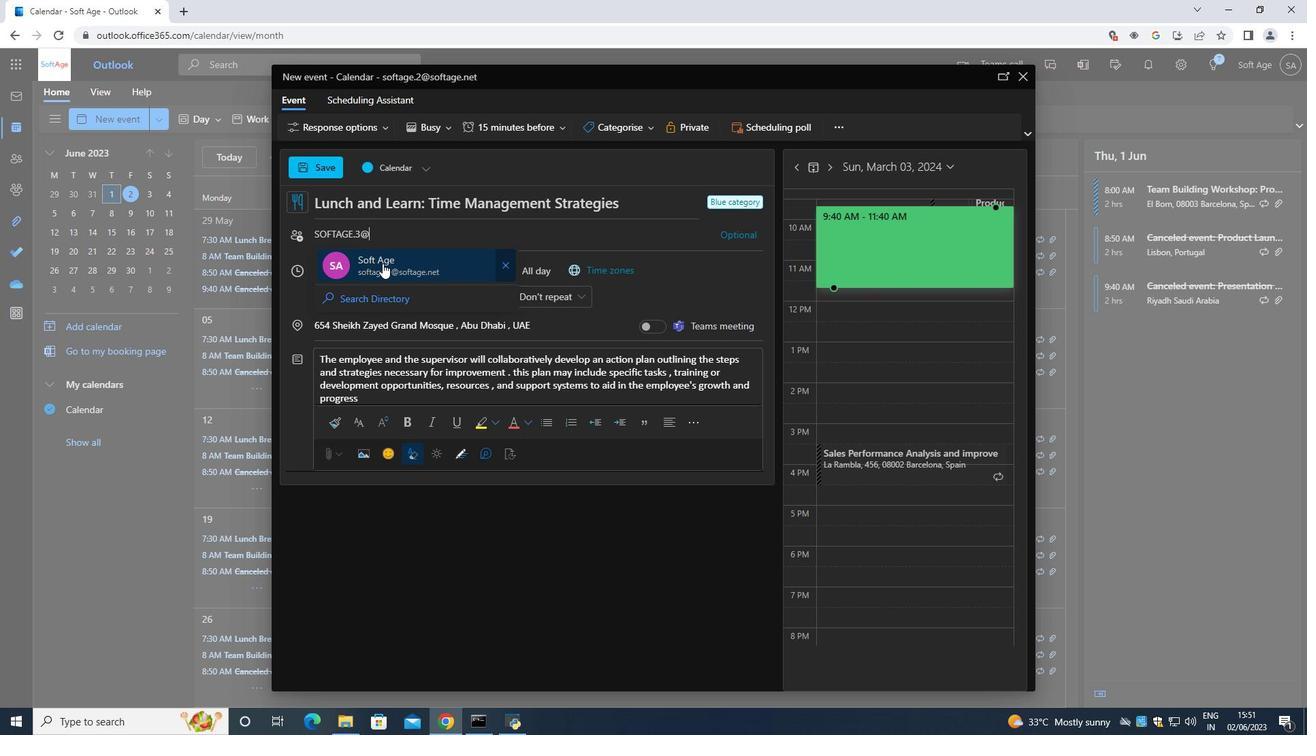 
Action: Key pressed <Key.caps_lock>
Screenshot: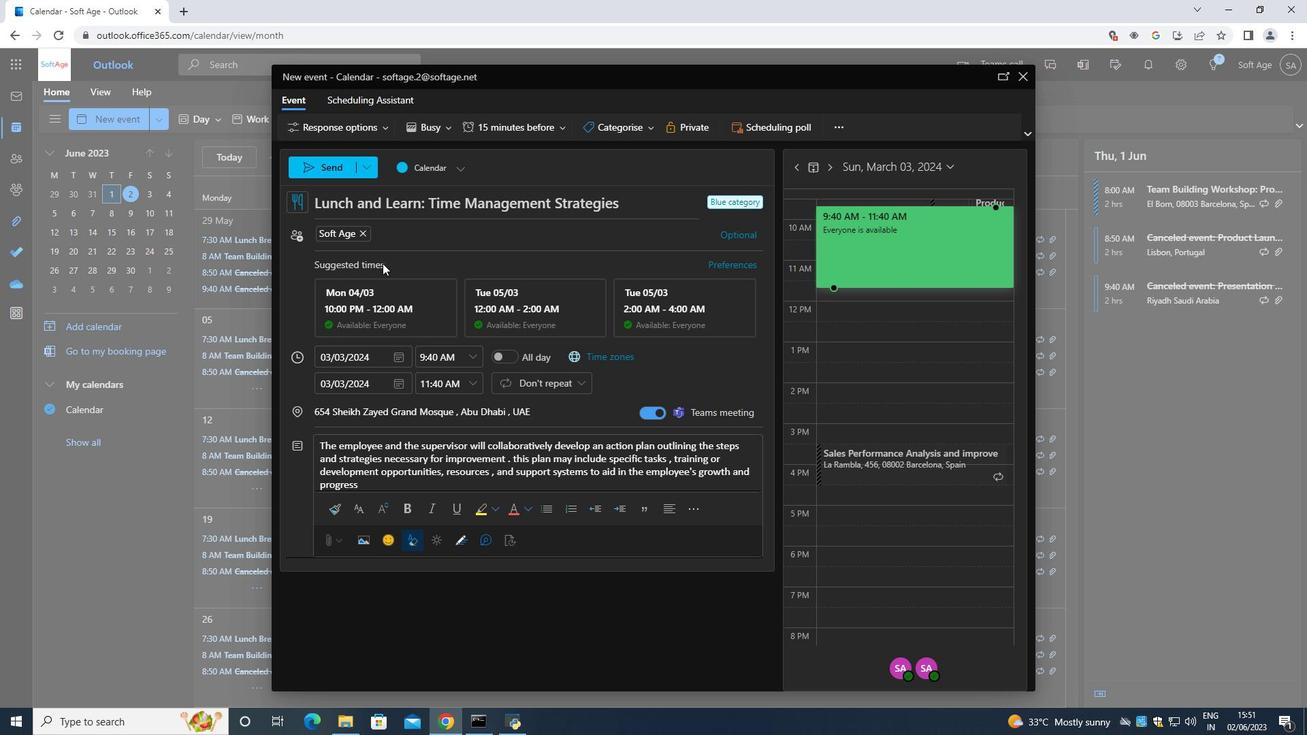 
Action: Mouse moved to (390, 237)
Screenshot: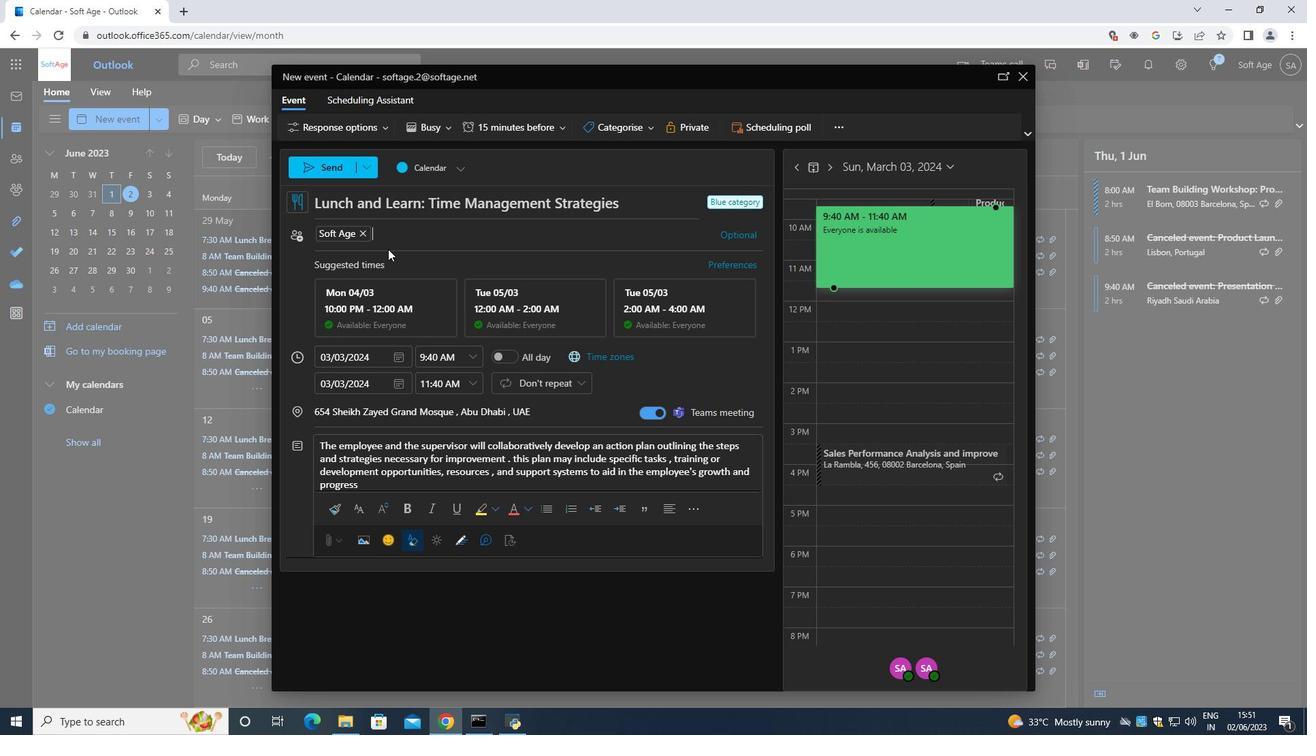
Action: Key pressed <Key.shift>Softage.4<Key.shift>@softage.net
Screenshot: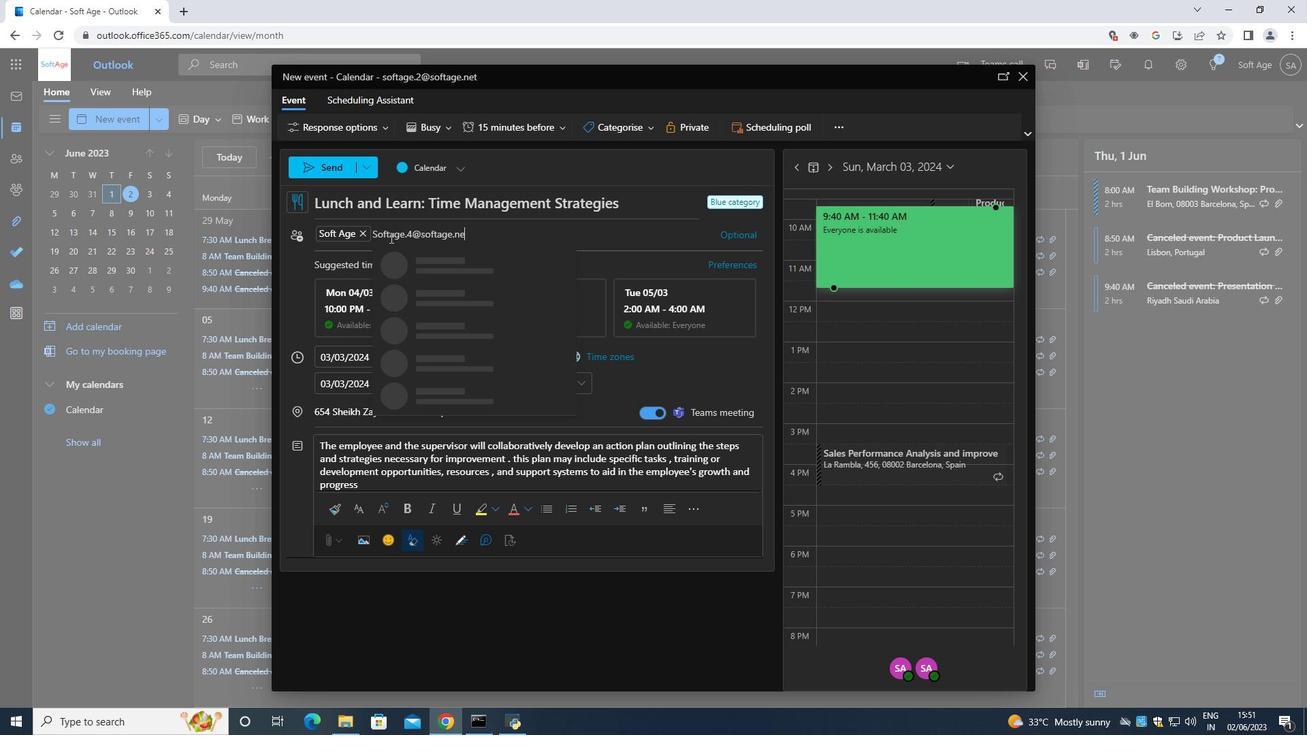
Action: Mouse moved to (457, 262)
Screenshot: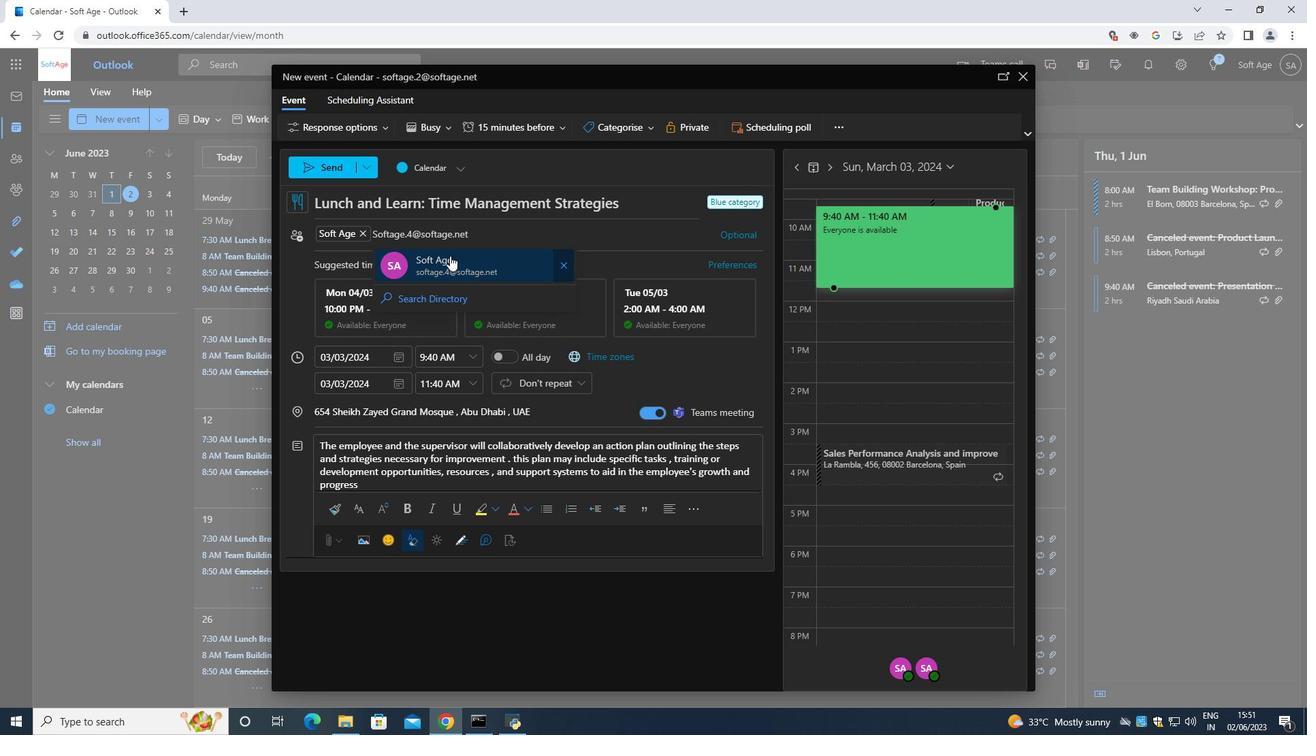 
Action: Mouse pressed left at (457, 262)
Screenshot: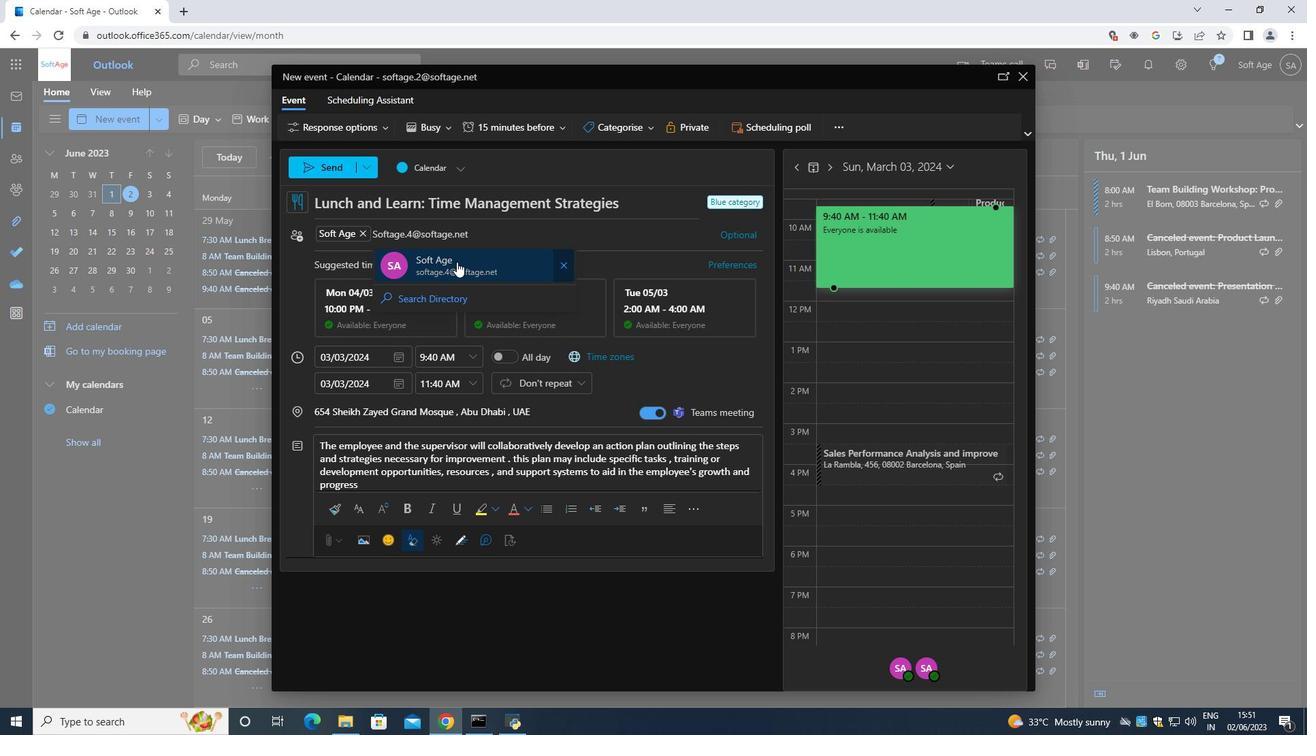 
Action: Mouse moved to (370, 484)
Screenshot: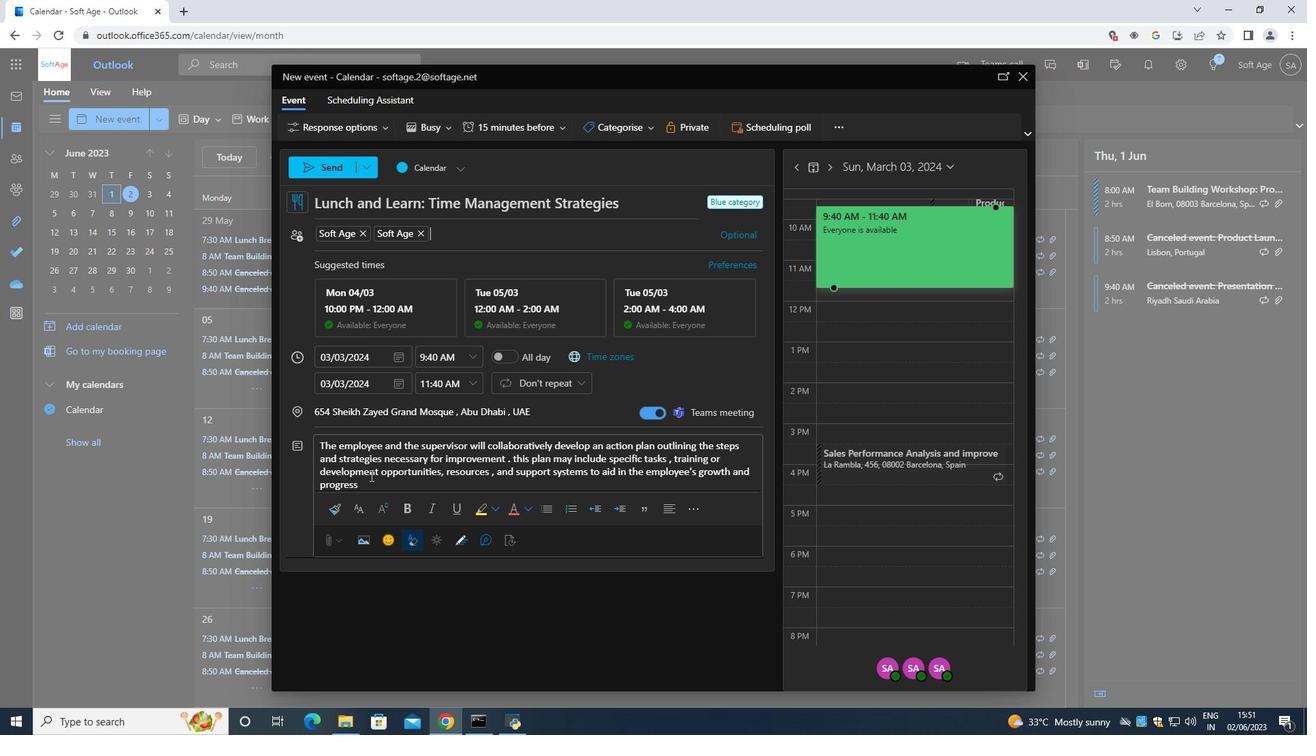 
Action: Mouse pressed left at (370, 484)
Screenshot: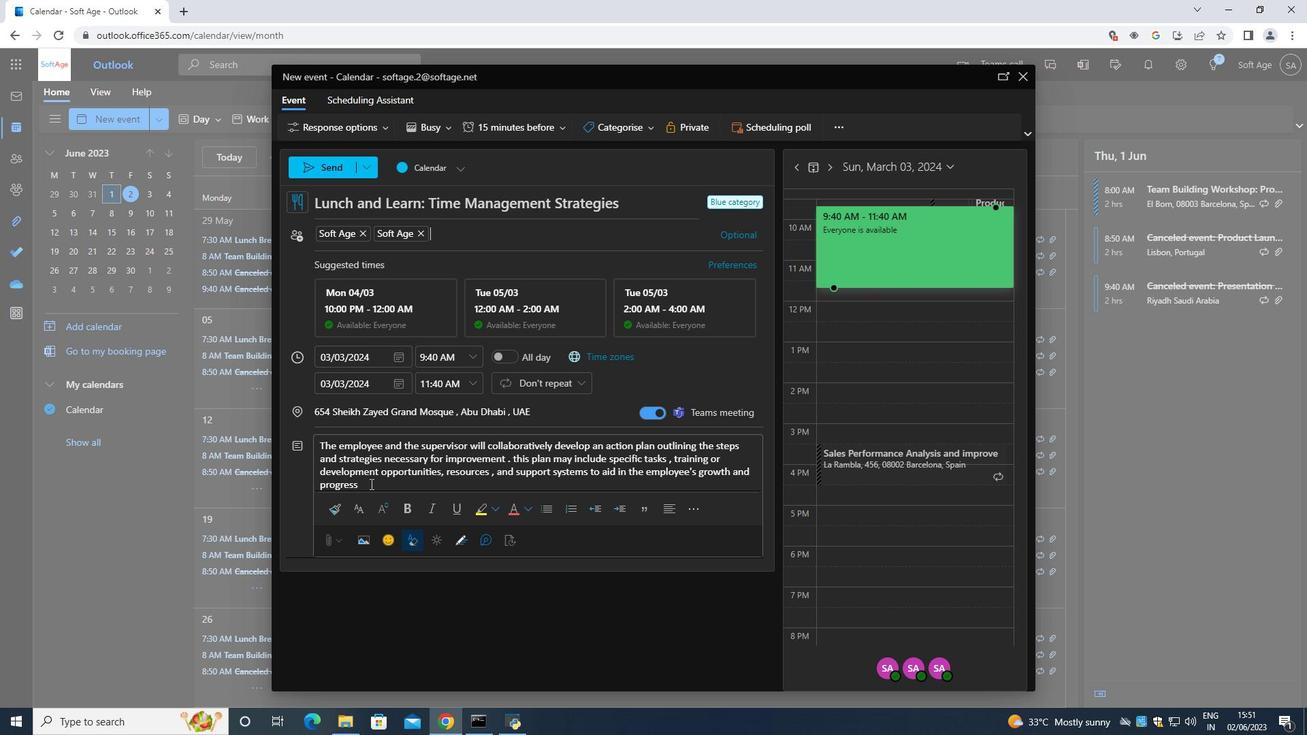 
Action: Mouse moved to (369, 484)
Screenshot: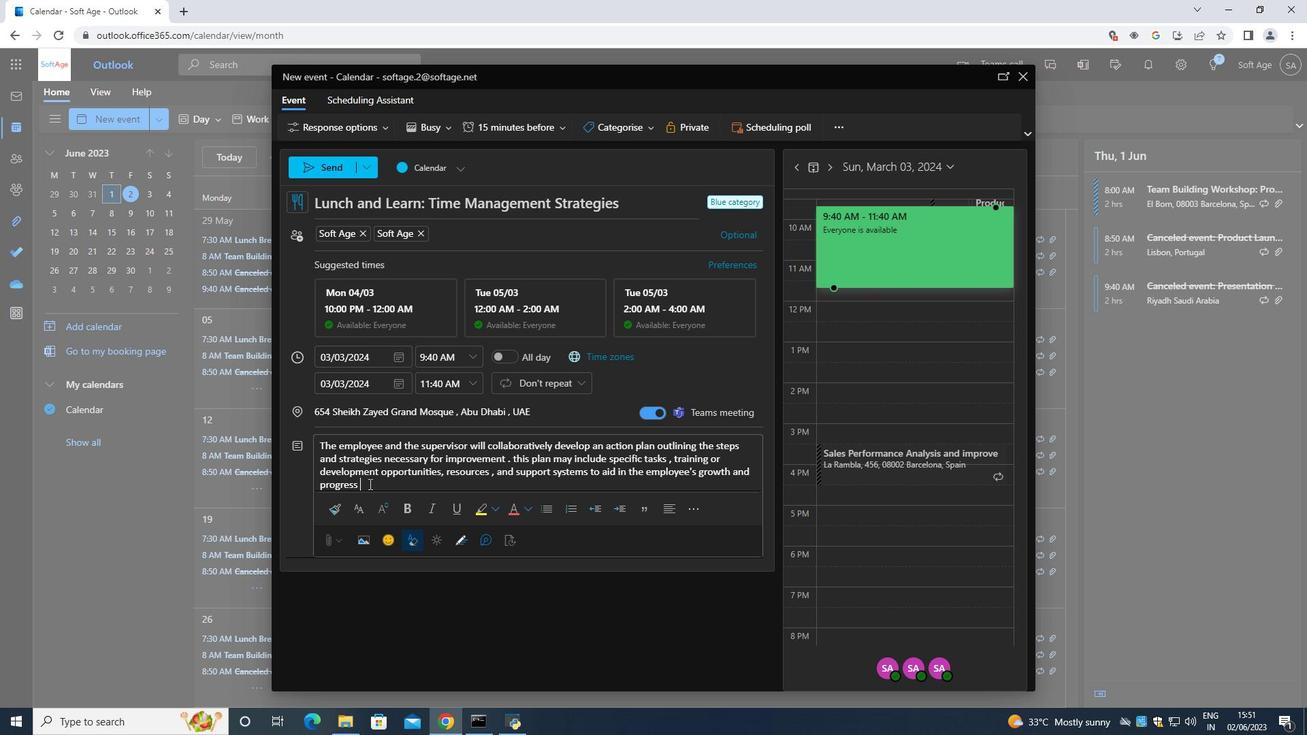 
Action: Key pressed .
Screenshot: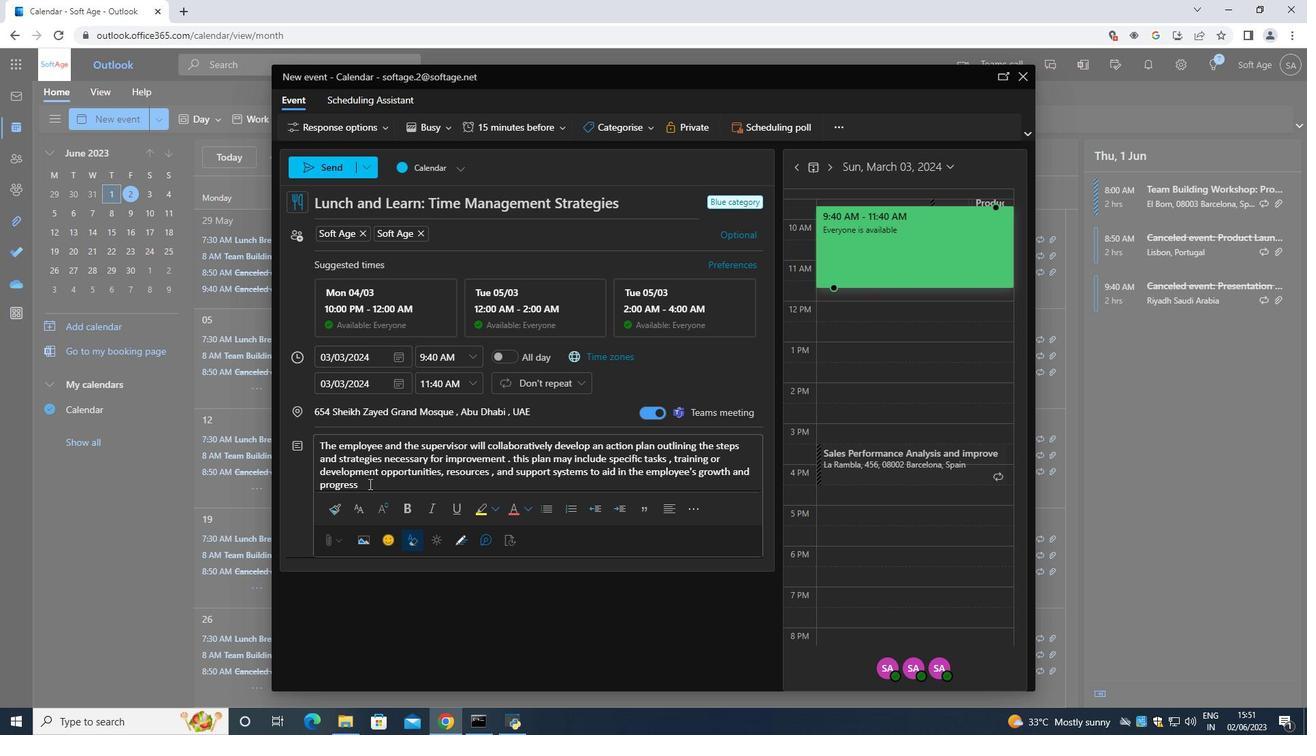 
Action: Mouse moved to (523, 120)
Screenshot: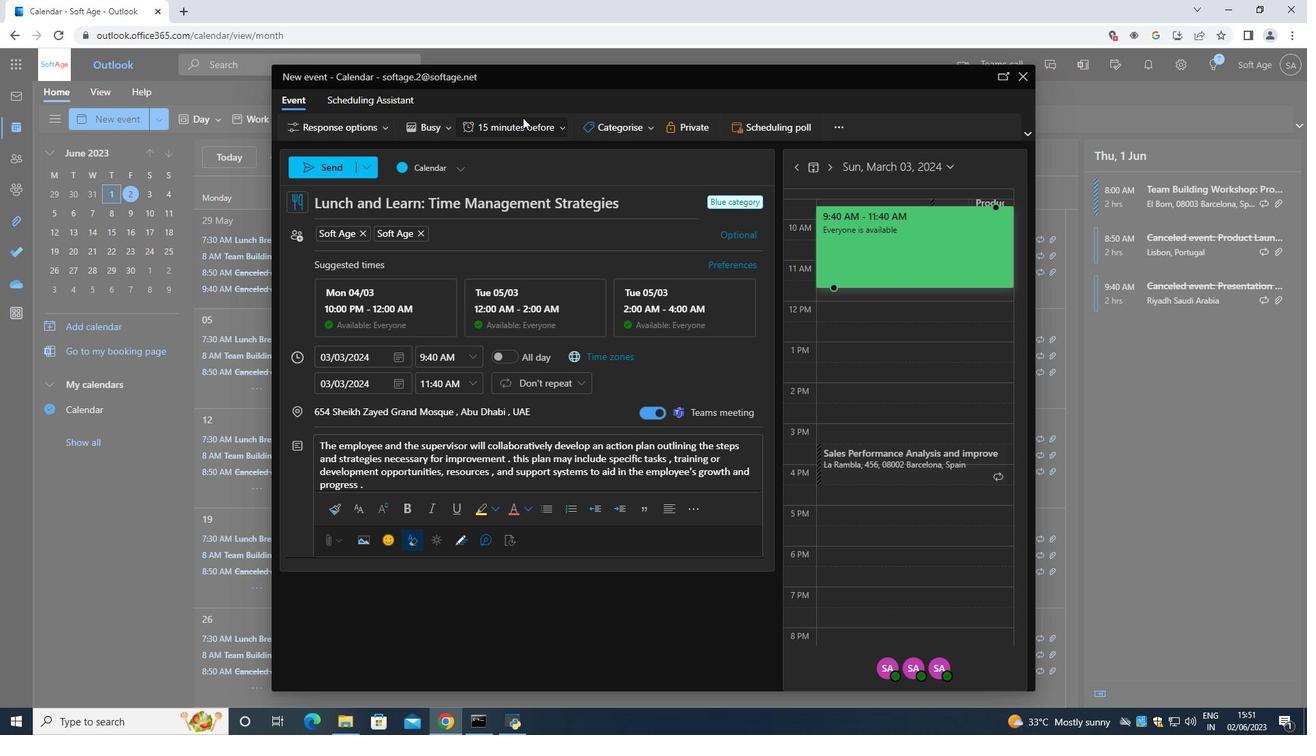 
Action: Mouse pressed left at (523, 120)
Screenshot: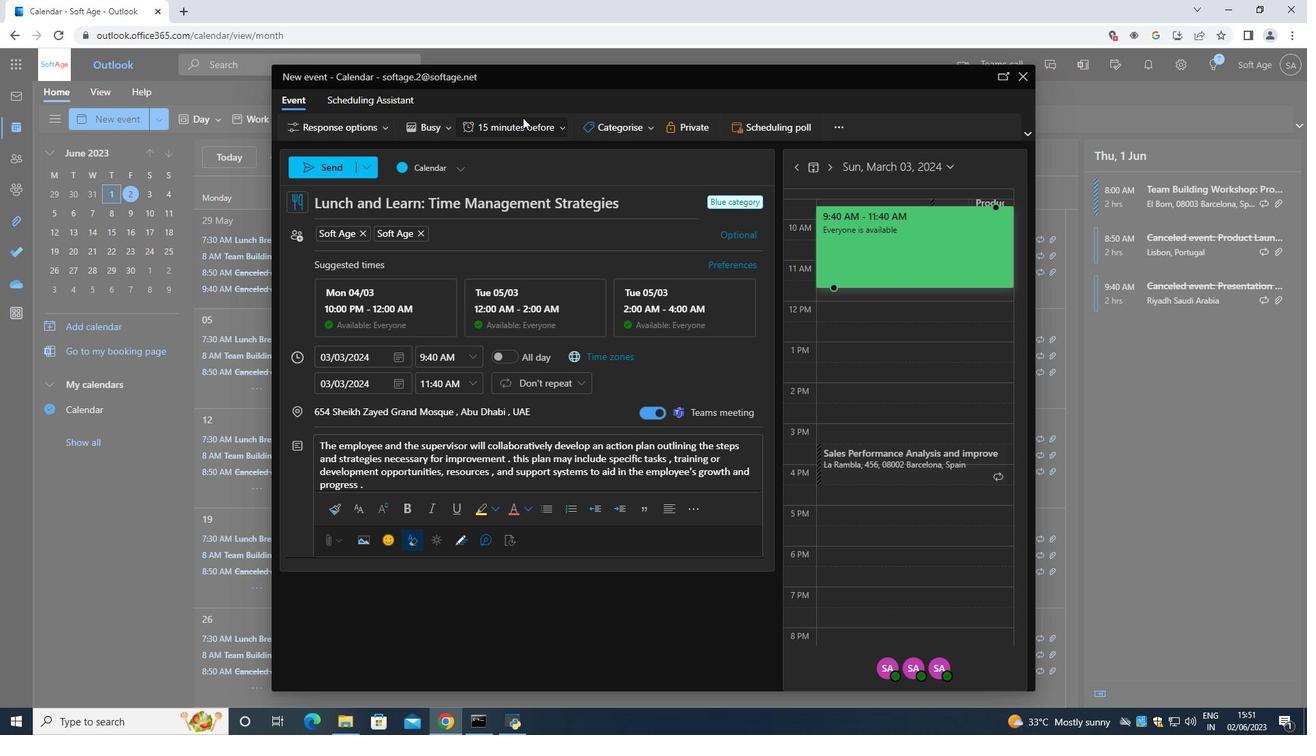 
Action: Mouse moved to (529, 243)
Screenshot: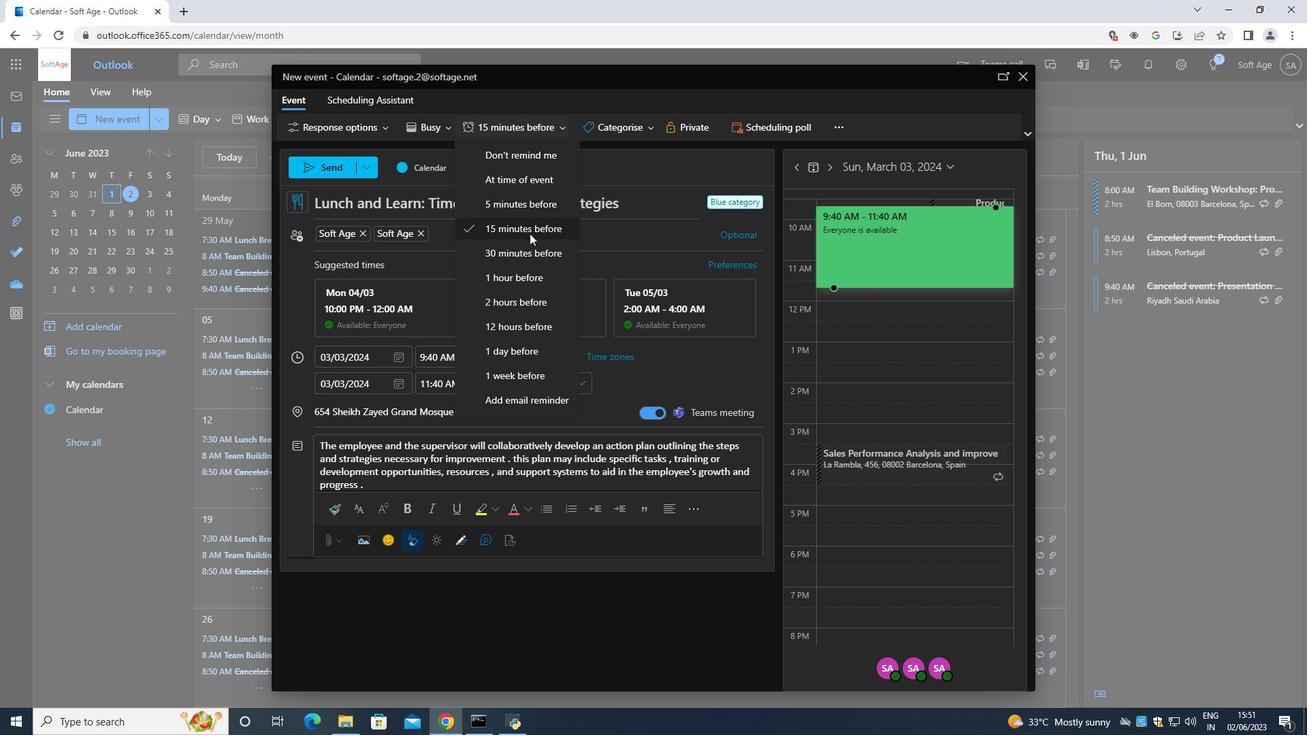
Action: Mouse pressed left at (529, 243)
Screenshot: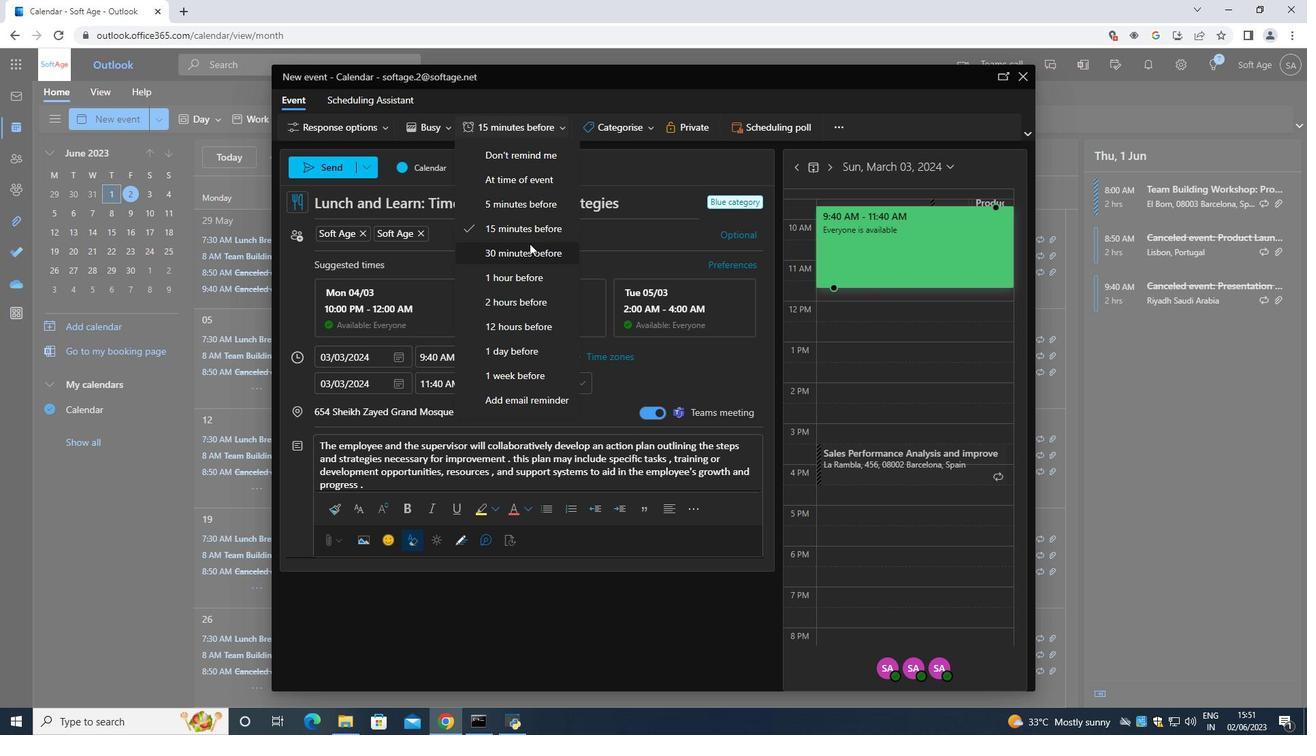 
Action: Mouse moved to (337, 161)
Screenshot: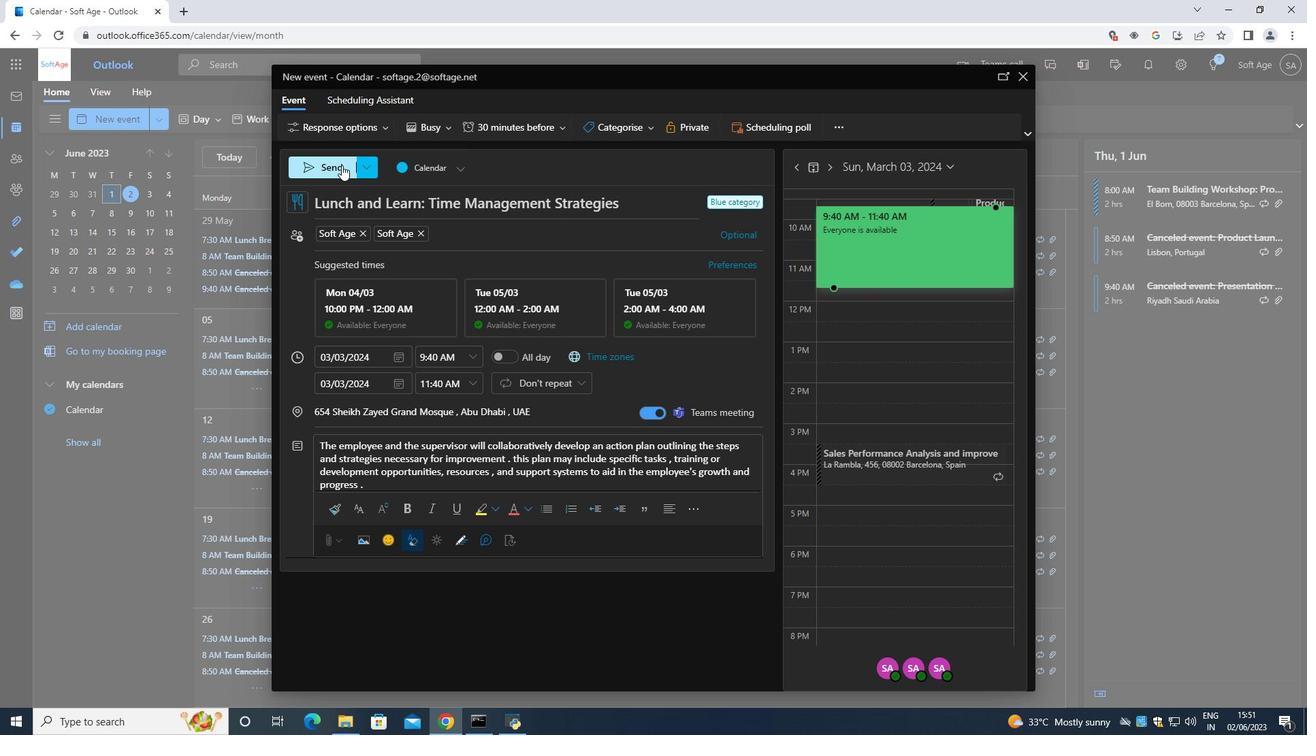 
Action: Mouse pressed left at (337, 161)
Screenshot: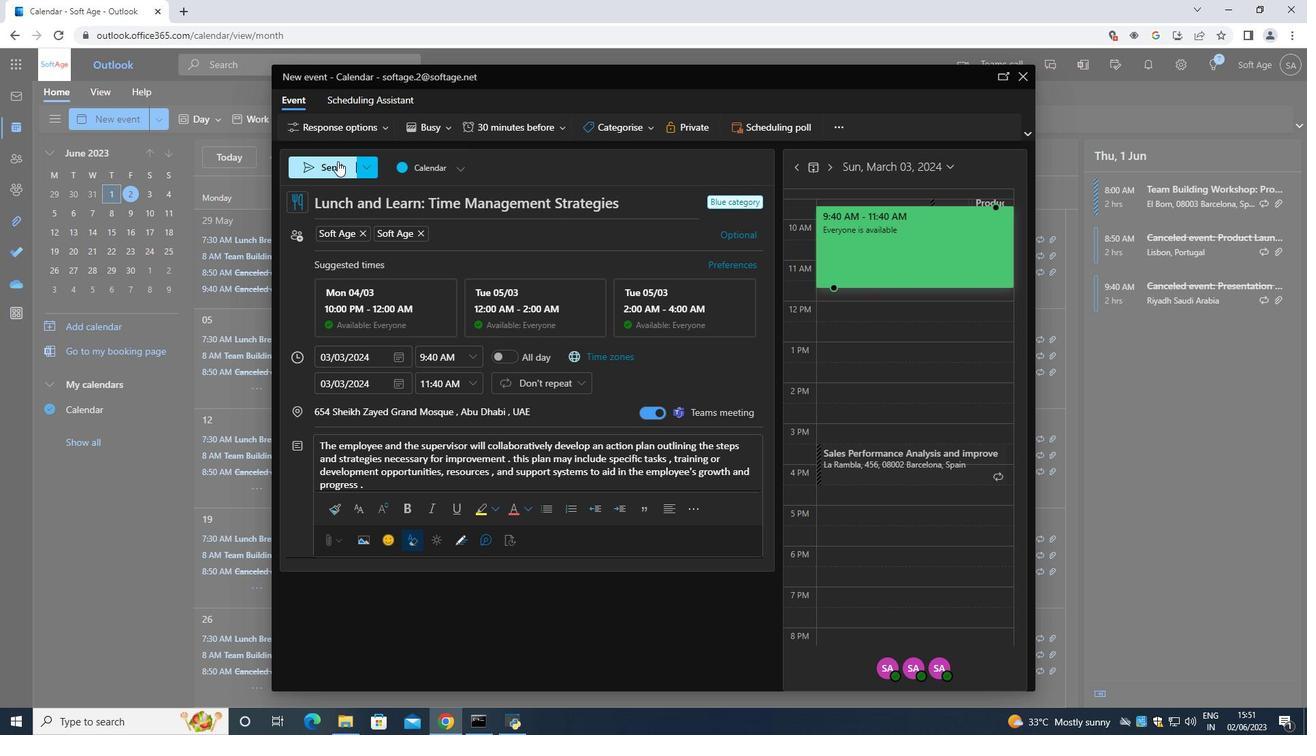 
